 Task: Locate the nearest beachfront volleyball courts in San Diego.
Action: Mouse moved to (101, 68)
Screenshot: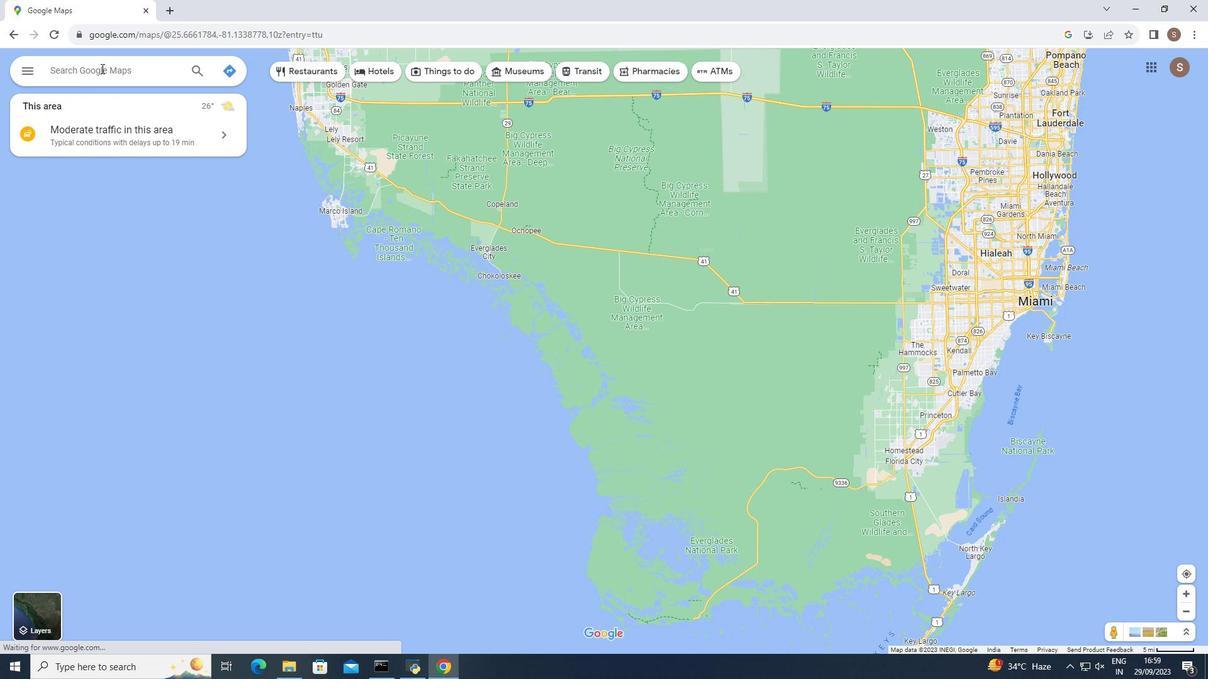 
Action: Mouse pressed left at (101, 68)
Screenshot: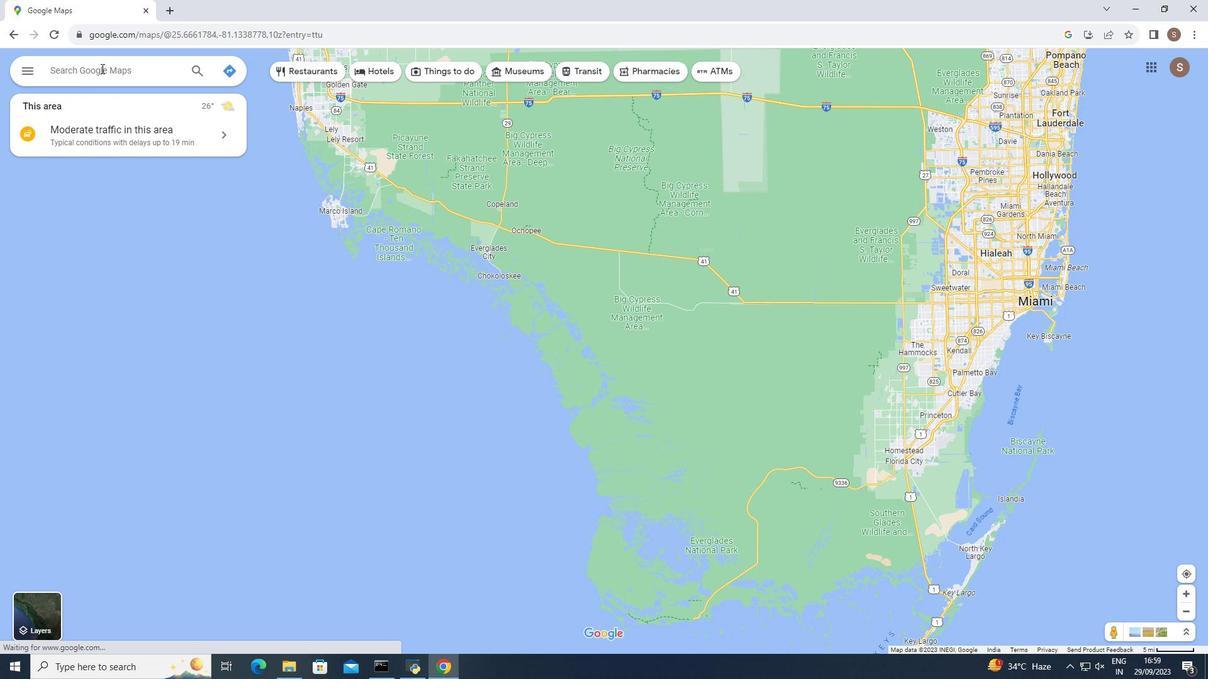 
Action: Mouse moved to (91, 76)
Screenshot: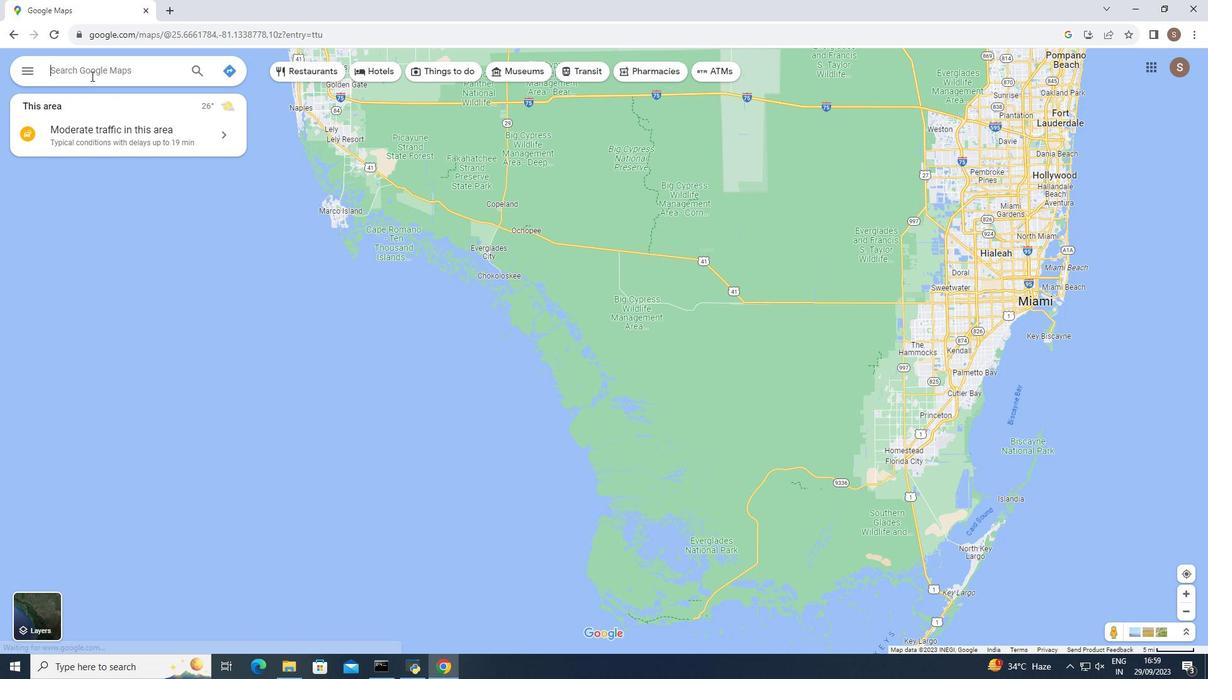 
Action: Key pressed san<Key.space>diego
Screenshot: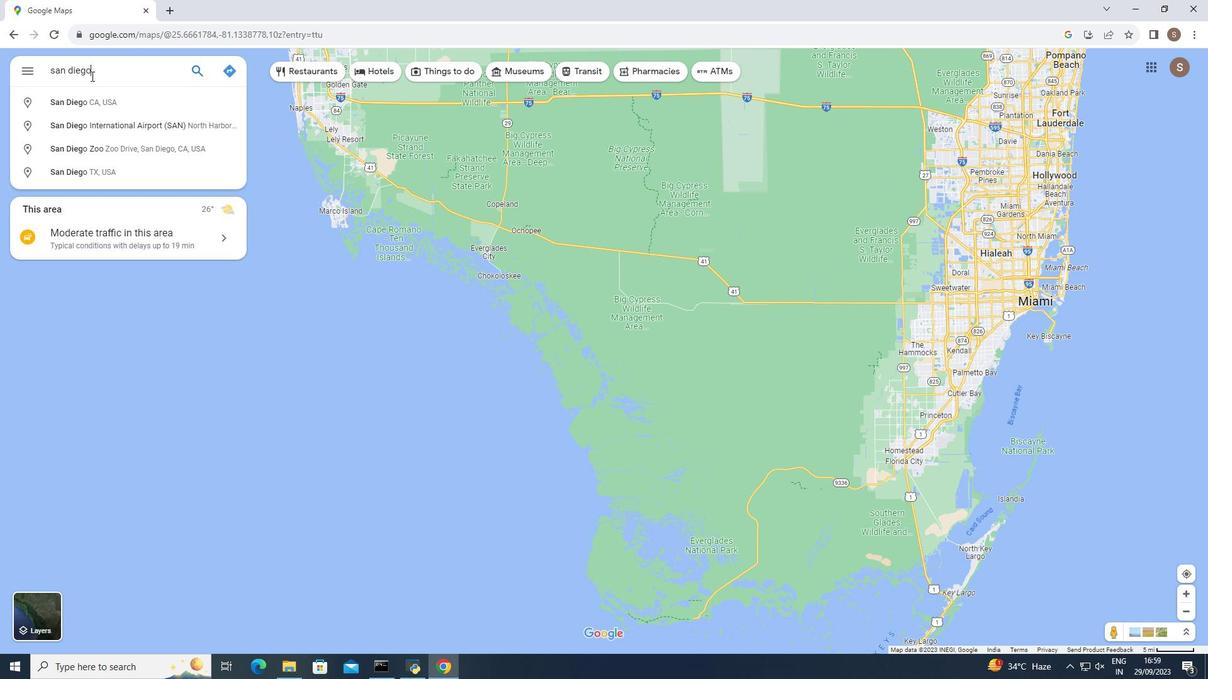 
Action: Mouse moved to (83, 103)
Screenshot: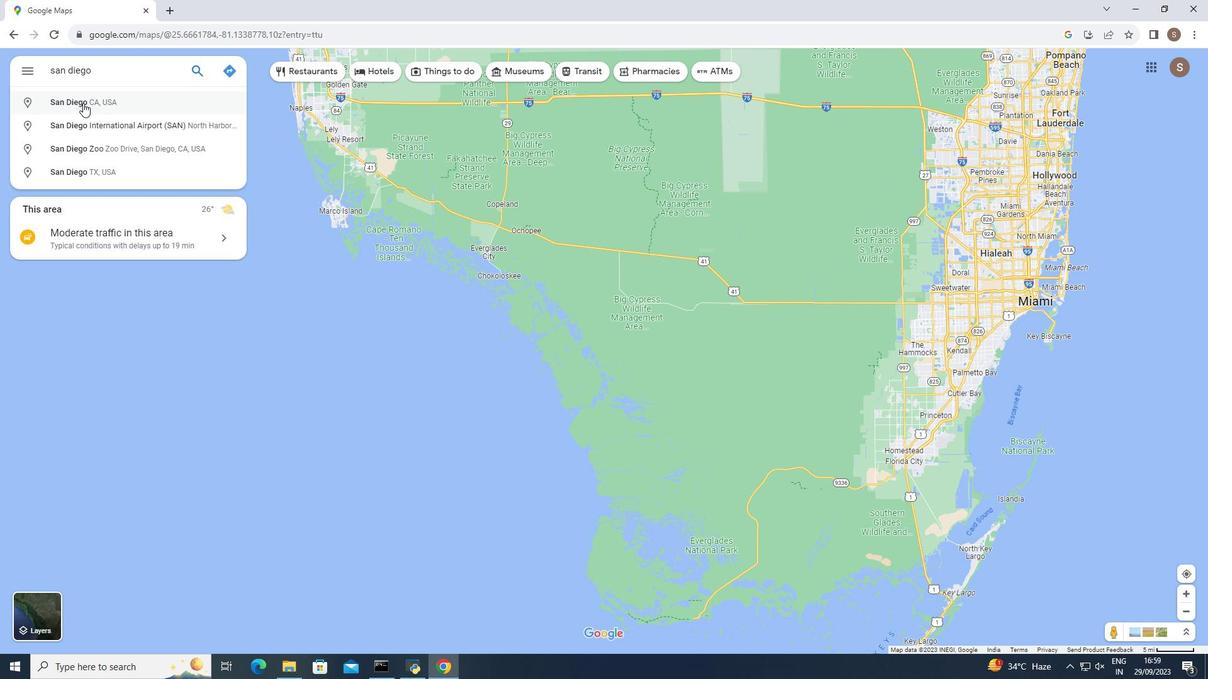 
Action: Mouse pressed left at (83, 103)
Screenshot: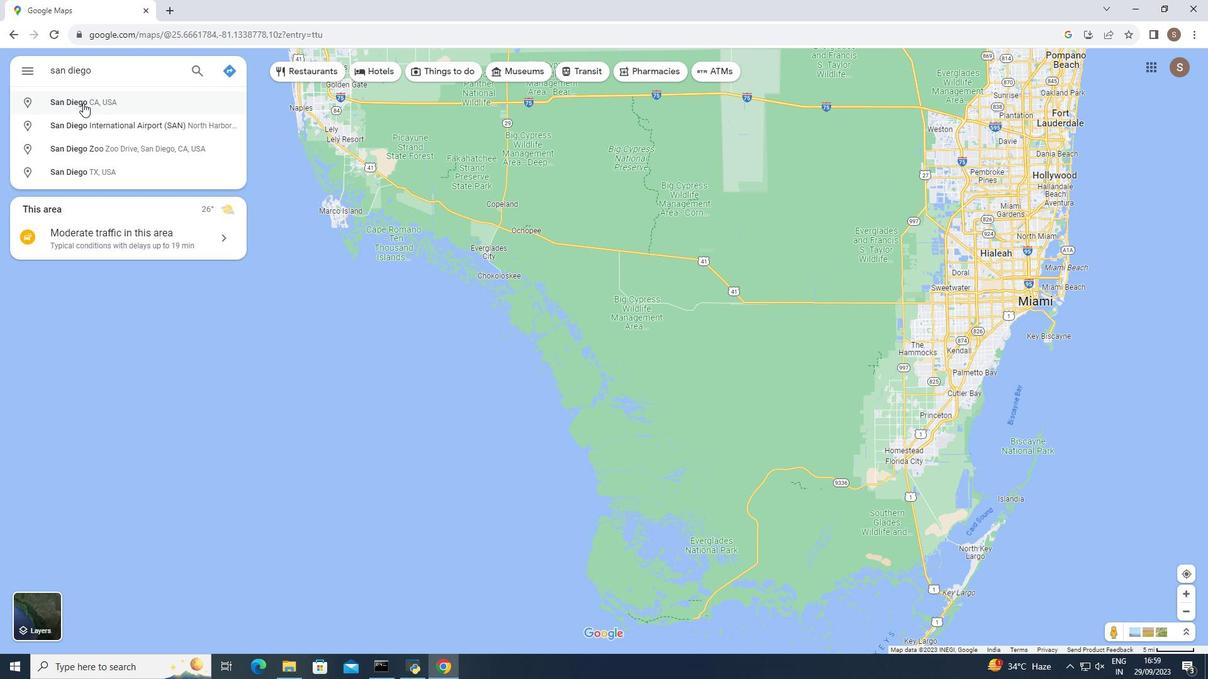 
Action: Mouse moved to (35, 287)
Screenshot: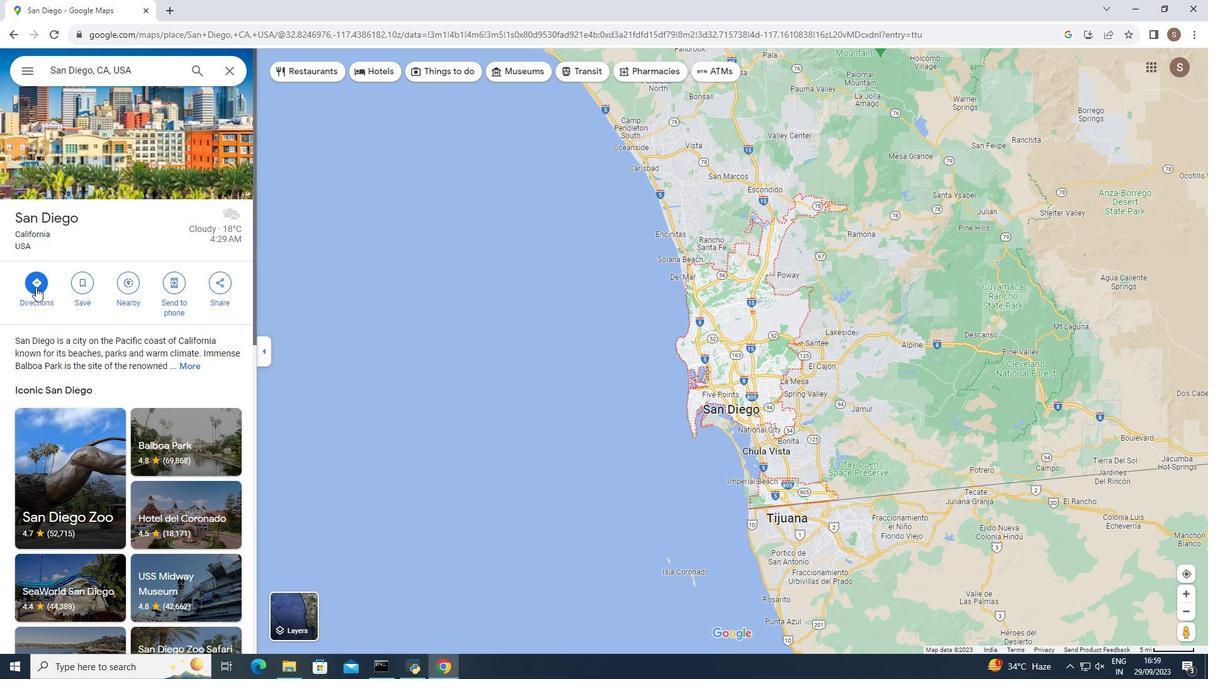 
Action: Mouse pressed left at (35, 287)
Screenshot: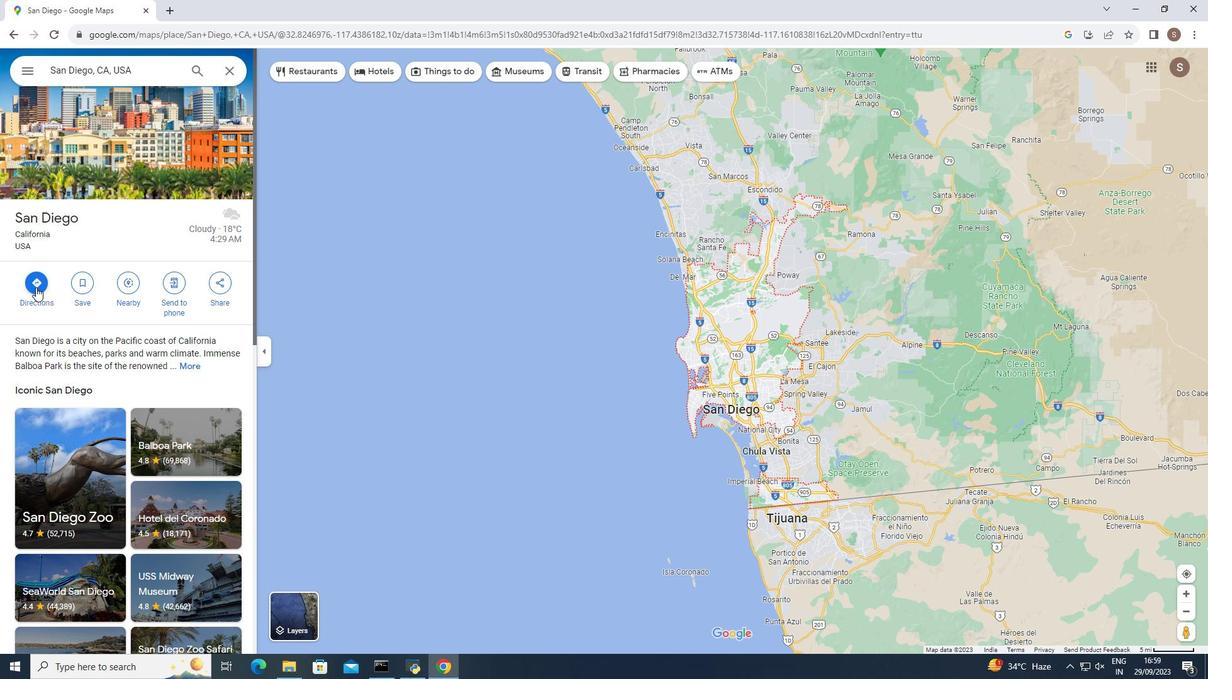 
Action: Mouse moved to (8, 34)
Screenshot: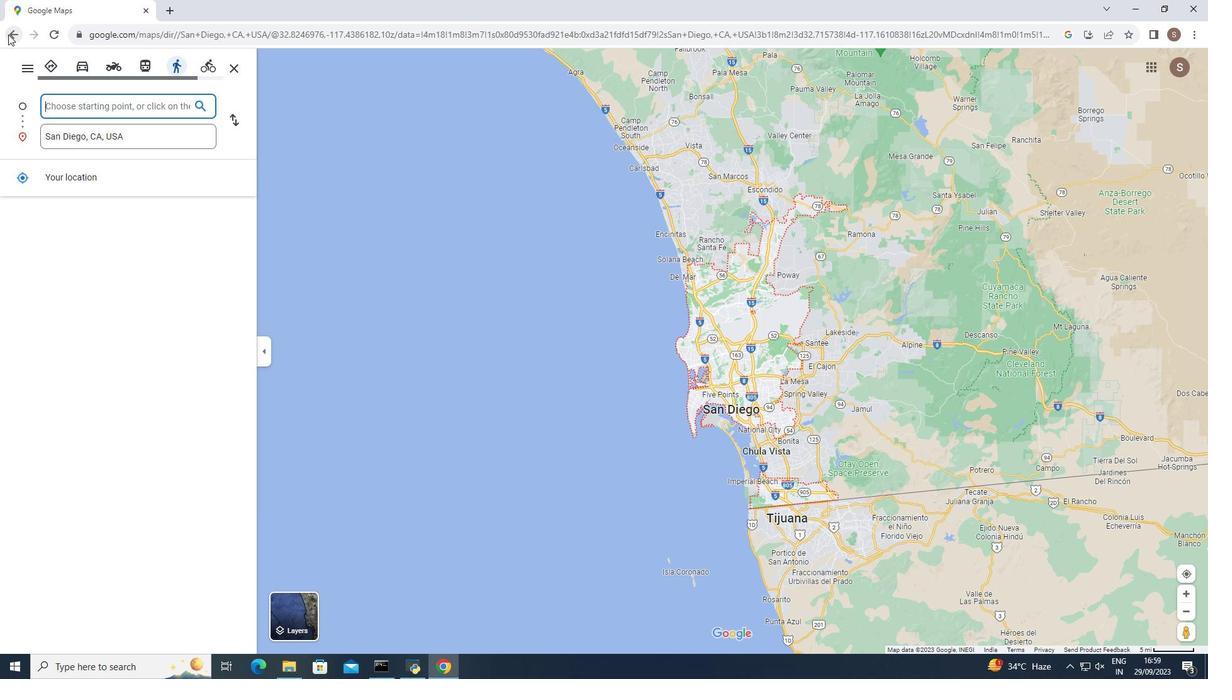 
Action: Mouse pressed left at (8, 34)
Screenshot: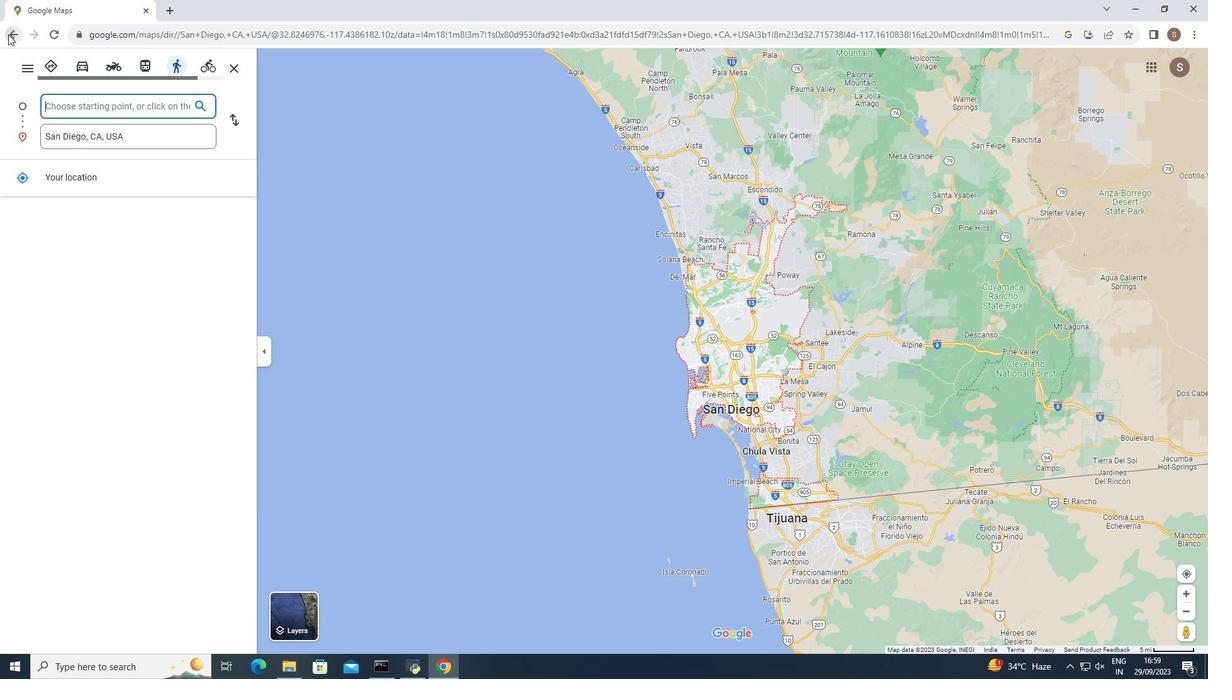 
Action: Mouse moved to (87, 282)
Screenshot: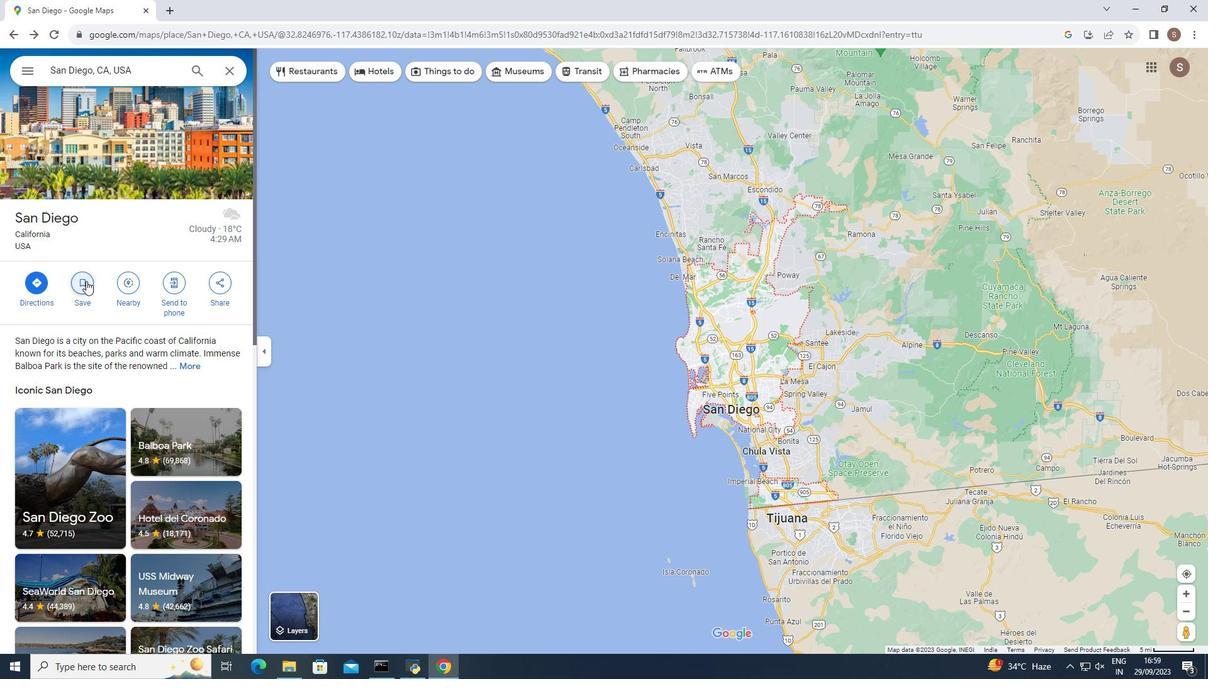 
Action: Mouse pressed left at (87, 282)
Screenshot: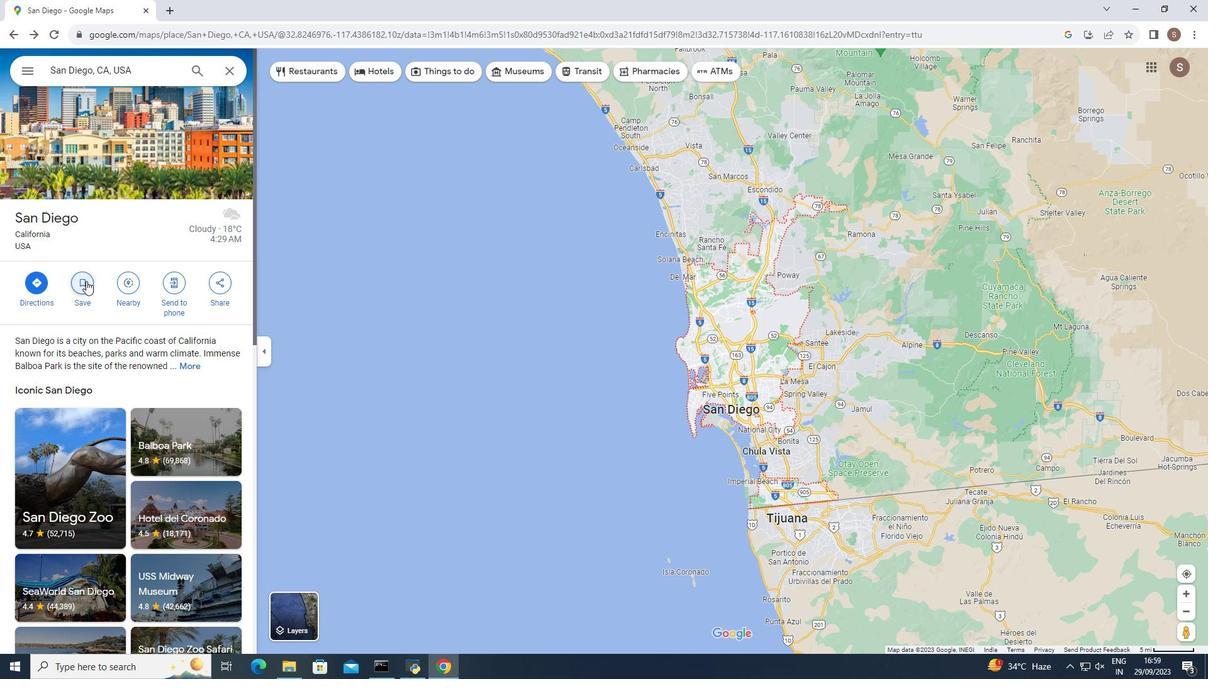 
Action: Mouse moved to (128, 238)
Screenshot: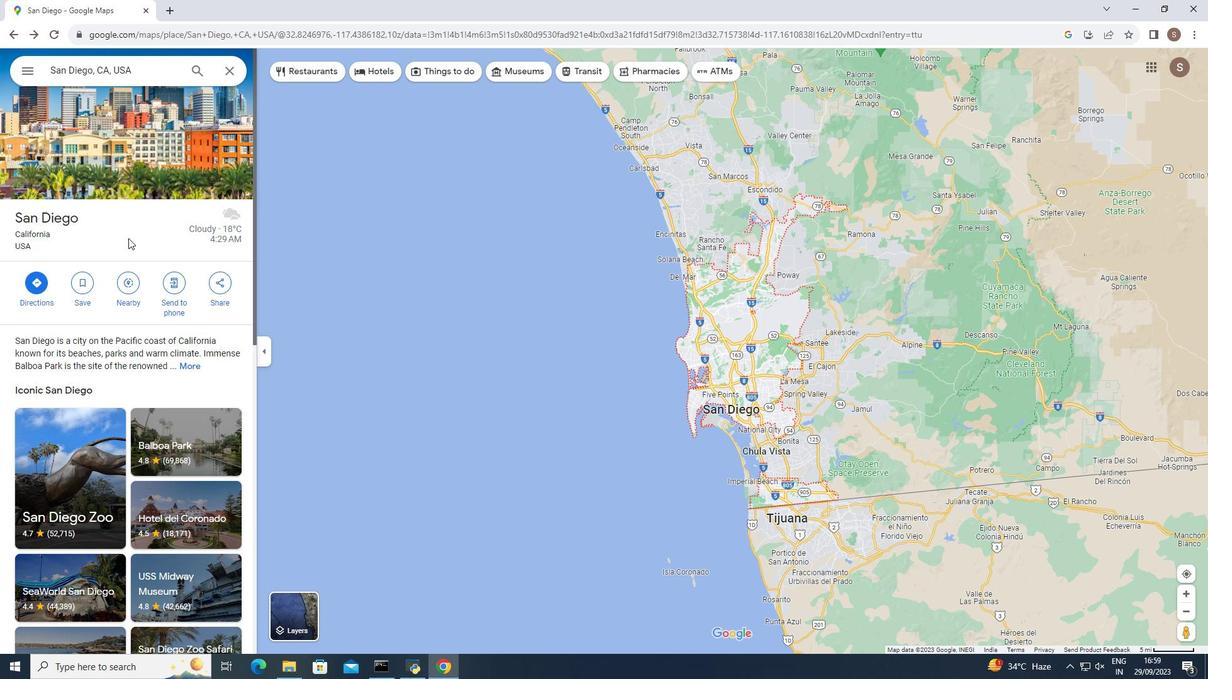 
Action: Mouse pressed left at (128, 238)
Screenshot: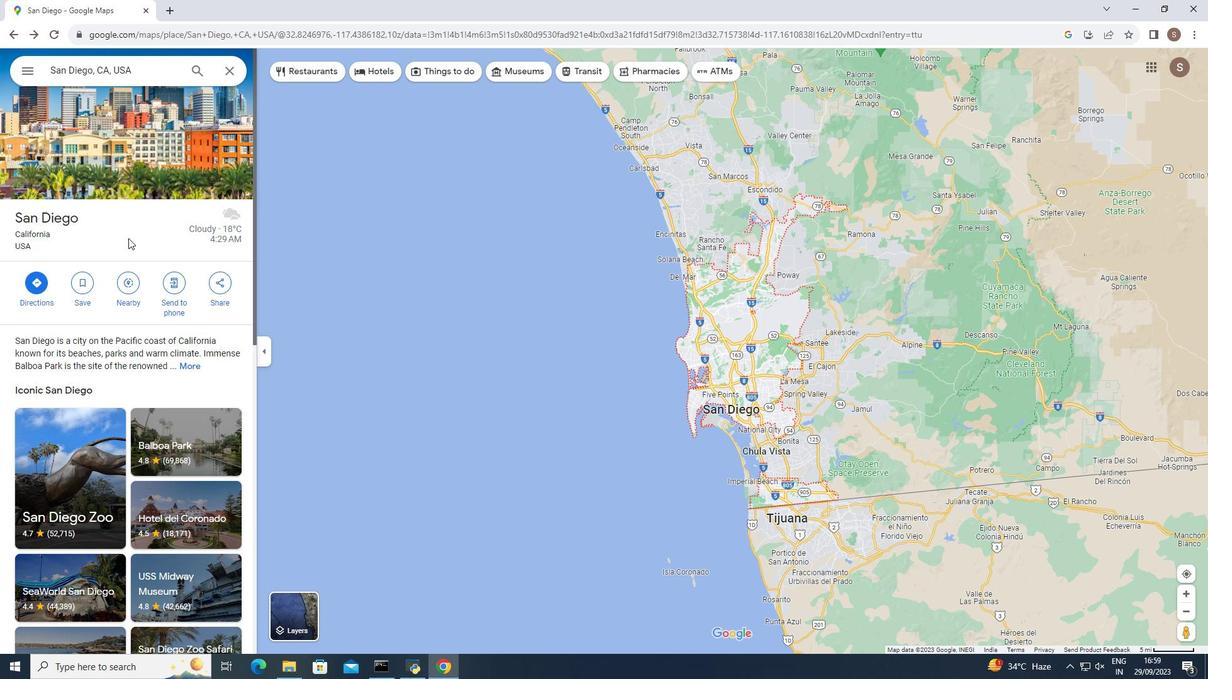 
Action: Mouse moved to (125, 280)
Screenshot: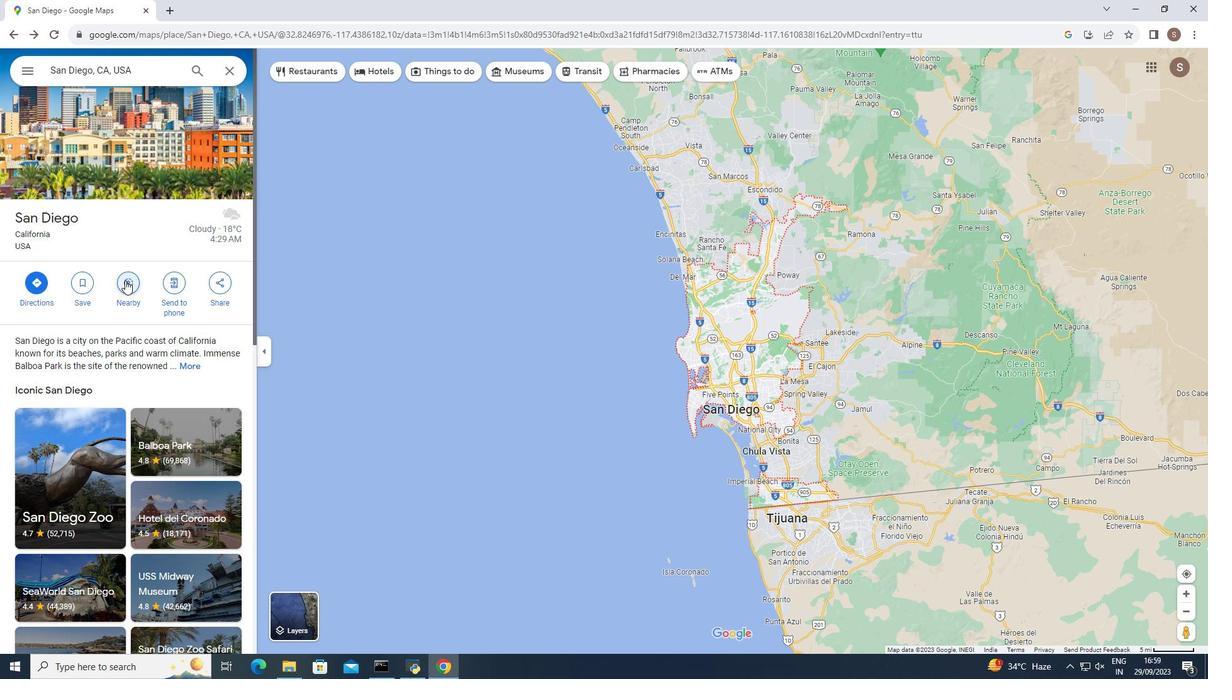 
Action: Mouse pressed left at (125, 280)
Screenshot: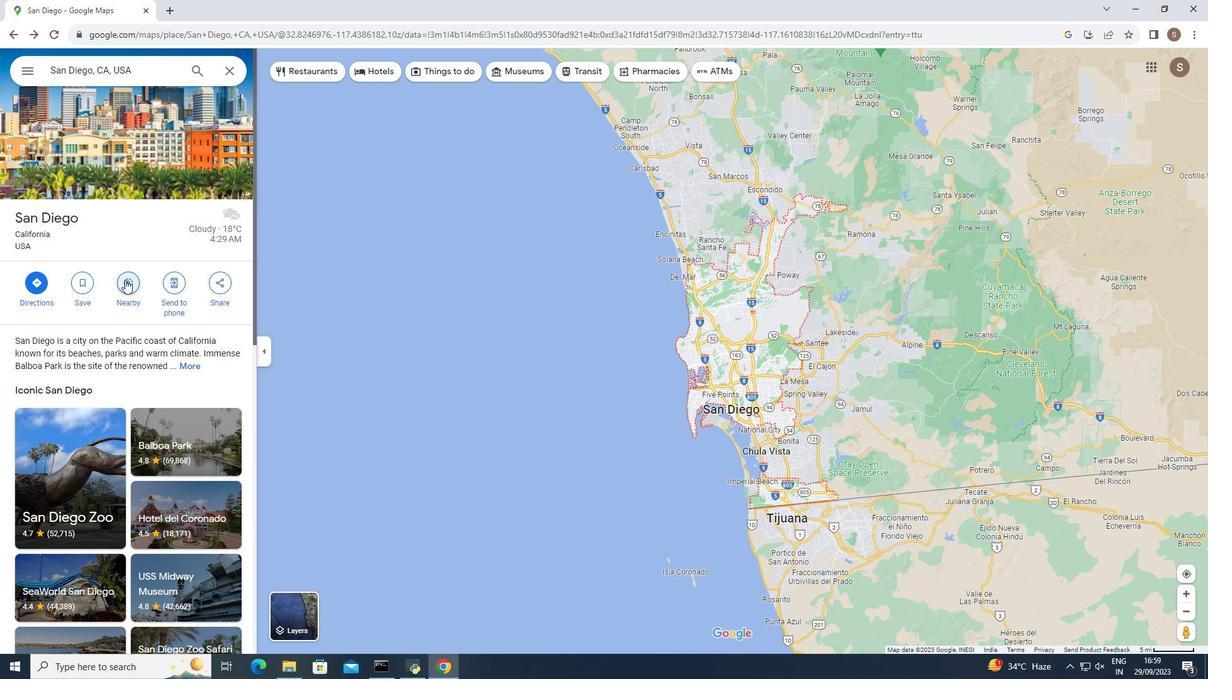 
Action: Mouse moved to (80, 71)
Screenshot: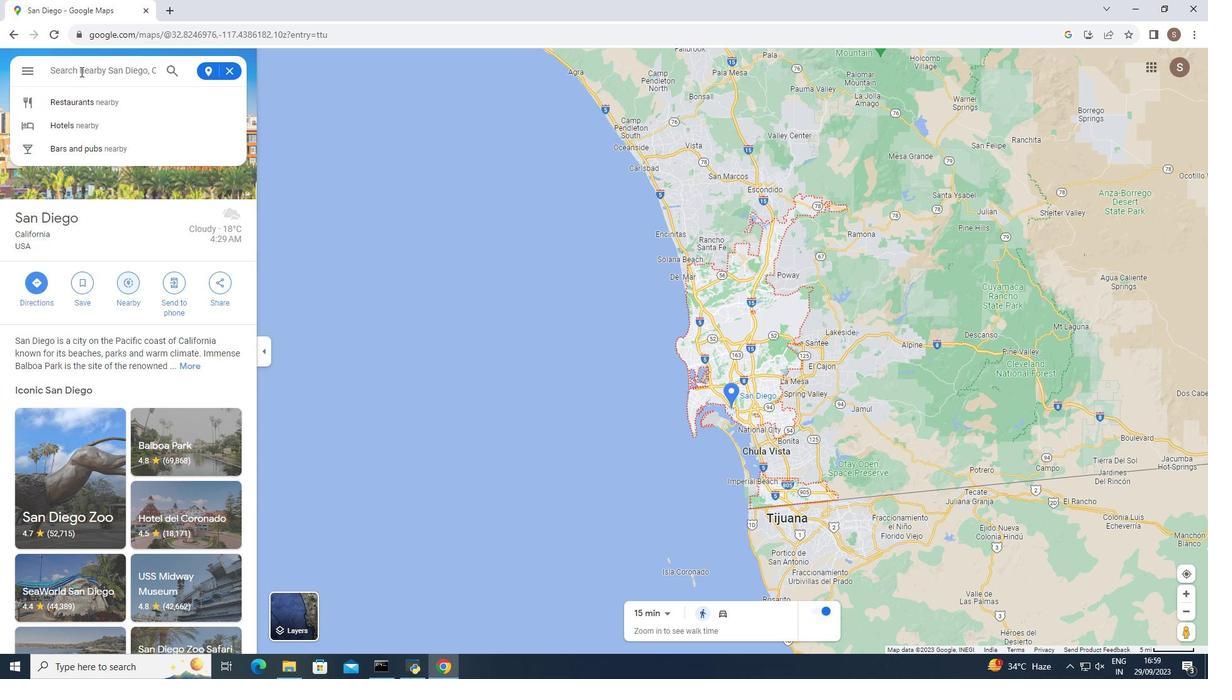 
Action: Mouse pressed left at (80, 71)
Screenshot: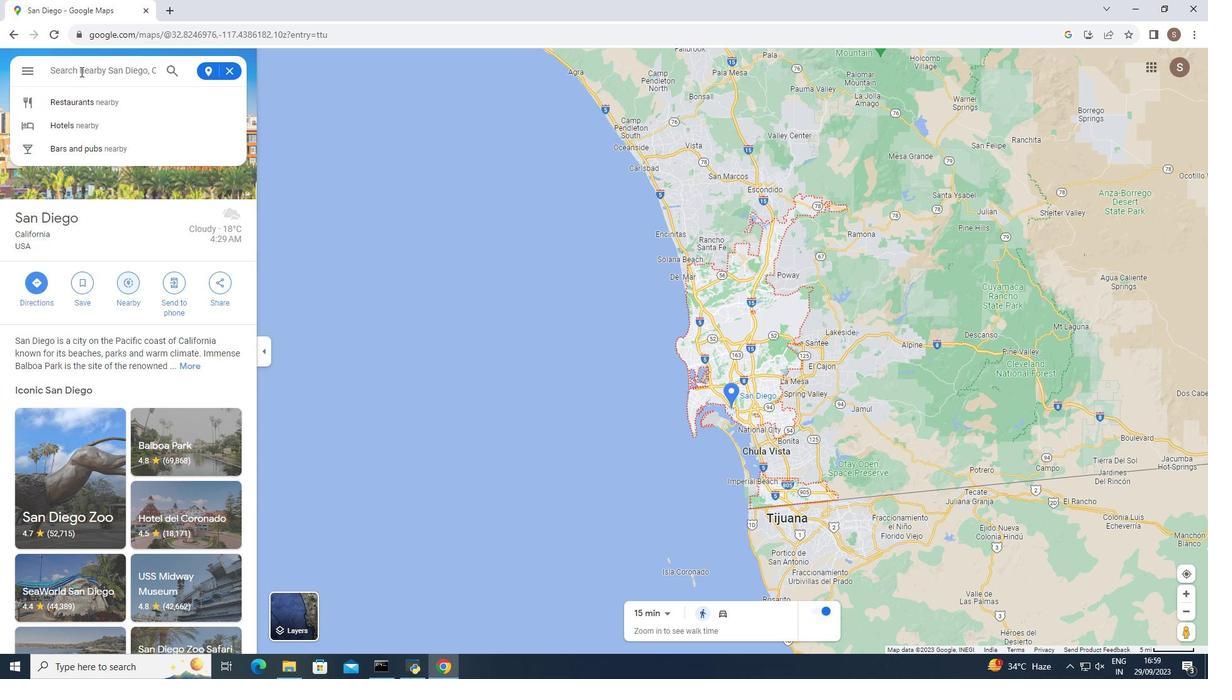 
Action: Mouse moved to (79, 72)
Screenshot: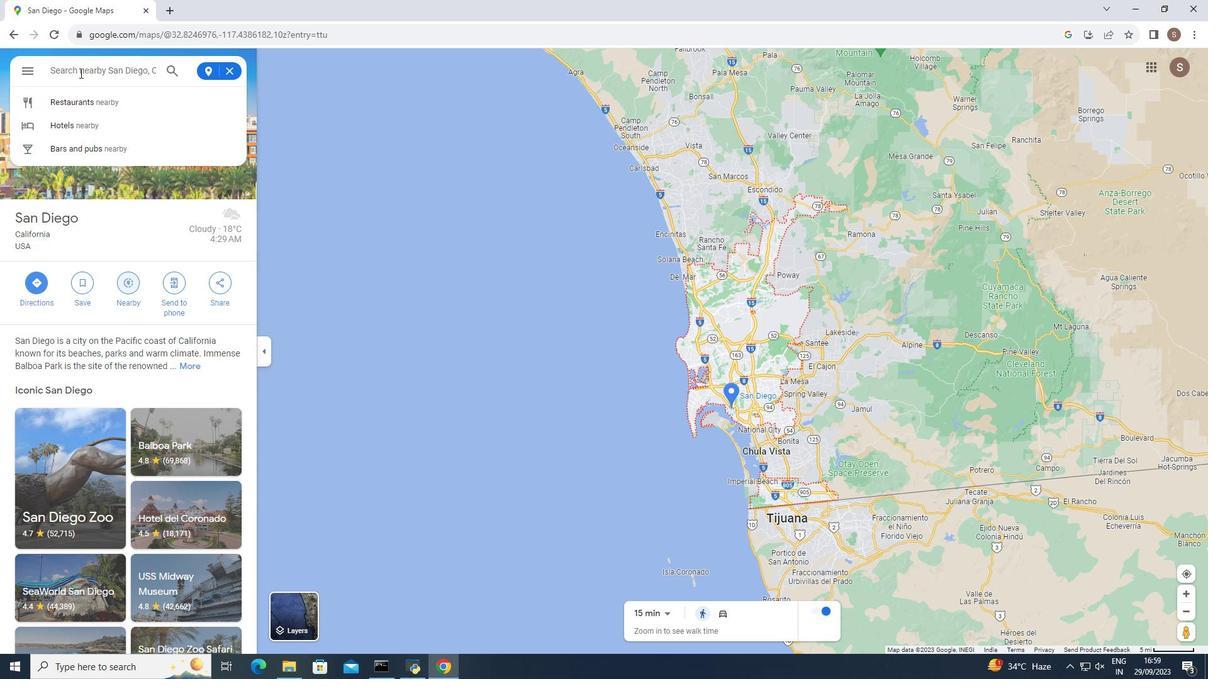 
Action: Key pressed beachfri<Key.backspace>ont<Key.space>volleyball<Key.space>court
Screenshot: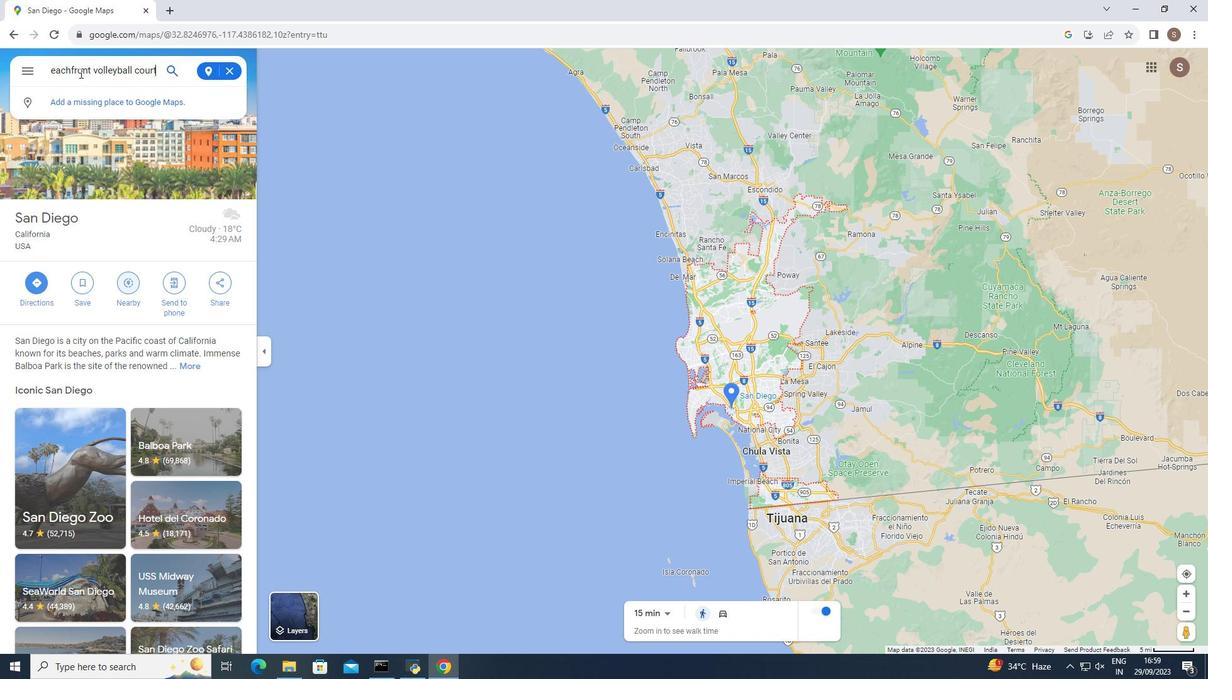 
Action: Mouse moved to (75, 75)
Screenshot: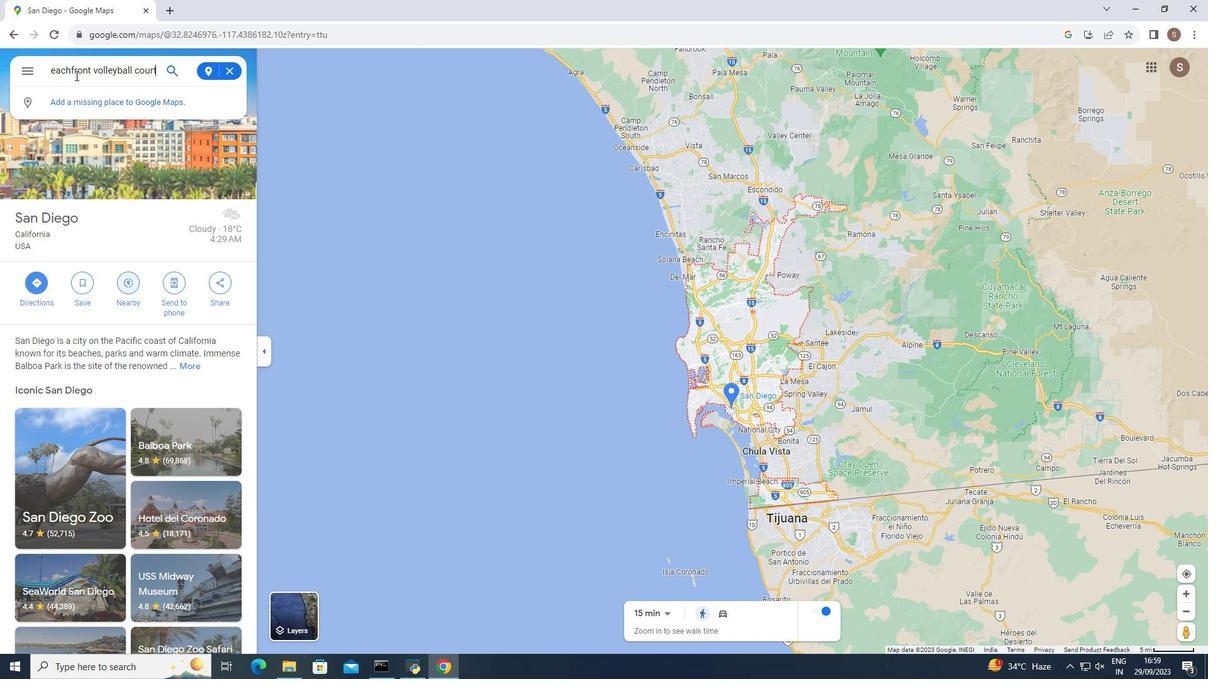 
Action: Key pressed s
Screenshot: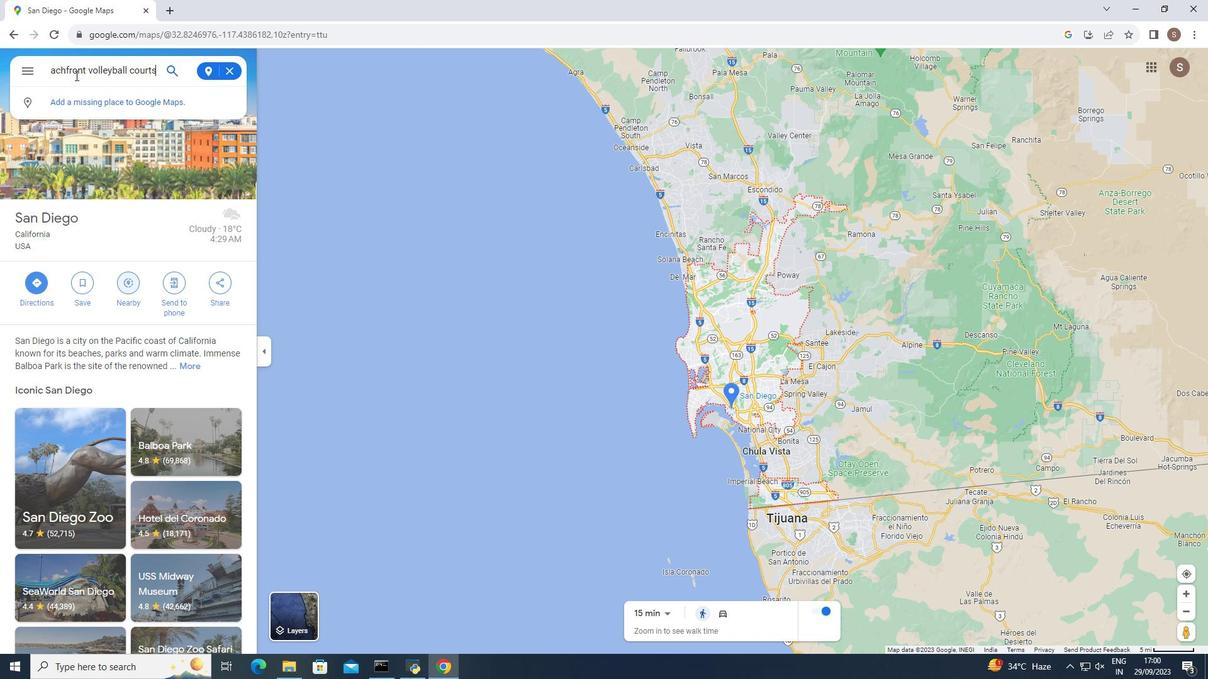 
Action: Mouse moved to (167, 66)
Screenshot: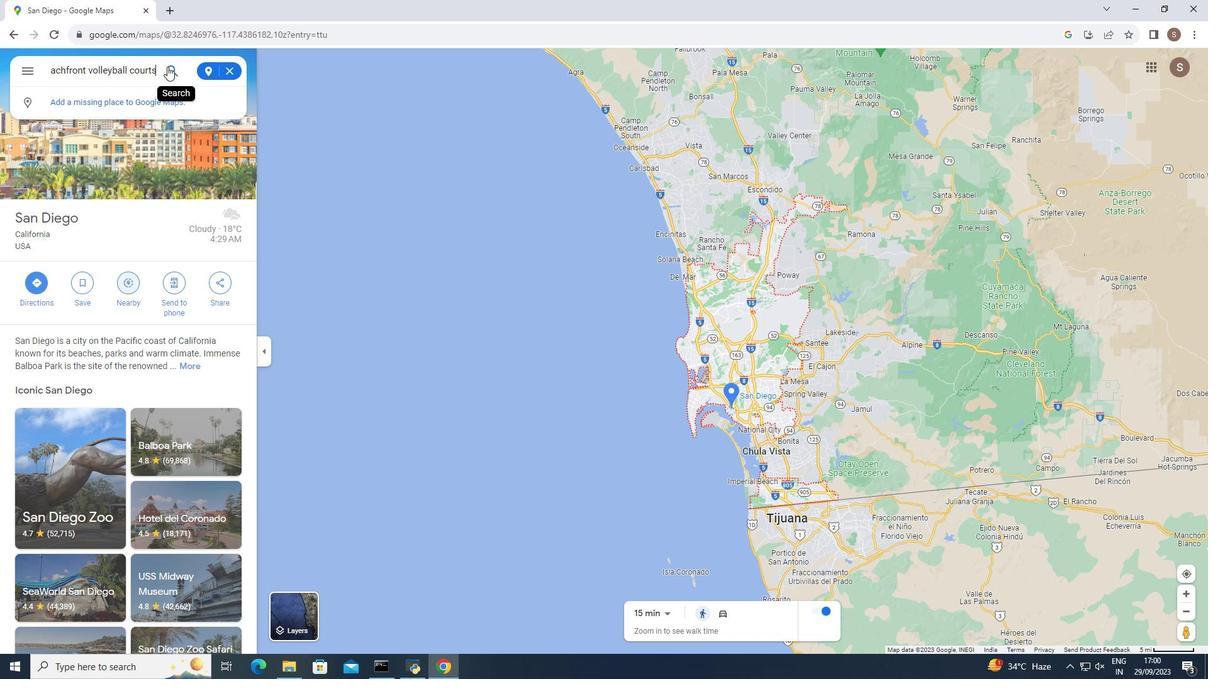 
Action: Mouse pressed left at (167, 66)
Screenshot: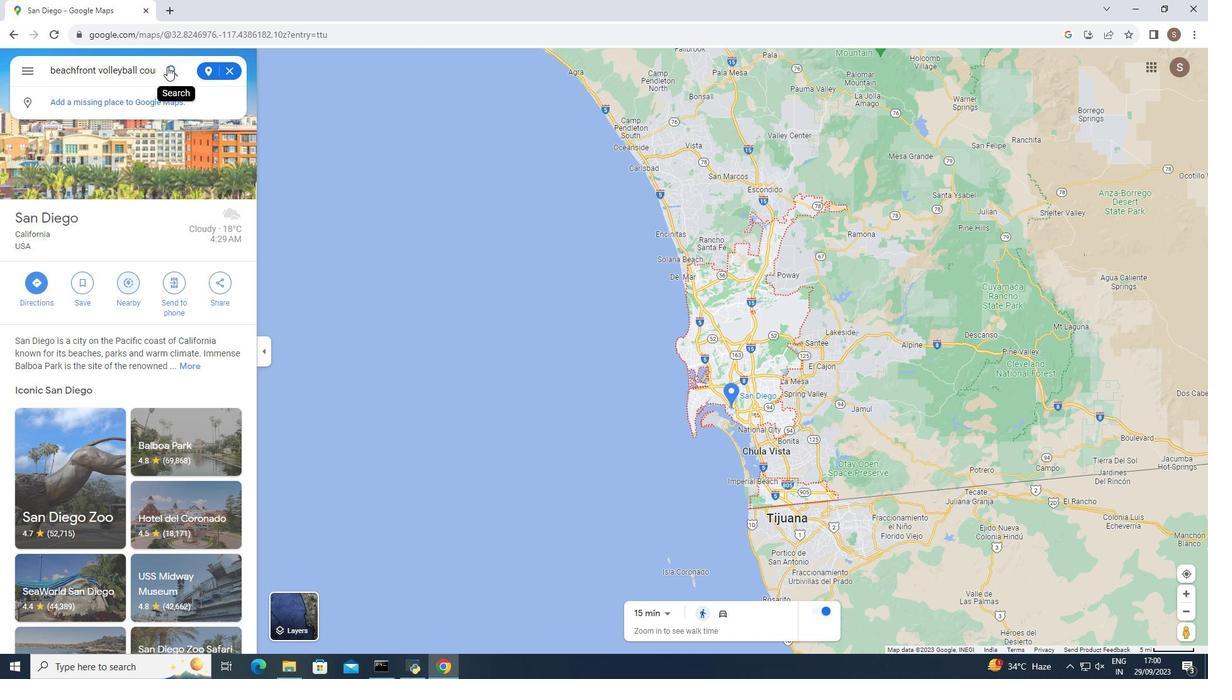 
Action: Mouse moved to (71, 111)
Screenshot: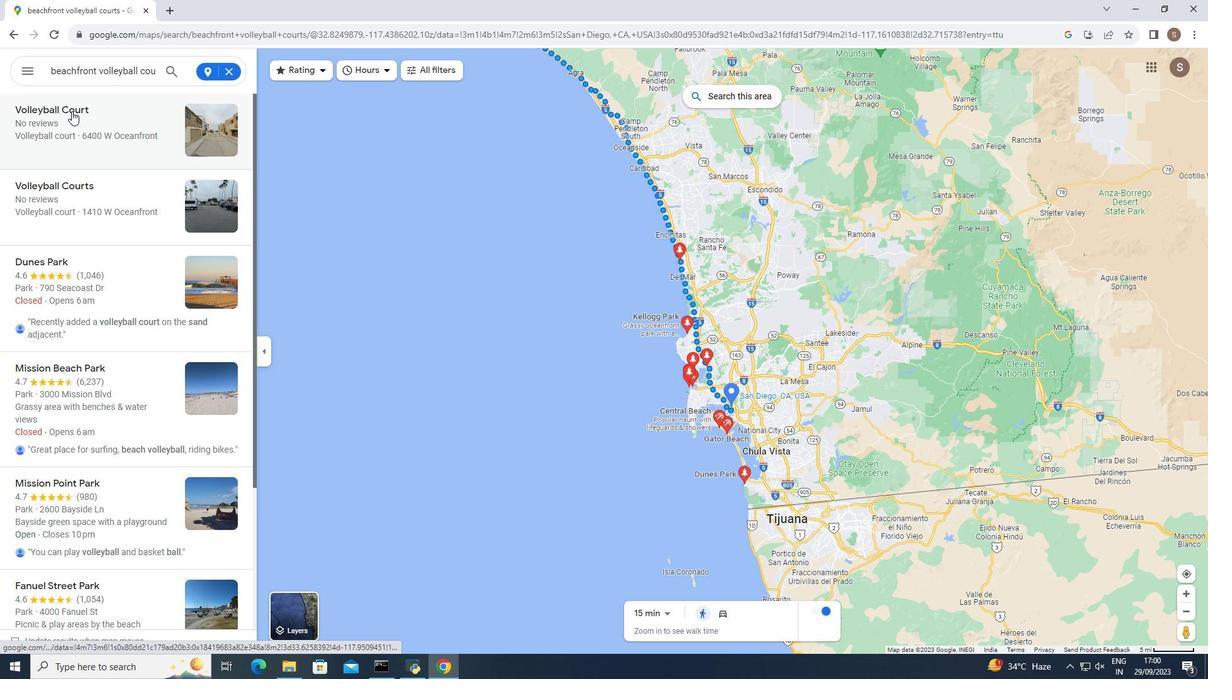 
Action: Mouse pressed left at (71, 111)
Screenshot: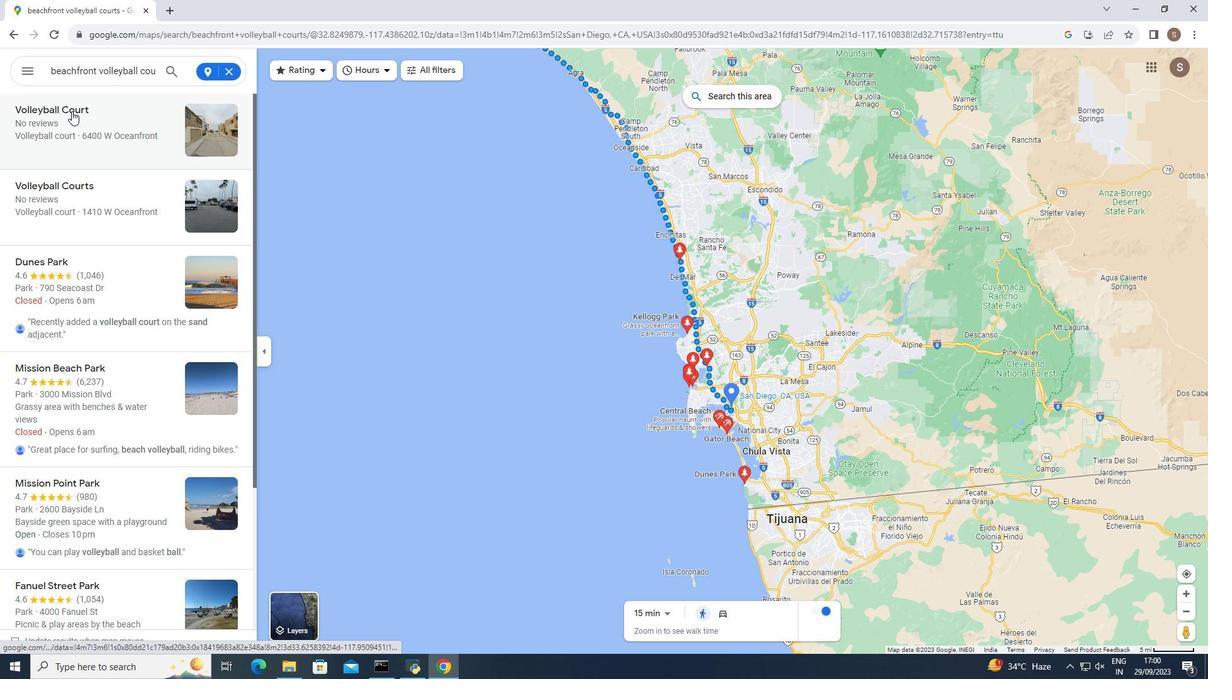 
Action: Mouse moved to (336, 329)
Screenshot: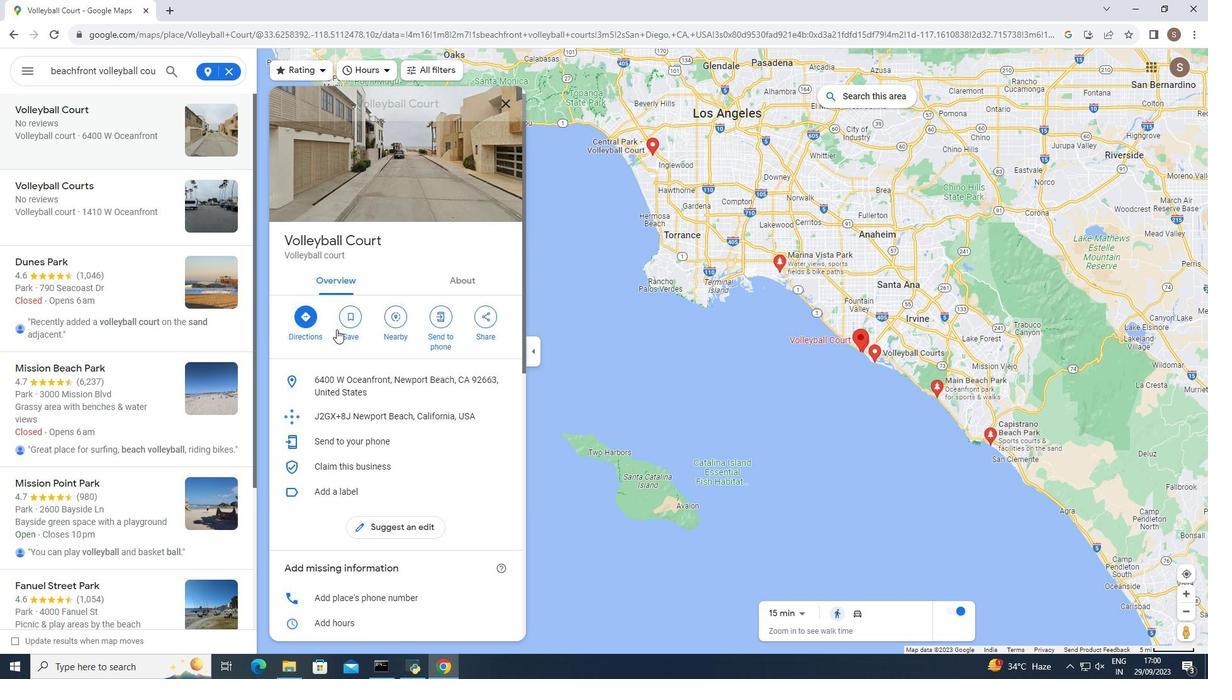 
Action: Mouse scrolled (336, 329) with delta (0, 0)
Screenshot: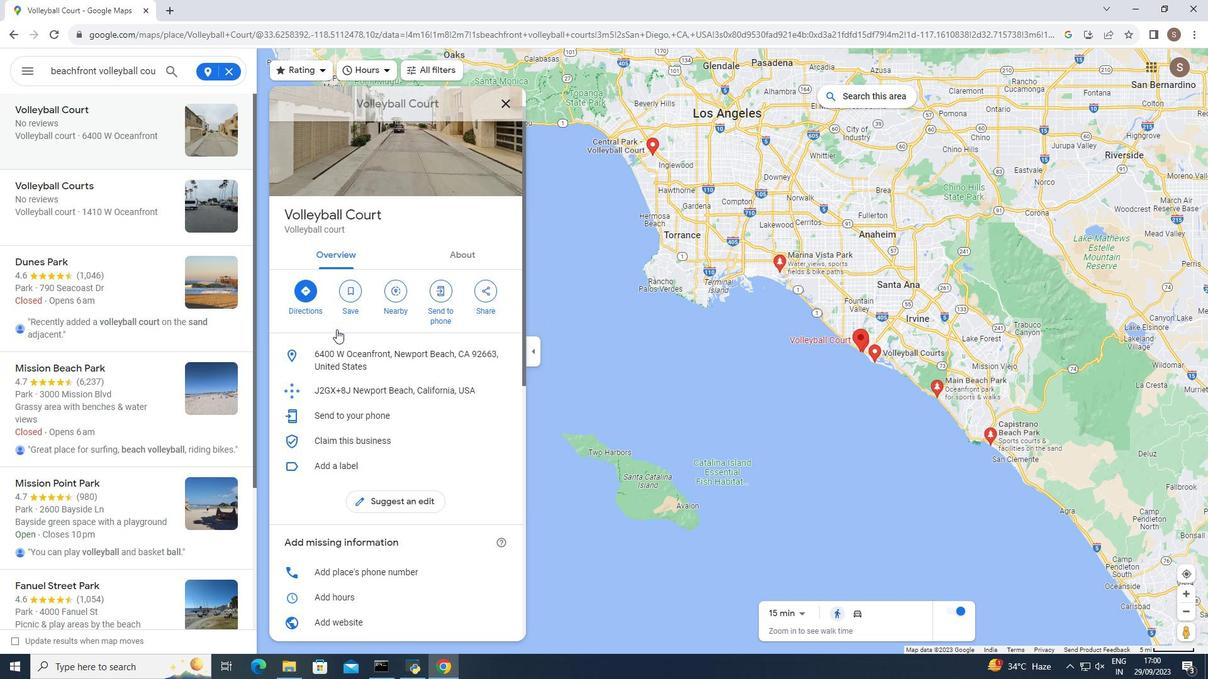 
Action: Mouse scrolled (336, 329) with delta (0, 0)
Screenshot: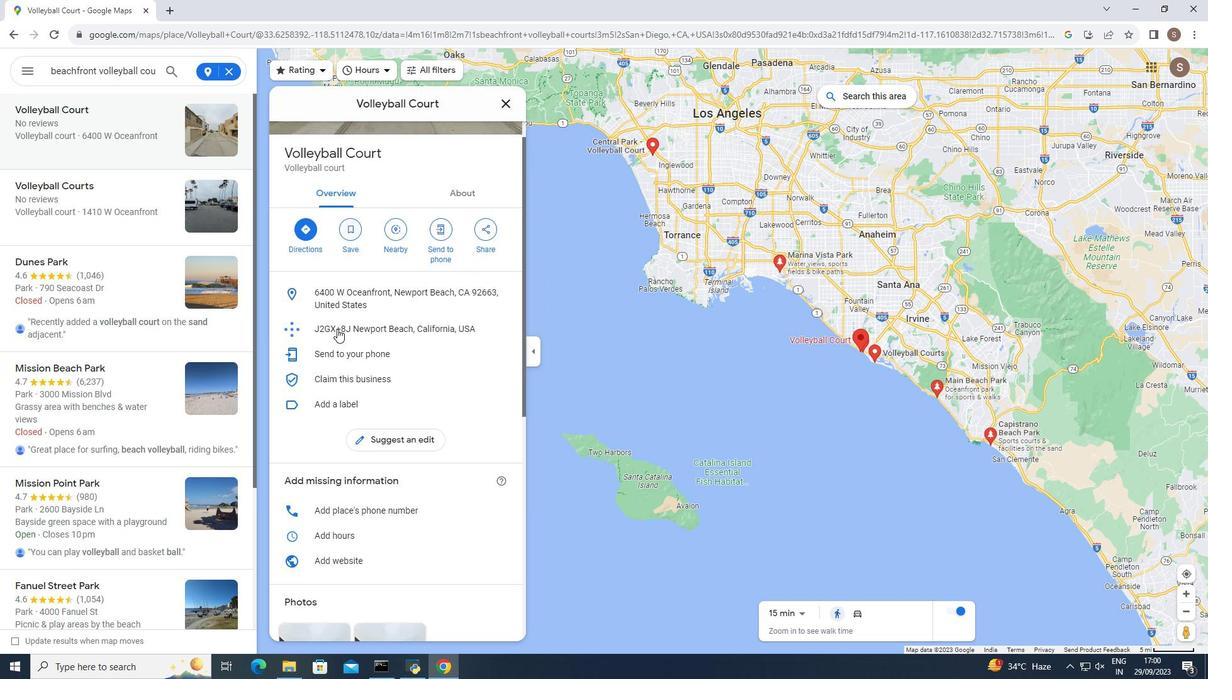 
Action: Mouse moved to (442, 300)
Screenshot: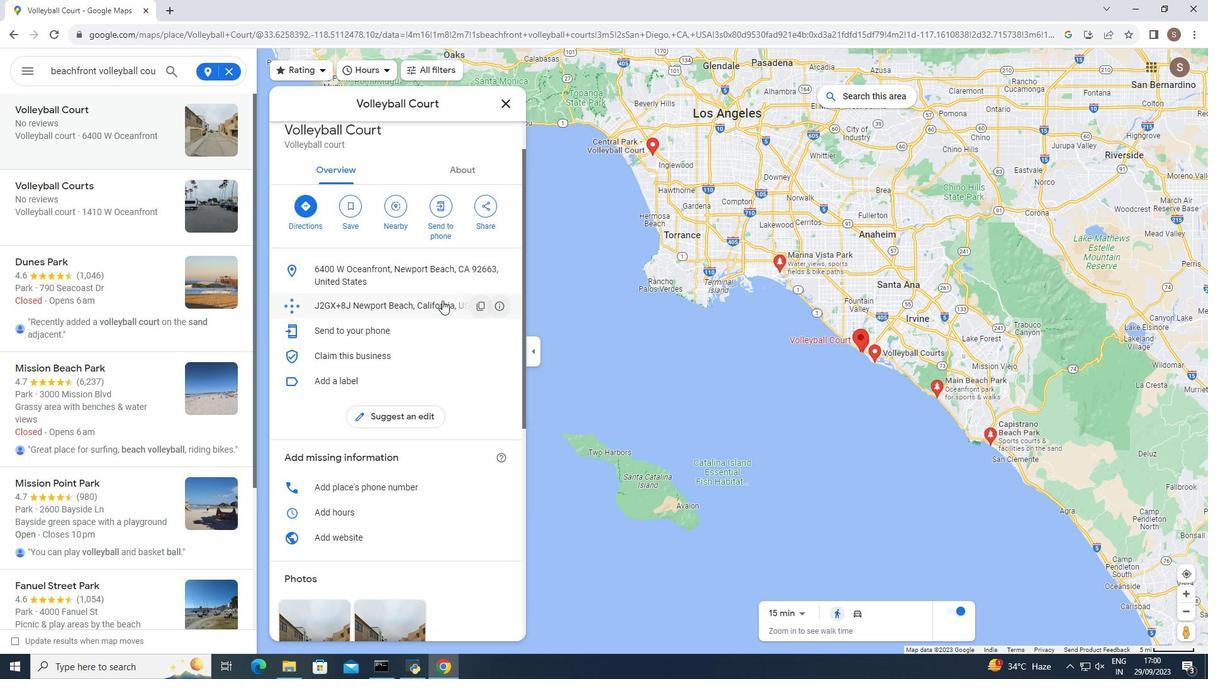 
Action: Mouse scrolled (442, 300) with delta (0, 0)
Screenshot: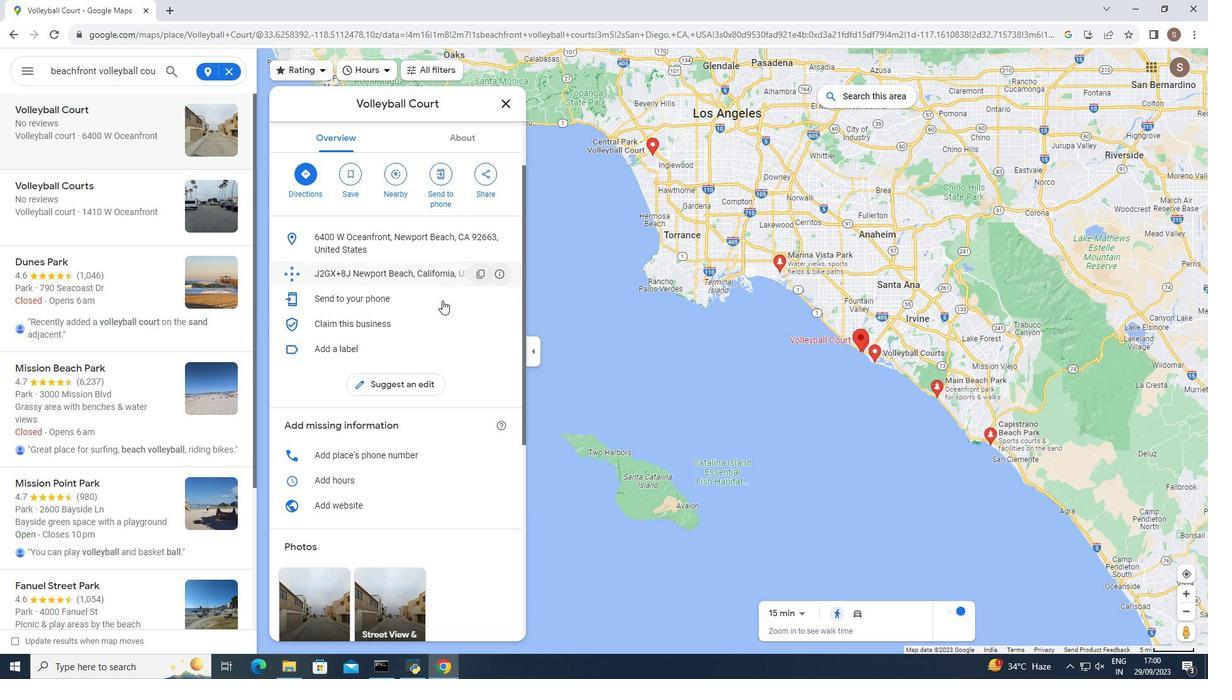 
Action: Mouse scrolled (442, 300) with delta (0, 0)
Screenshot: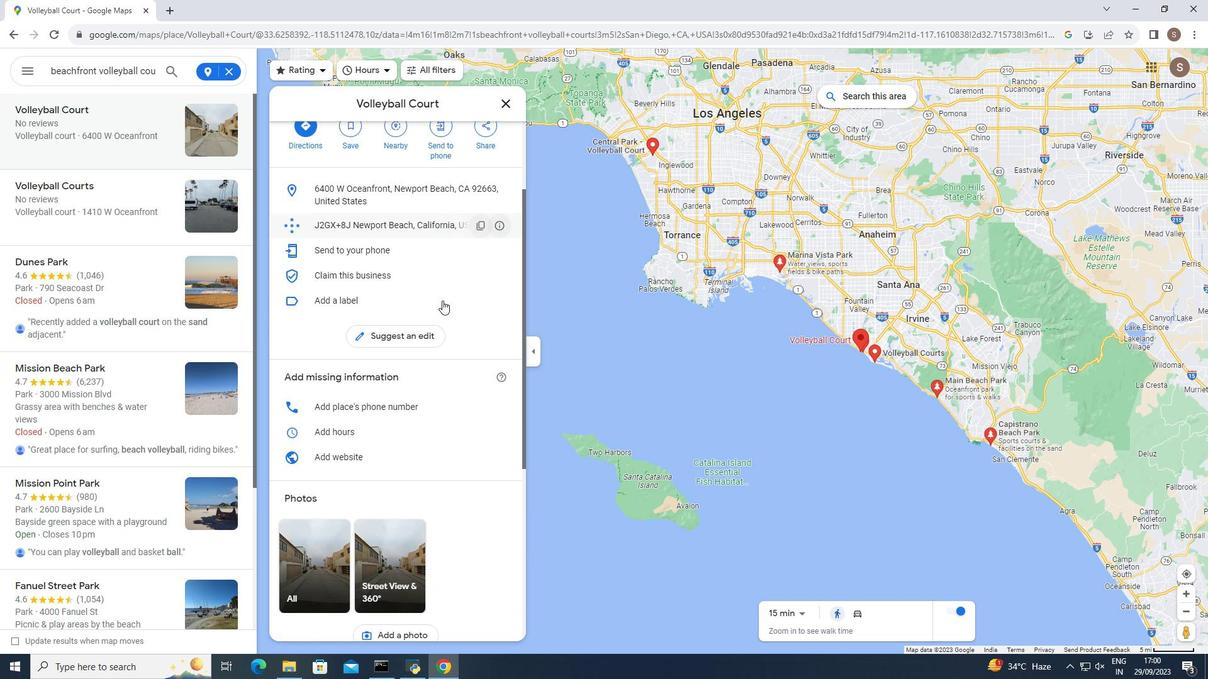 
Action: Mouse moved to (439, 295)
Screenshot: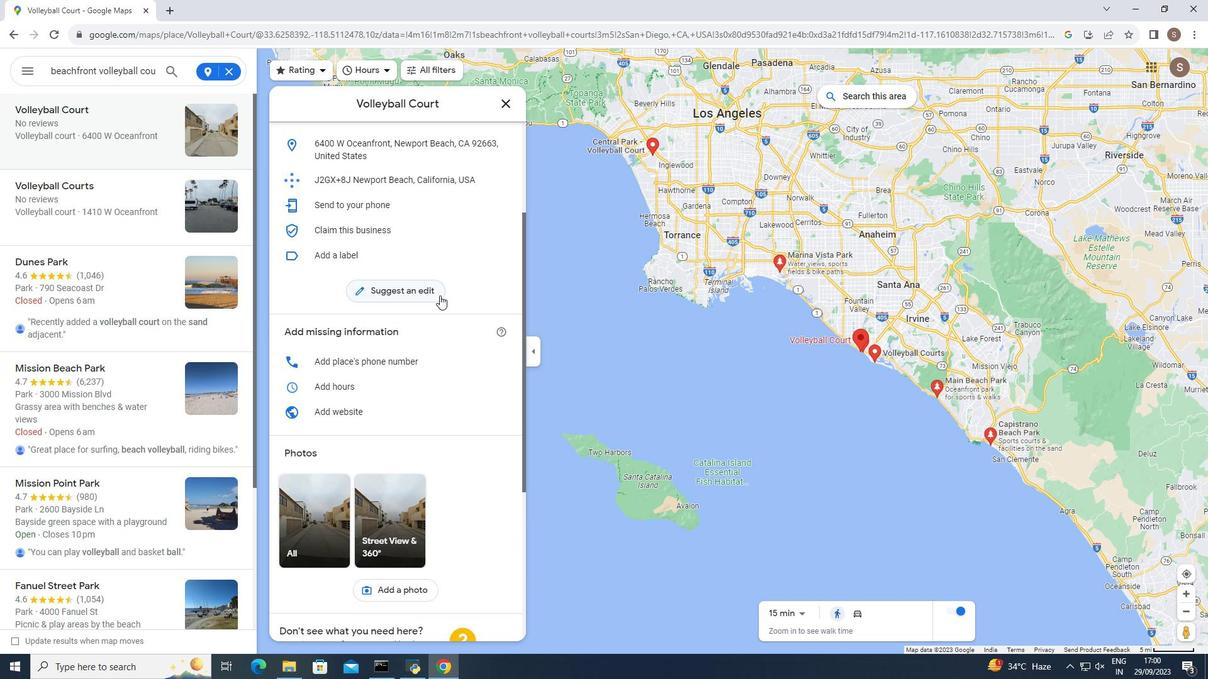 
Action: Mouse scrolled (439, 295) with delta (0, 0)
Screenshot: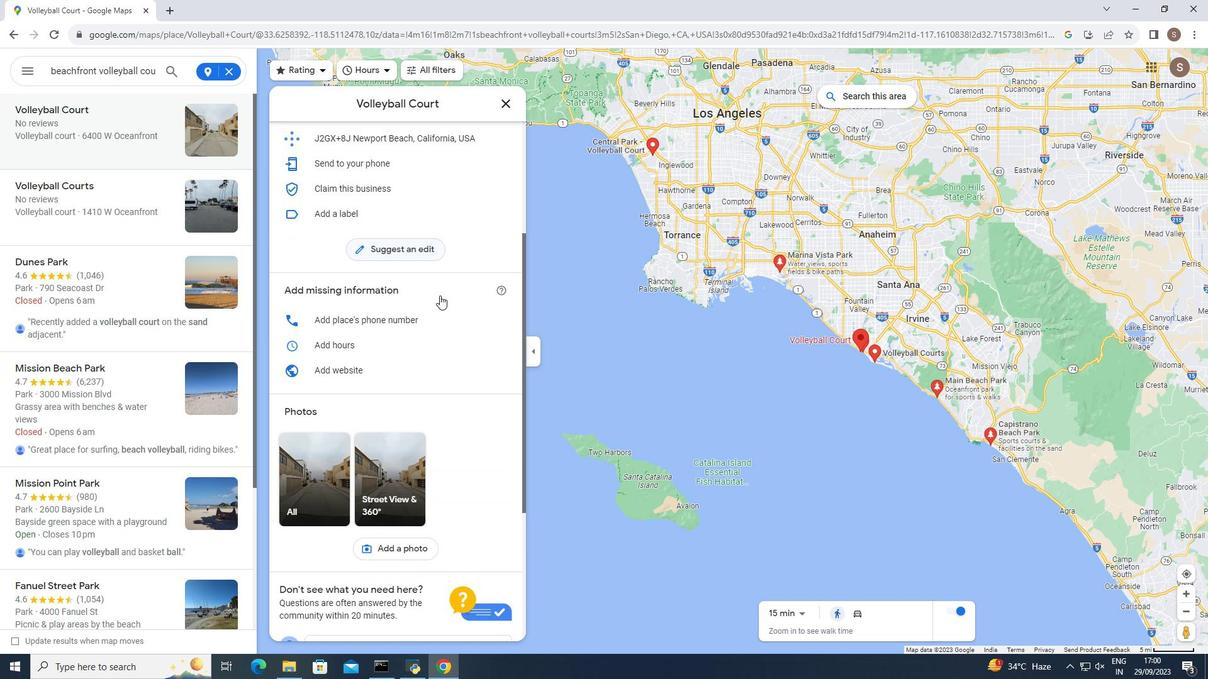 
Action: Mouse scrolled (439, 295) with delta (0, 0)
Screenshot: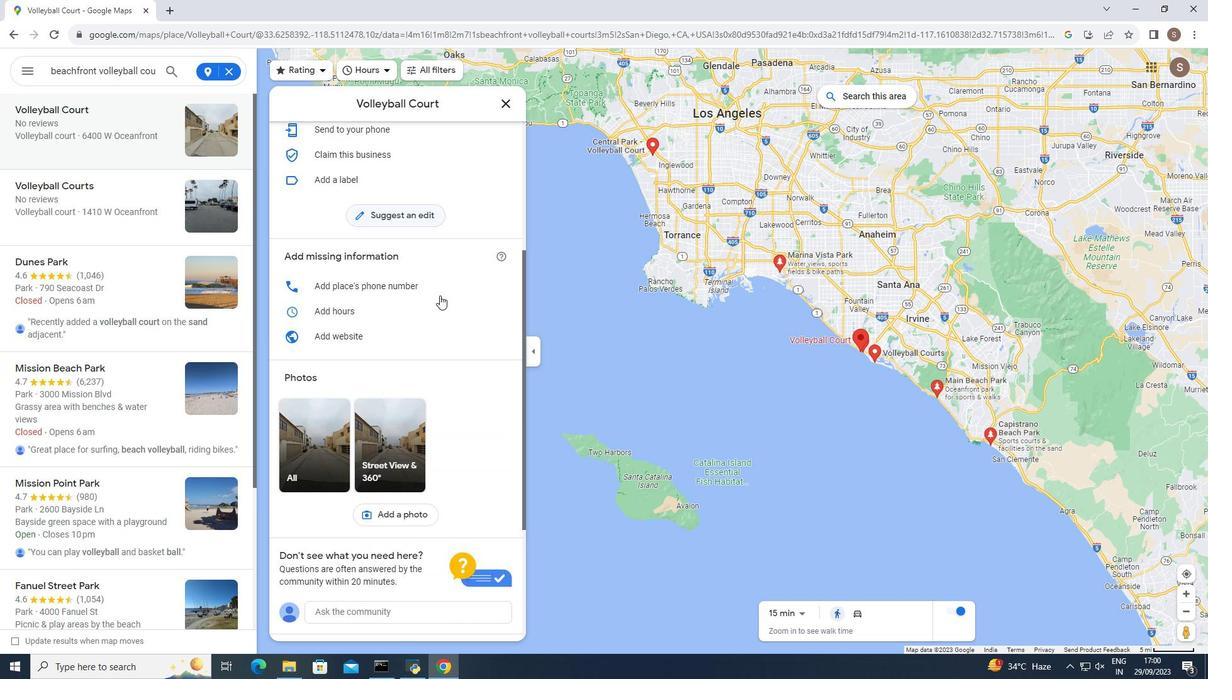 
Action: Mouse moved to (441, 294)
Screenshot: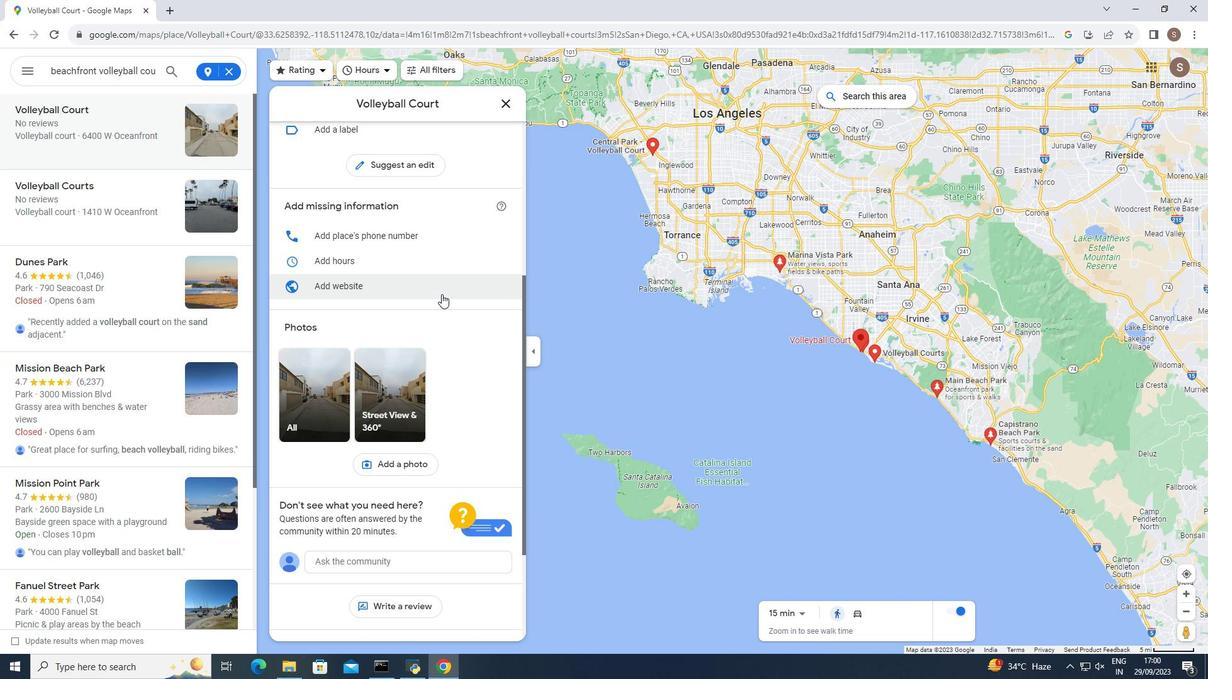 
Action: Mouse scrolled (441, 293) with delta (0, 0)
Screenshot: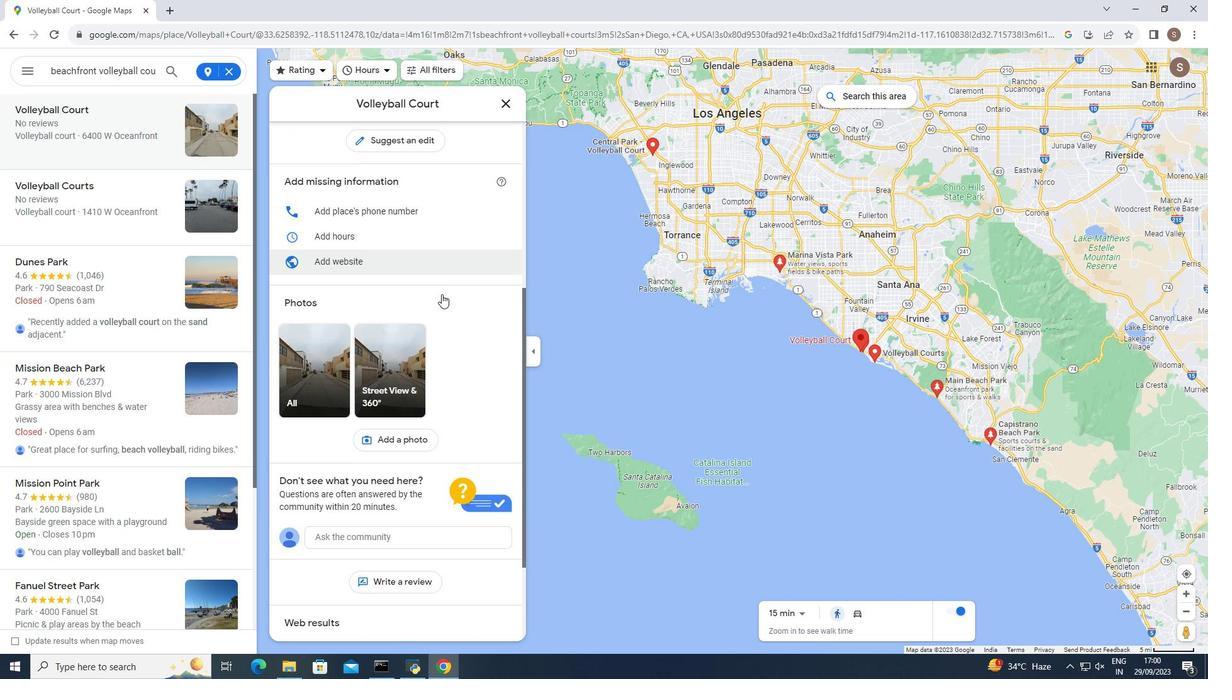
Action: Mouse scrolled (441, 293) with delta (0, 0)
Screenshot: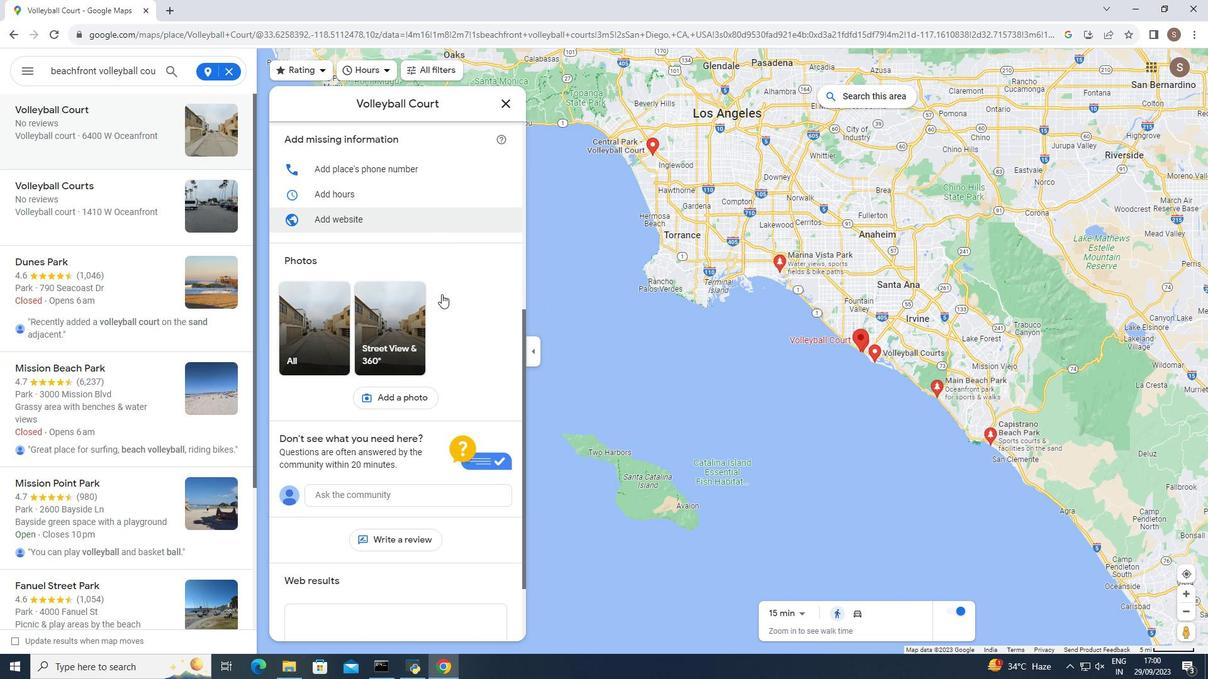 
Action: Mouse moved to (441, 293)
Screenshot: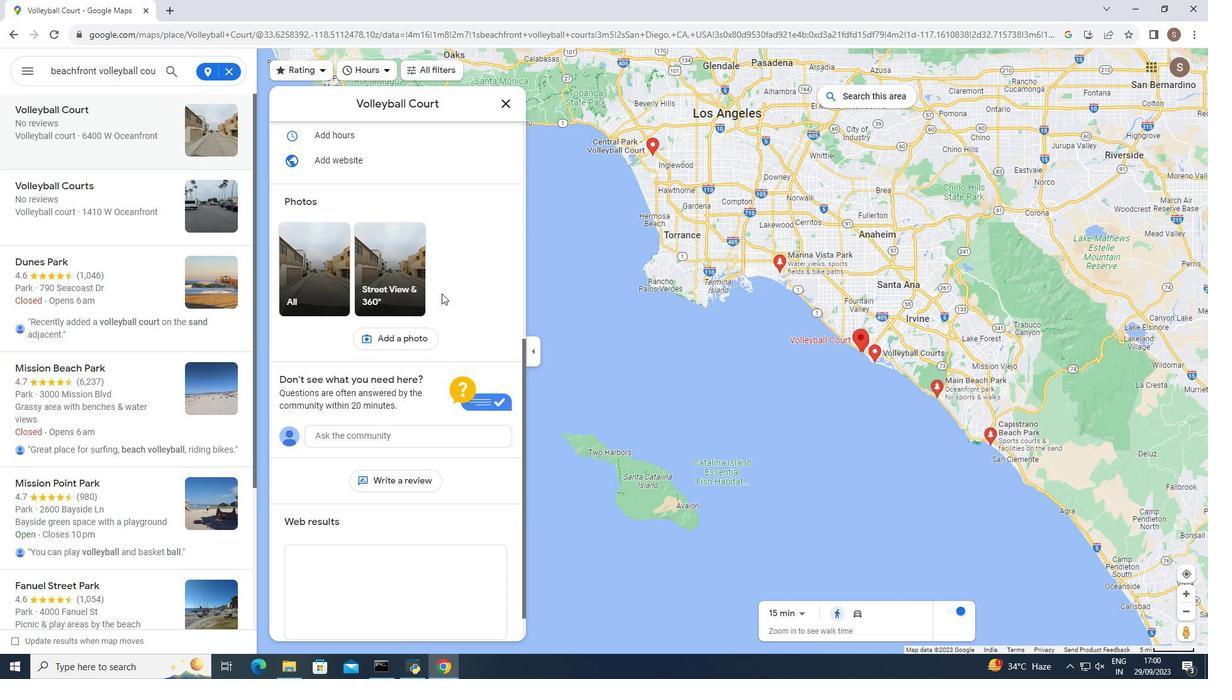 
Action: Mouse scrolled (441, 293) with delta (0, 0)
Screenshot: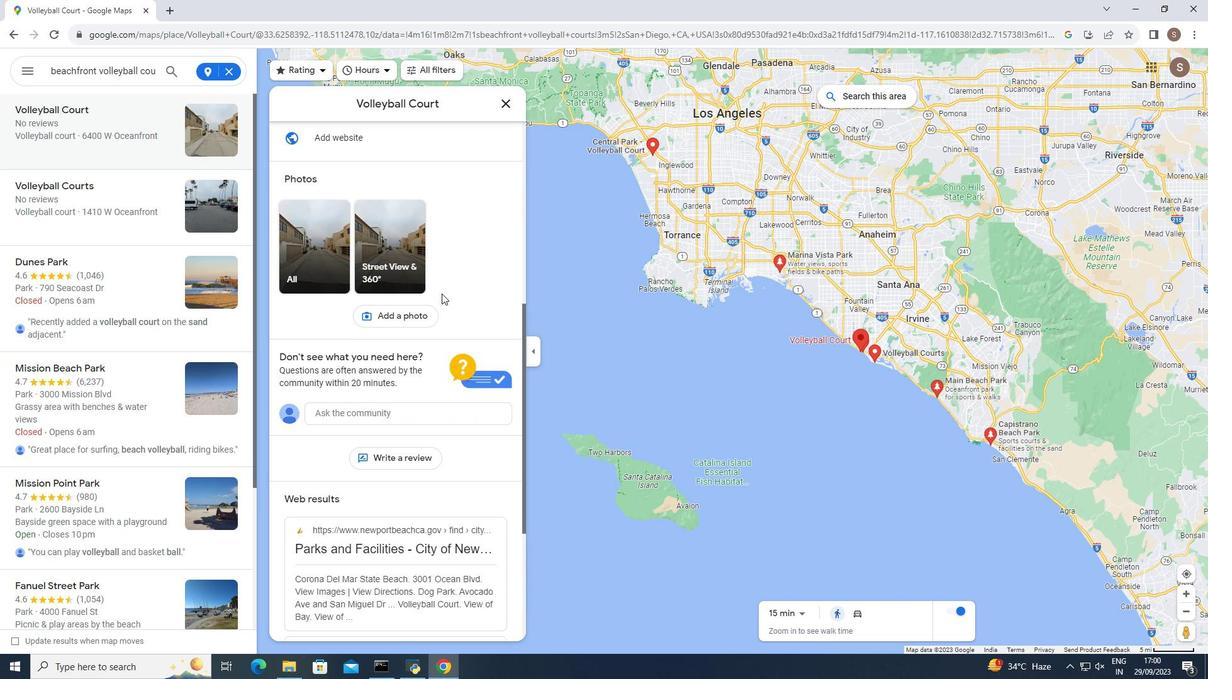 
Action: Mouse moved to (441, 293)
Screenshot: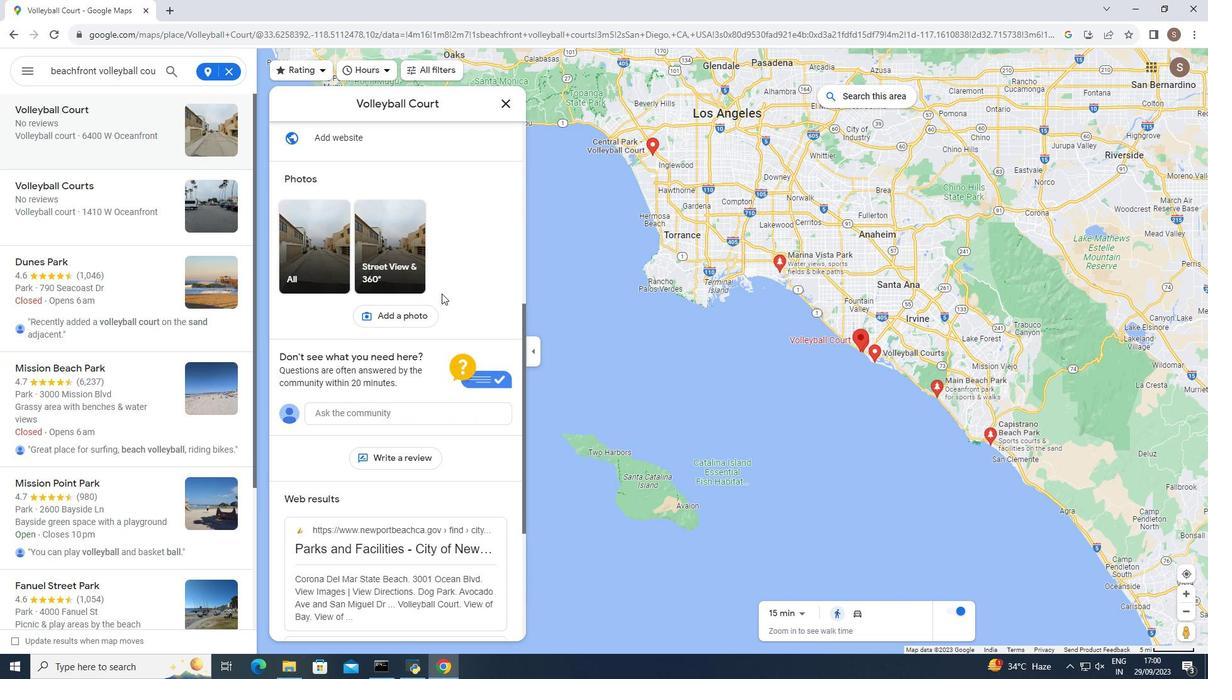 
Action: Mouse scrolled (441, 293) with delta (0, 0)
Screenshot: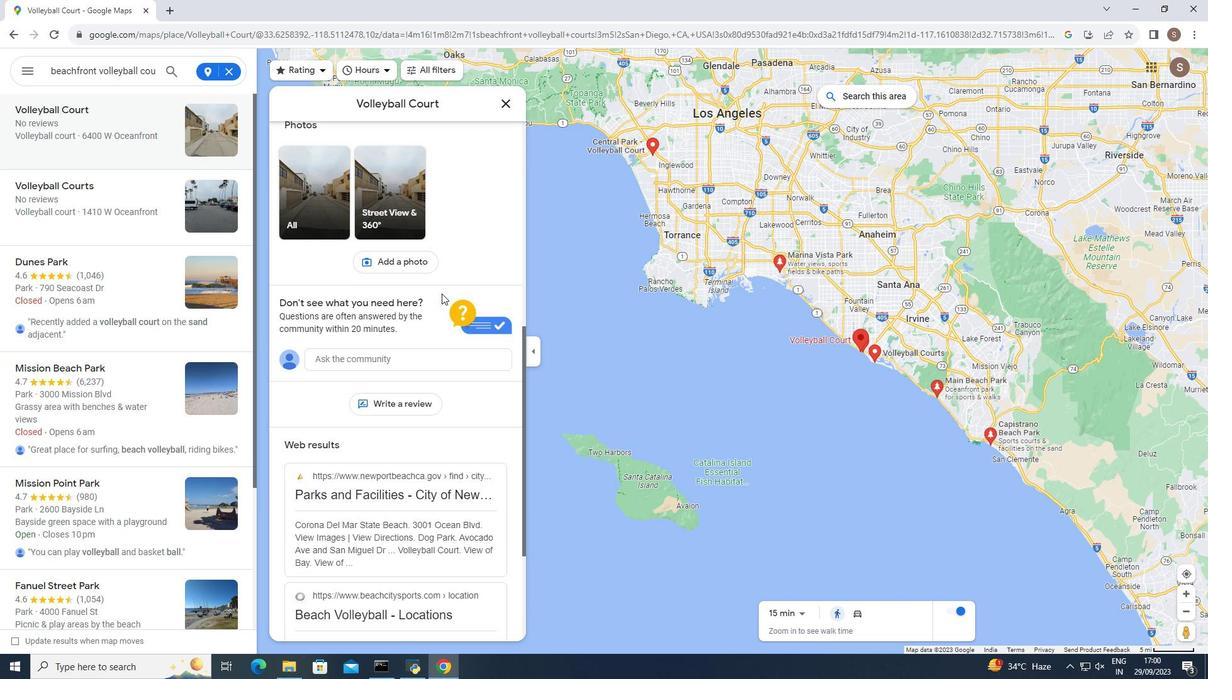 
Action: Mouse scrolled (441, 293) with delta (0, 0)
Screenshot: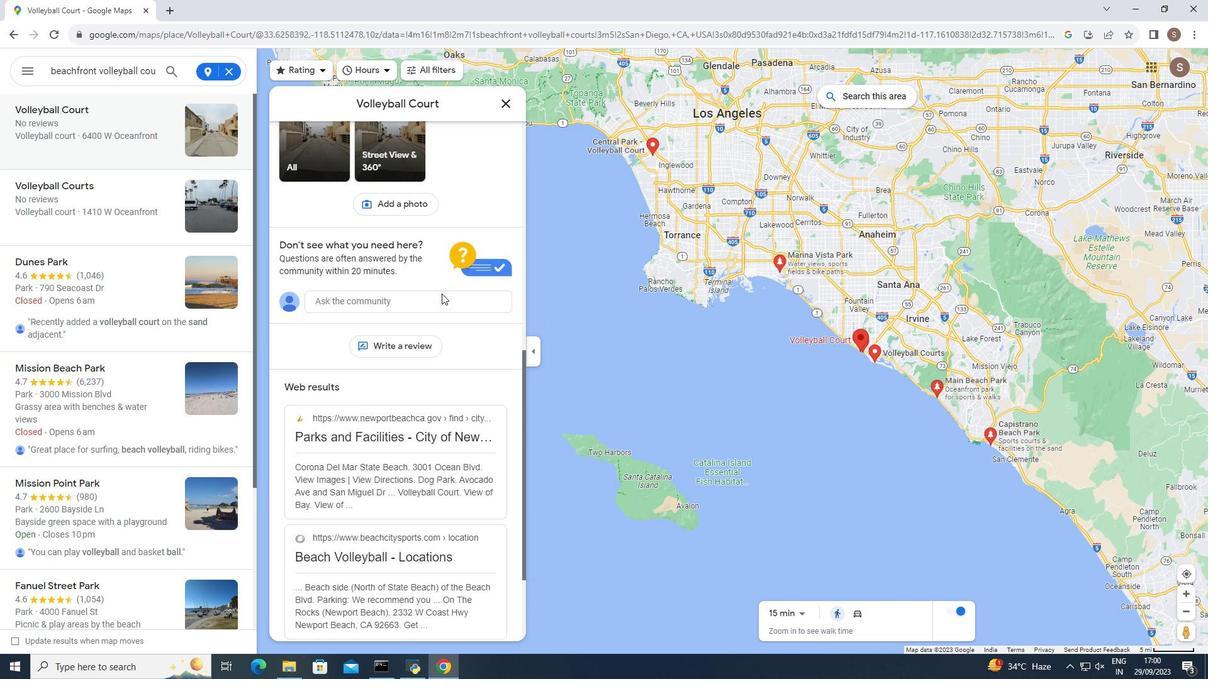
Action: Mouse scrolled (441, 293) with delta (0, 0)
Screenshot: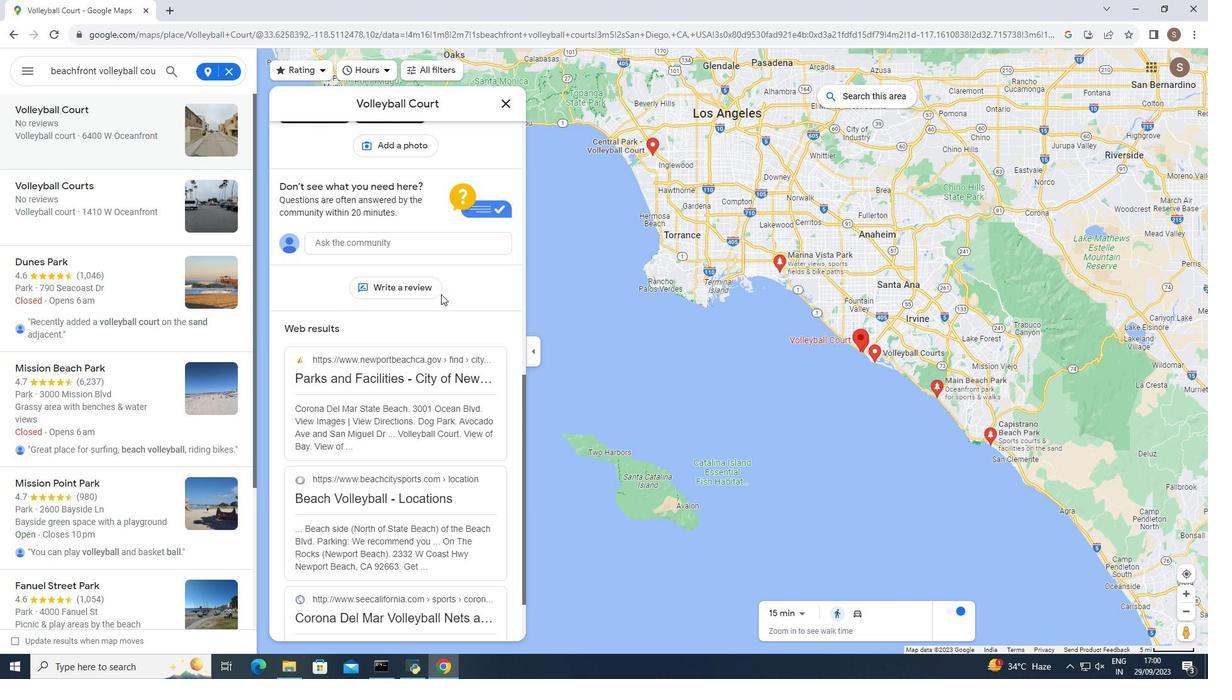 
Action: Mouse moved to (441, 294)
Screenshot: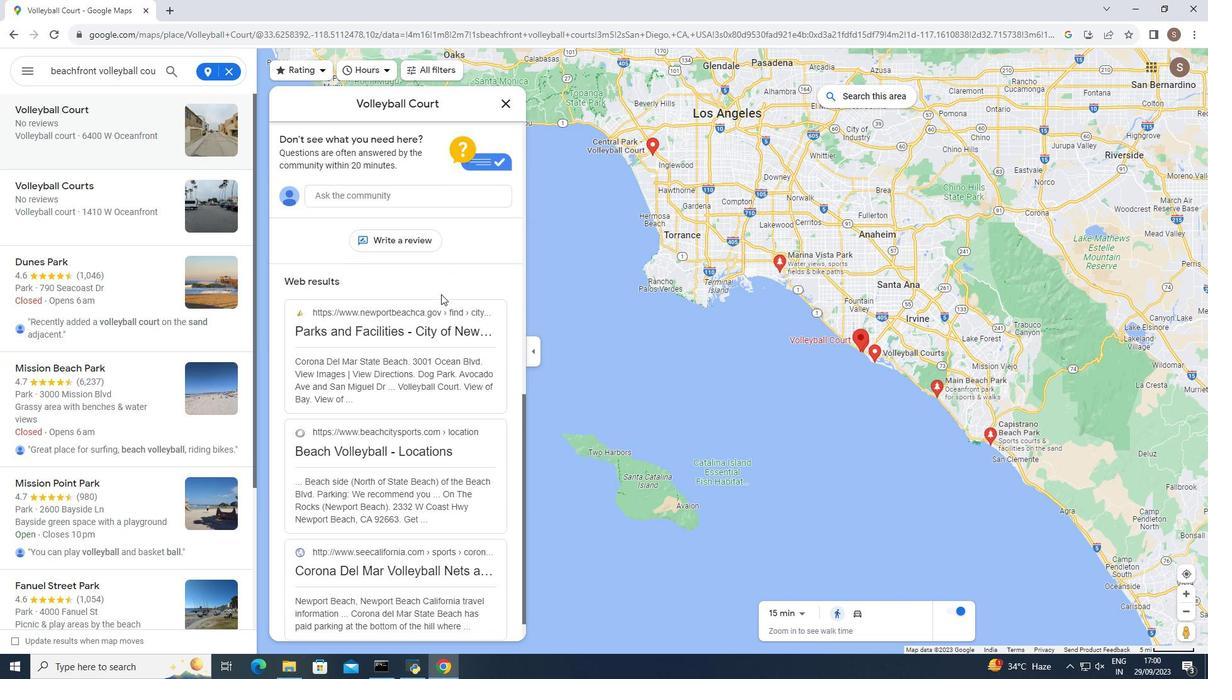 
Action: Mouse scrolled (441, 293) with delta (0, 0)
Screenshot: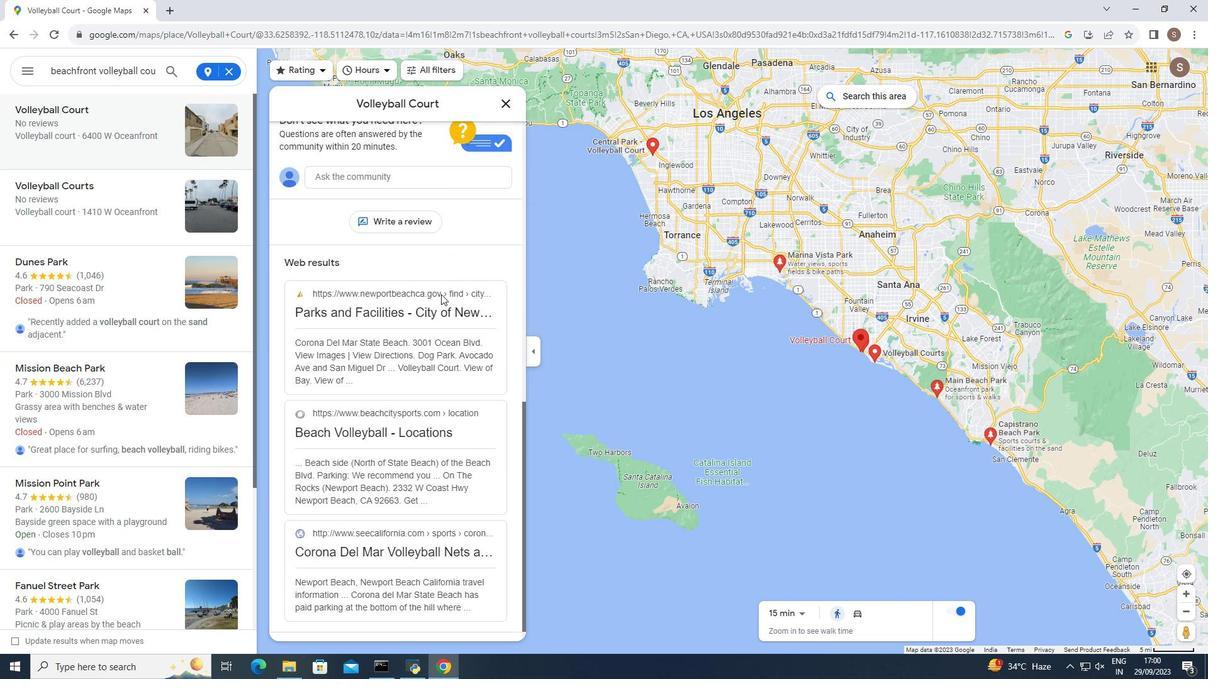 
Action: Mouse moved to (441, 294)
Screenshot: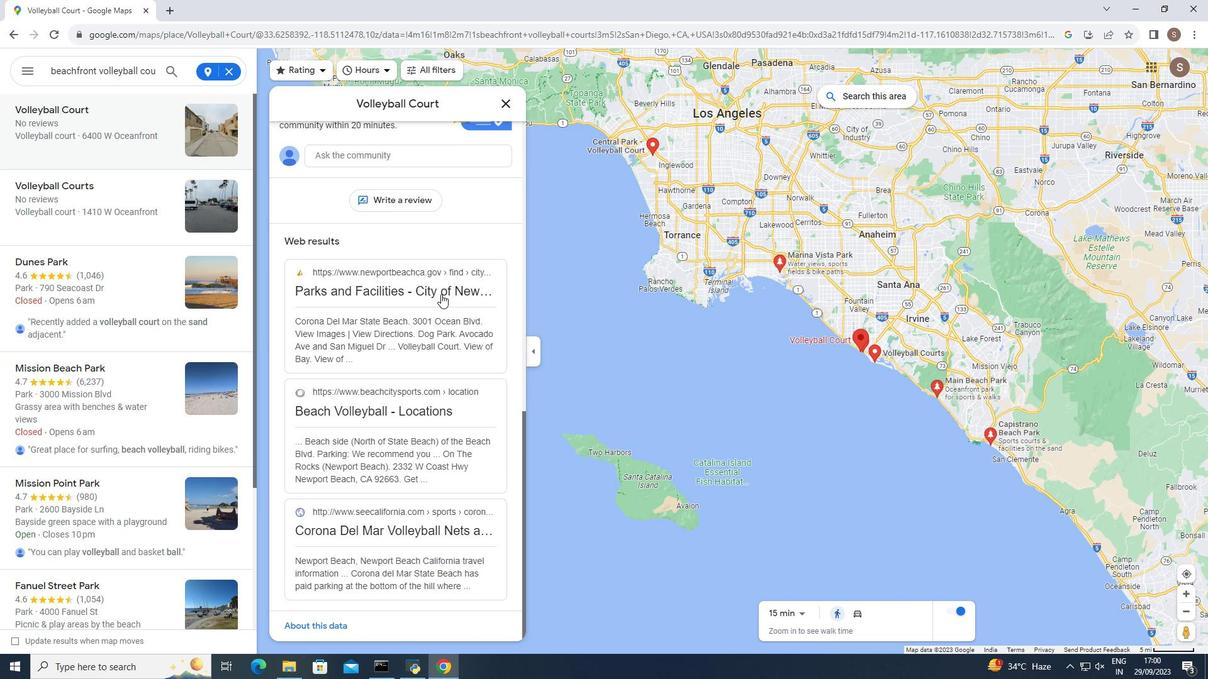 
Action: Mouse scrolled (441, 293) with delta (0, 0)
Screenshot: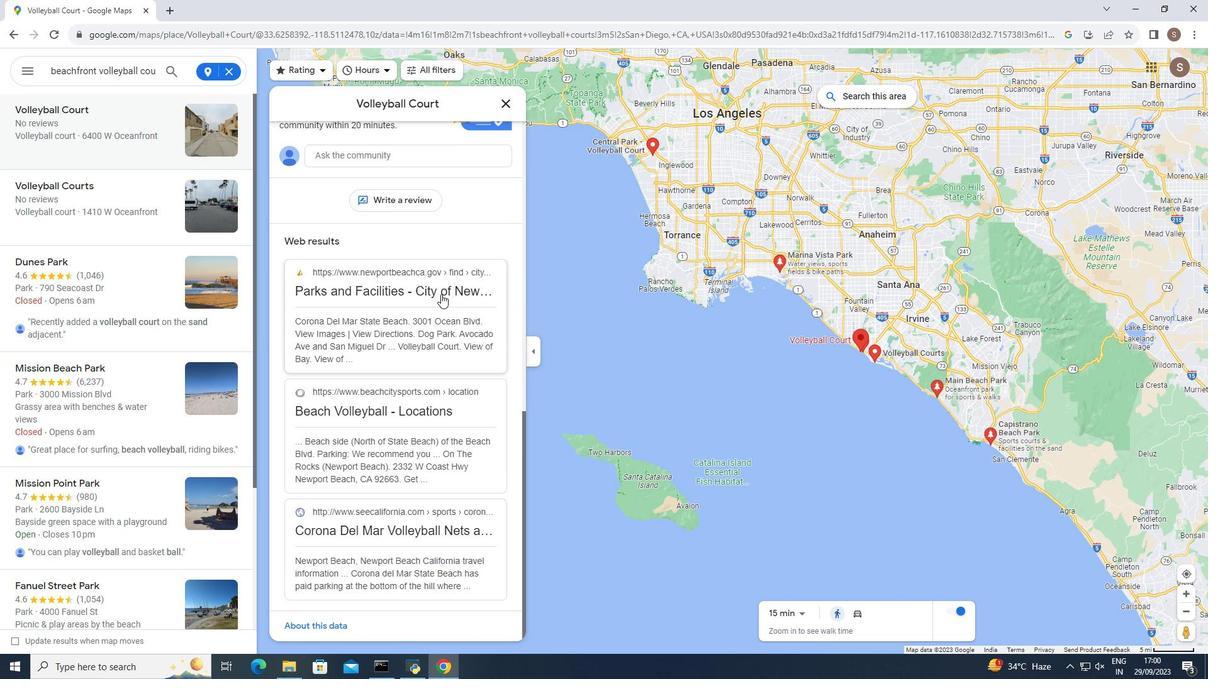 
Action: Mouse scrolled (441, 293) with delta (0, 0)
Screenshot: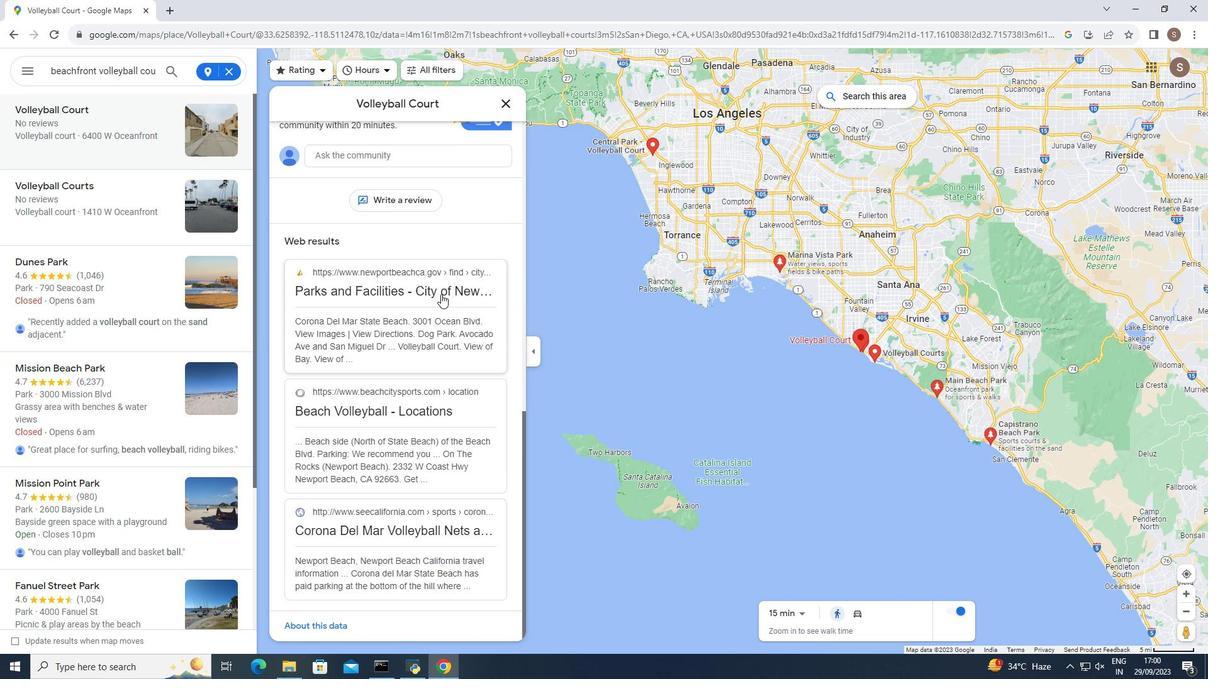 
Action: Mouse moved to (444, 290)
Screenshot: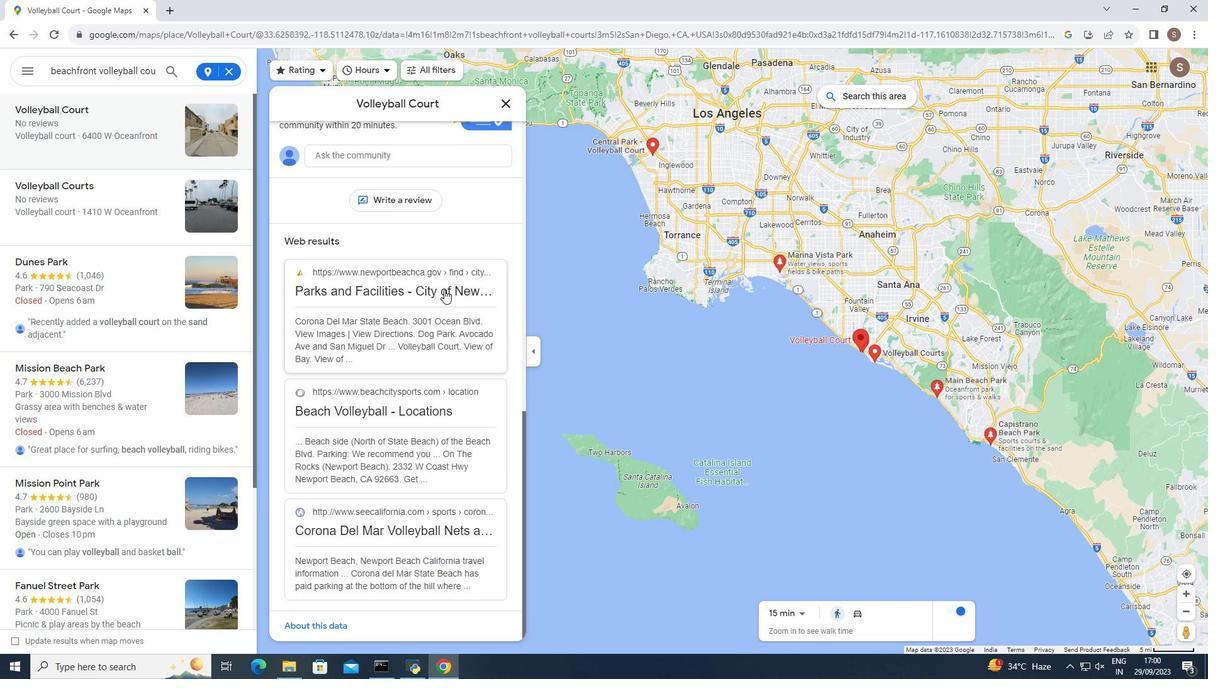 
Action: Mouse scrolled (444, 289) with delta (0, 0)
Screenshot: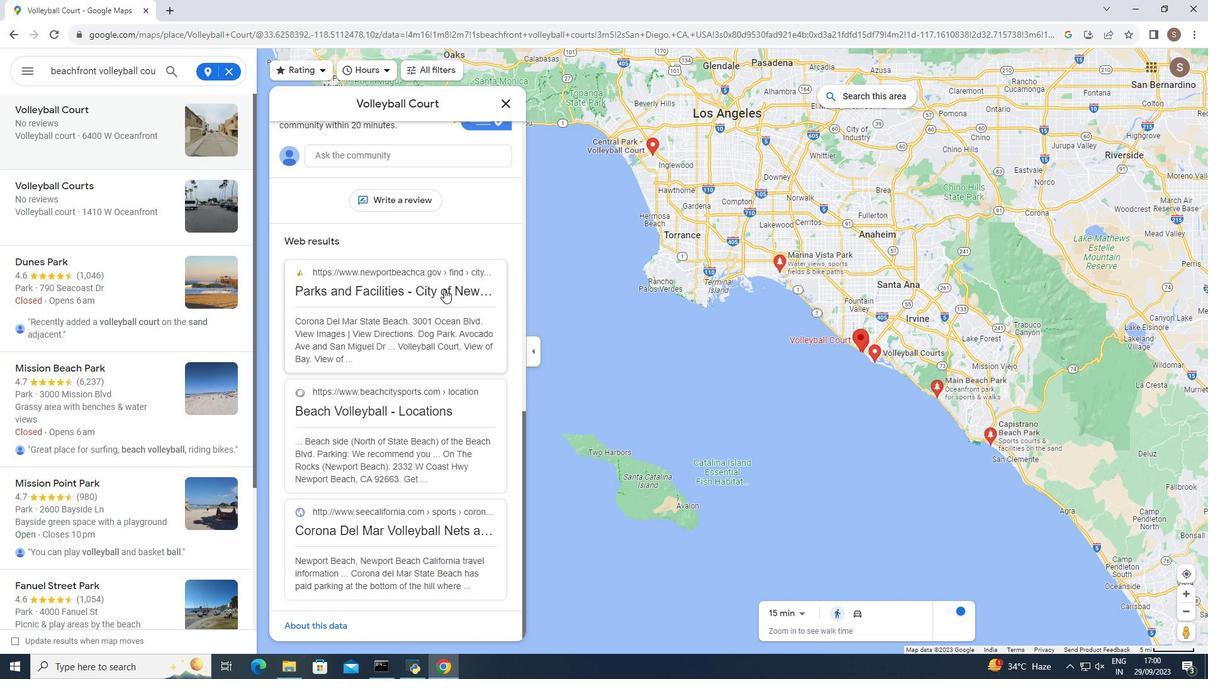 
Action: Mouse moved to (438, 286)
Screenshot: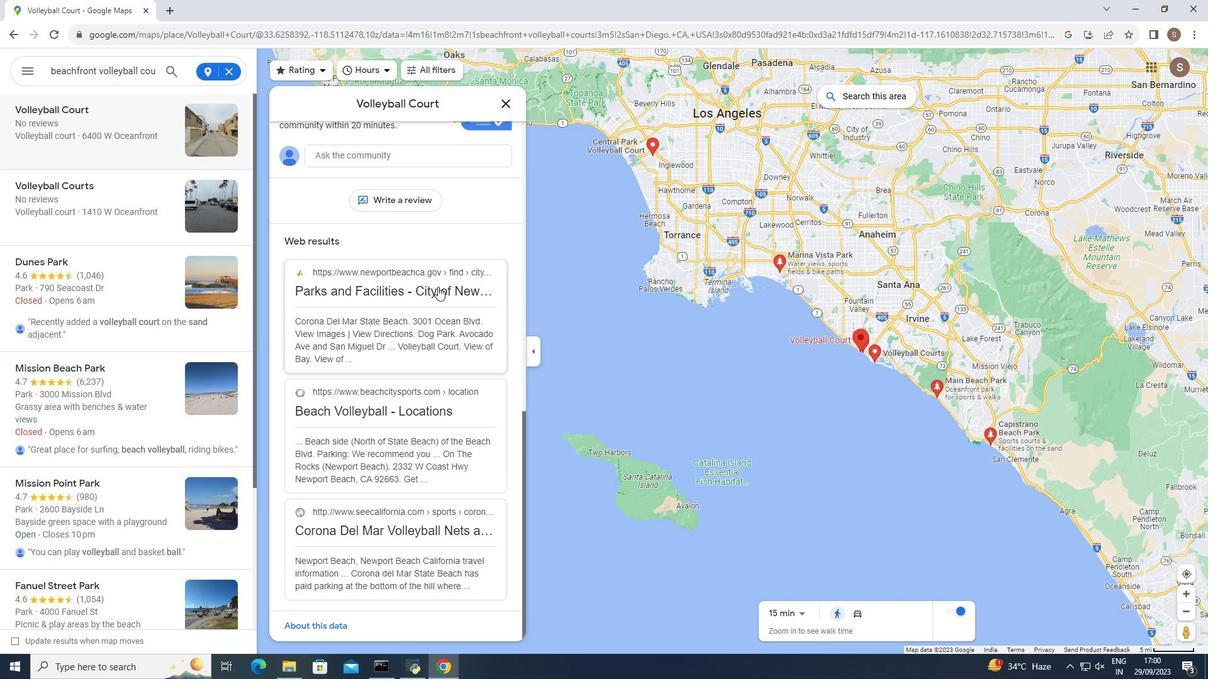 
Action: Mouse scrolled (438, 286) with delta (0, 0)
Screenshot: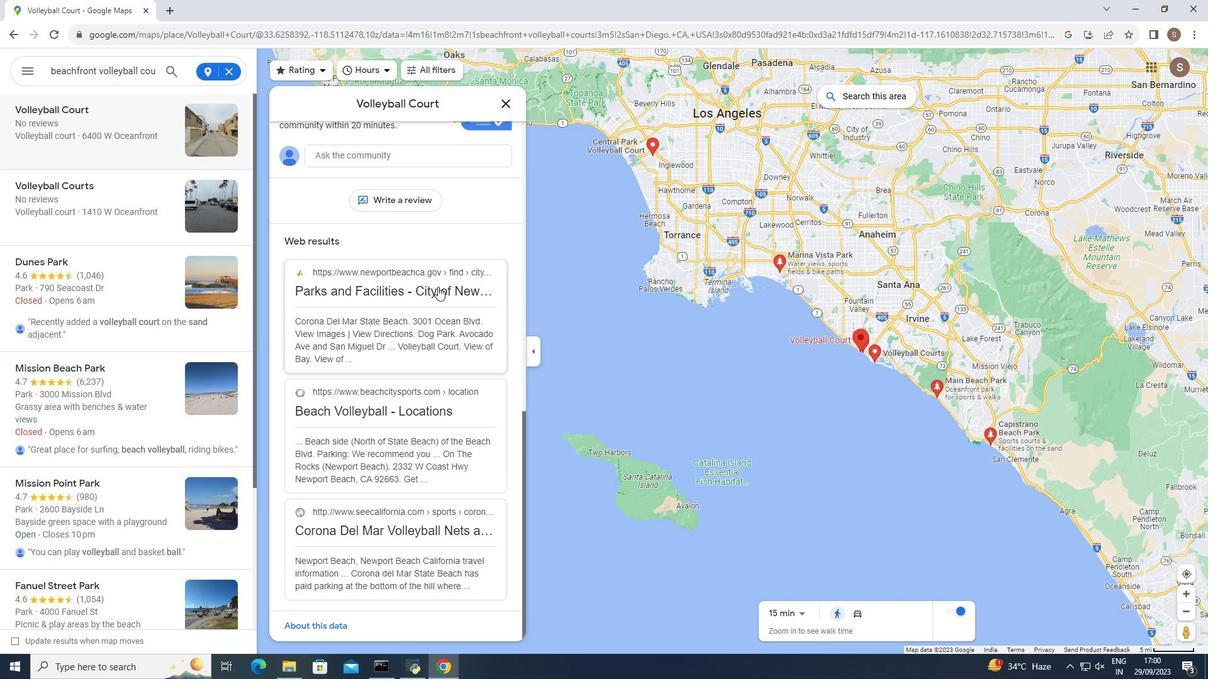 
Action: Mouse moved to (437, 286)
Screenshot: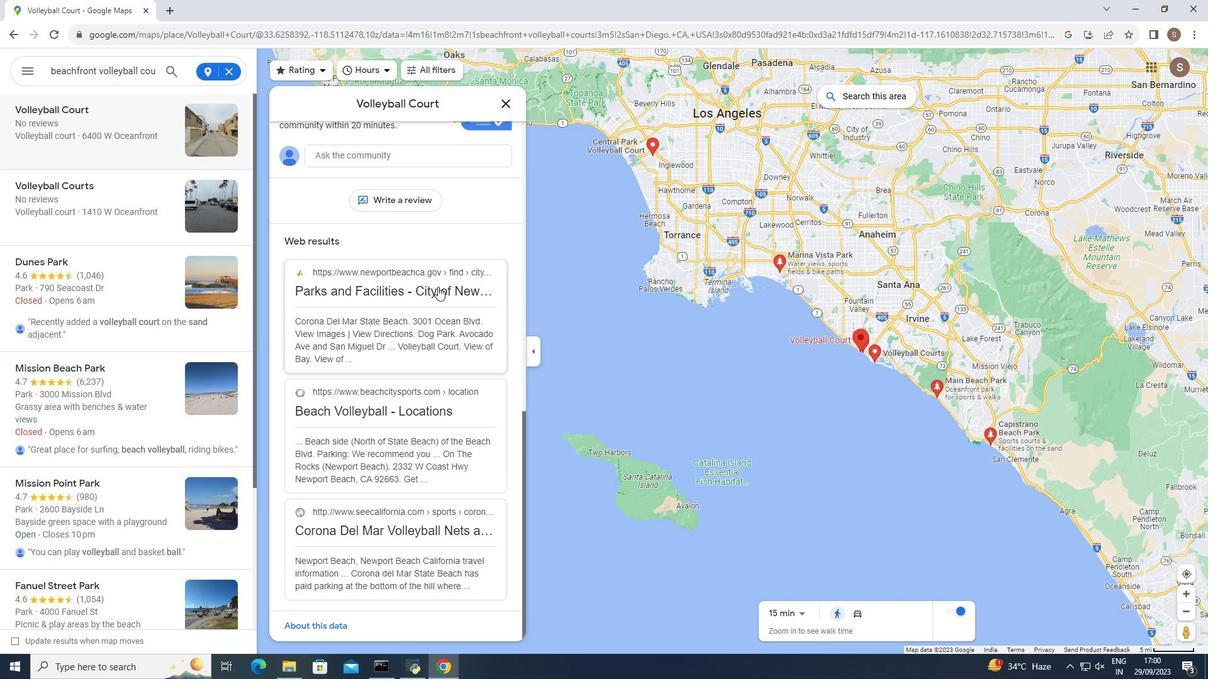 
Action: Mouse scrolled (437, 286) with delta (0, 0)
Screenshot: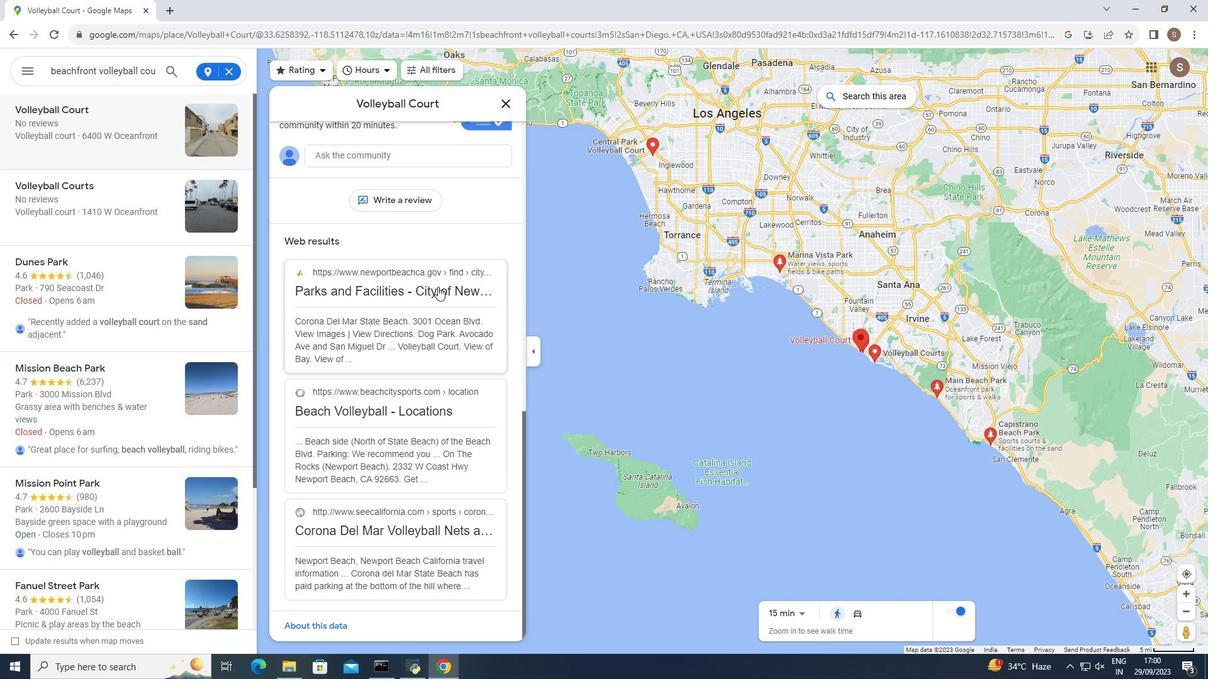 
Action: Mouse scrolled (437, 286) with delta (0, 0)
Screenshot: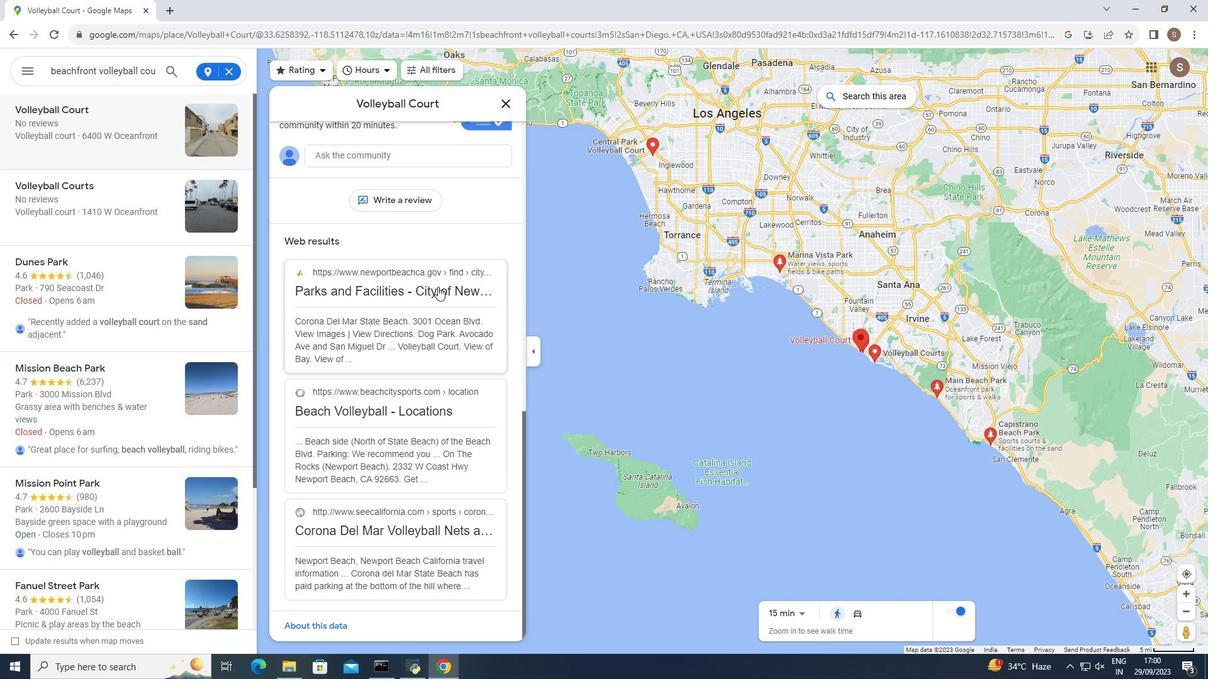 
Action: Mouse moved to (495, 101)
Screenshot: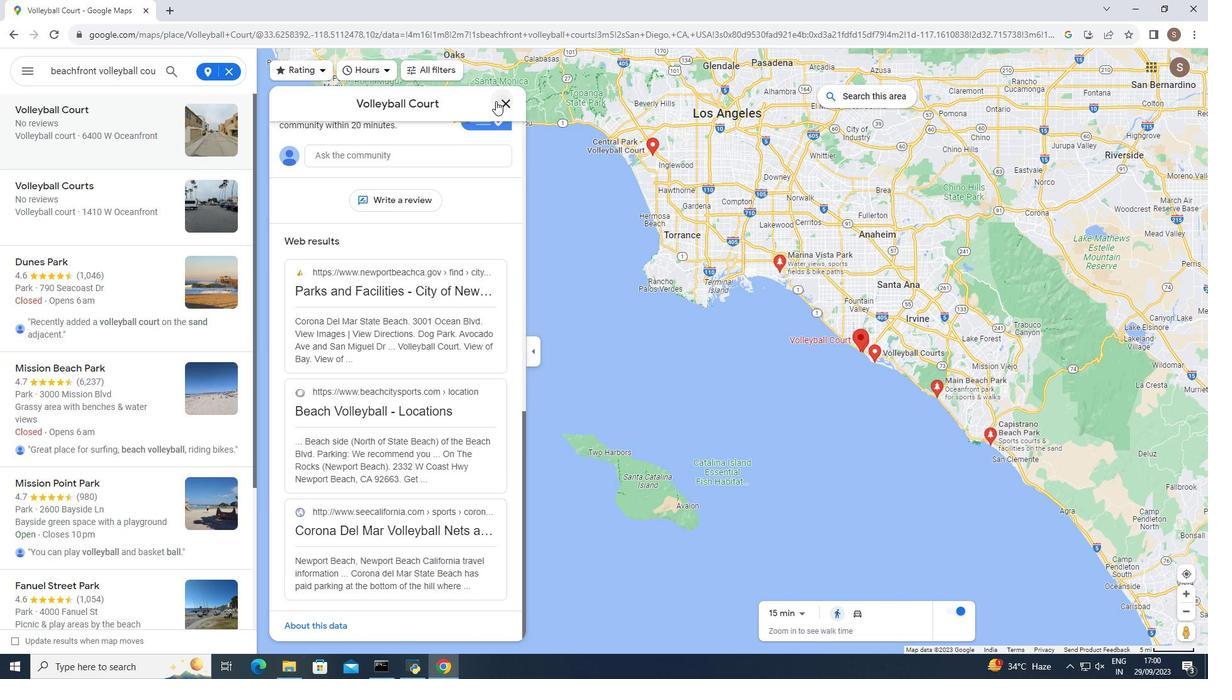
Action: Mouse pressed left at (495, 101)
Screenshot: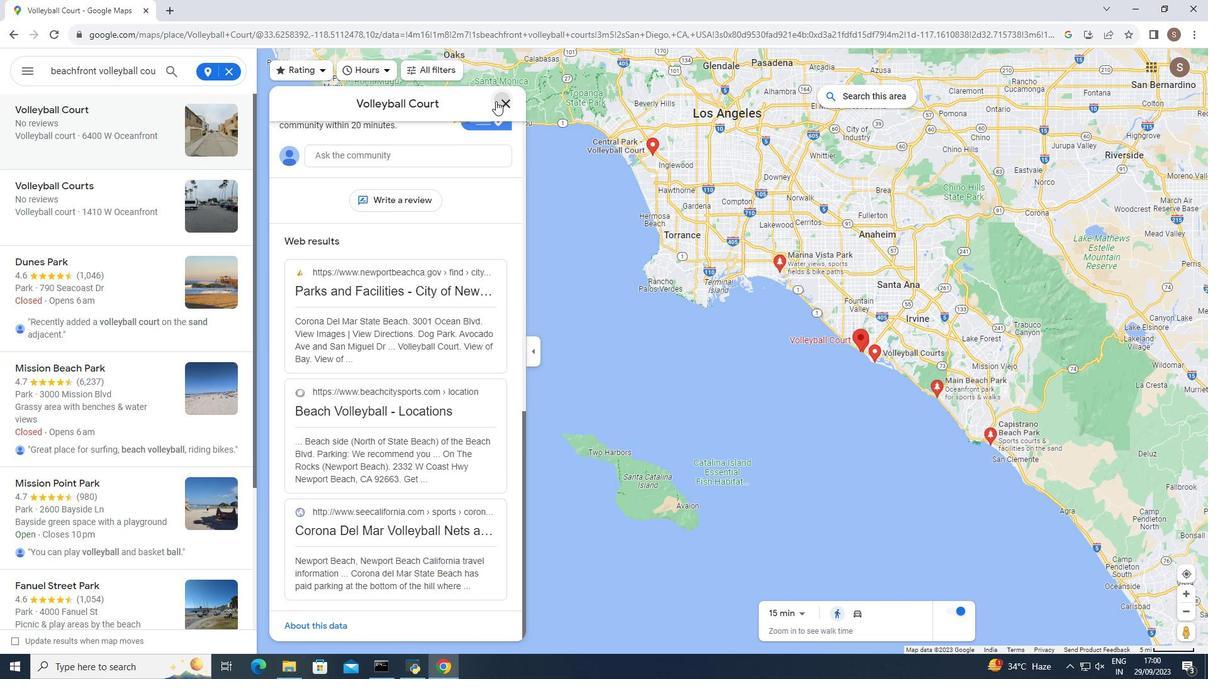 
Action: Mouse moved to (64, 177)
Screenshot: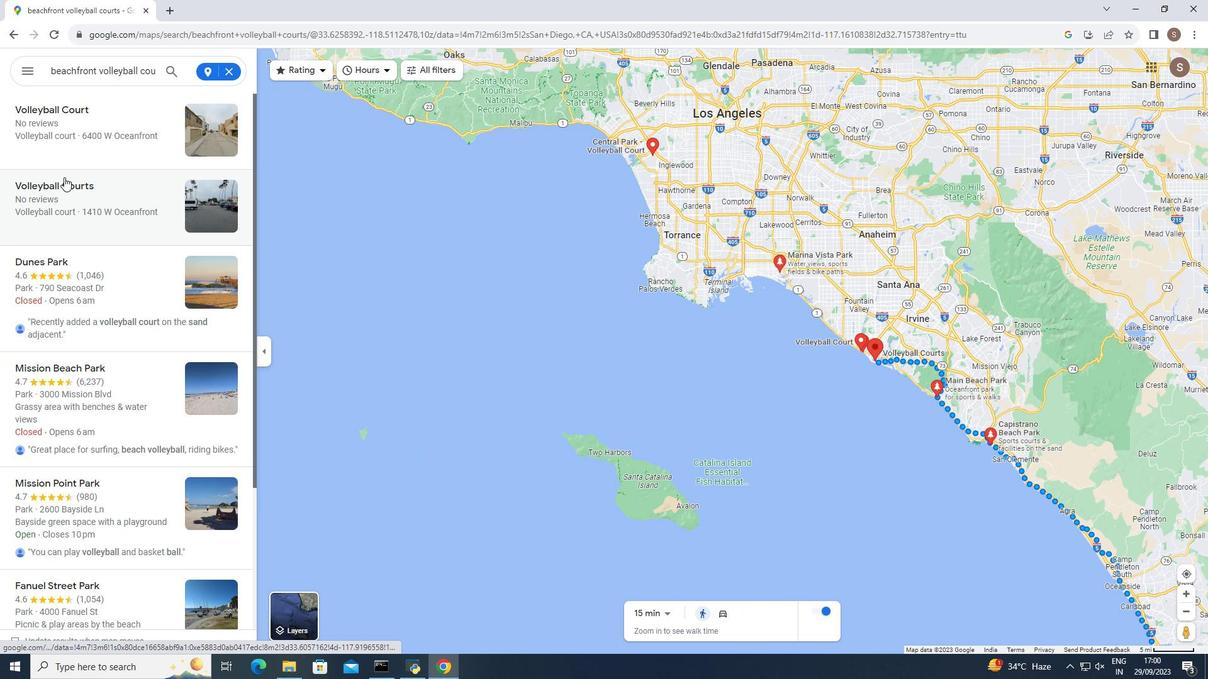 
Action: Mouse pressed left at (64, 177)
Screenshot: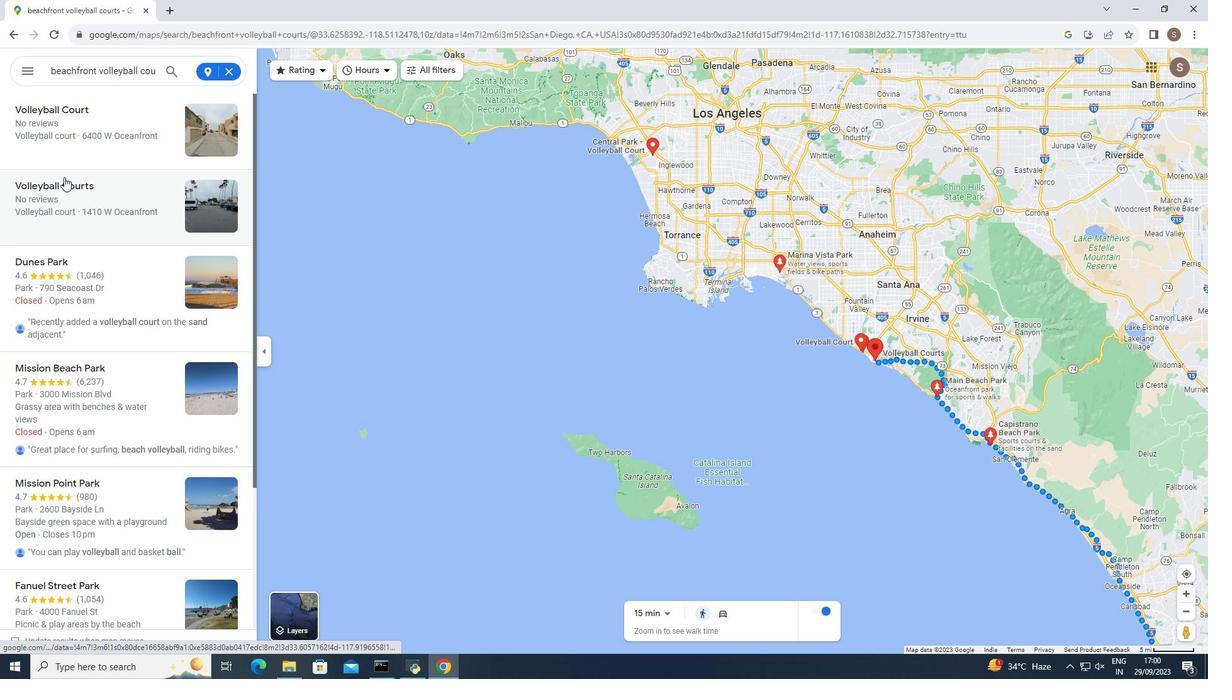 
Action: Mouse moved to (380, 378)
Screenshot: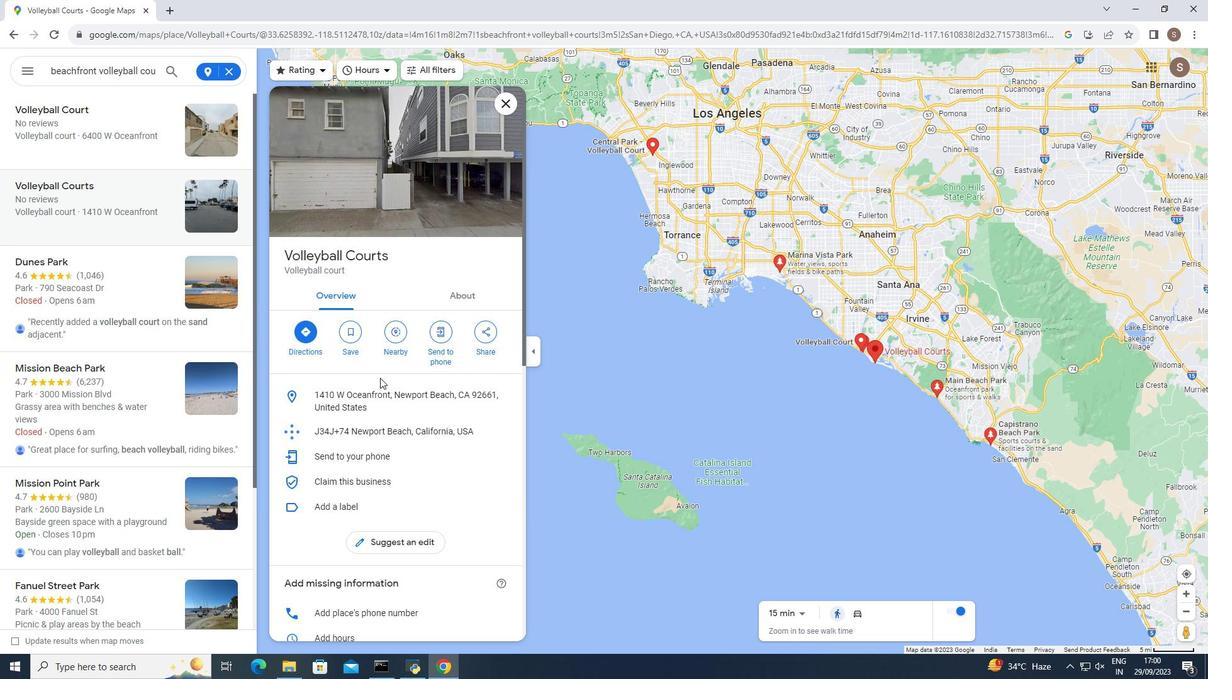 
Action: Mouse scrolled (380, 377) with delta (0, 0)
Screenshot: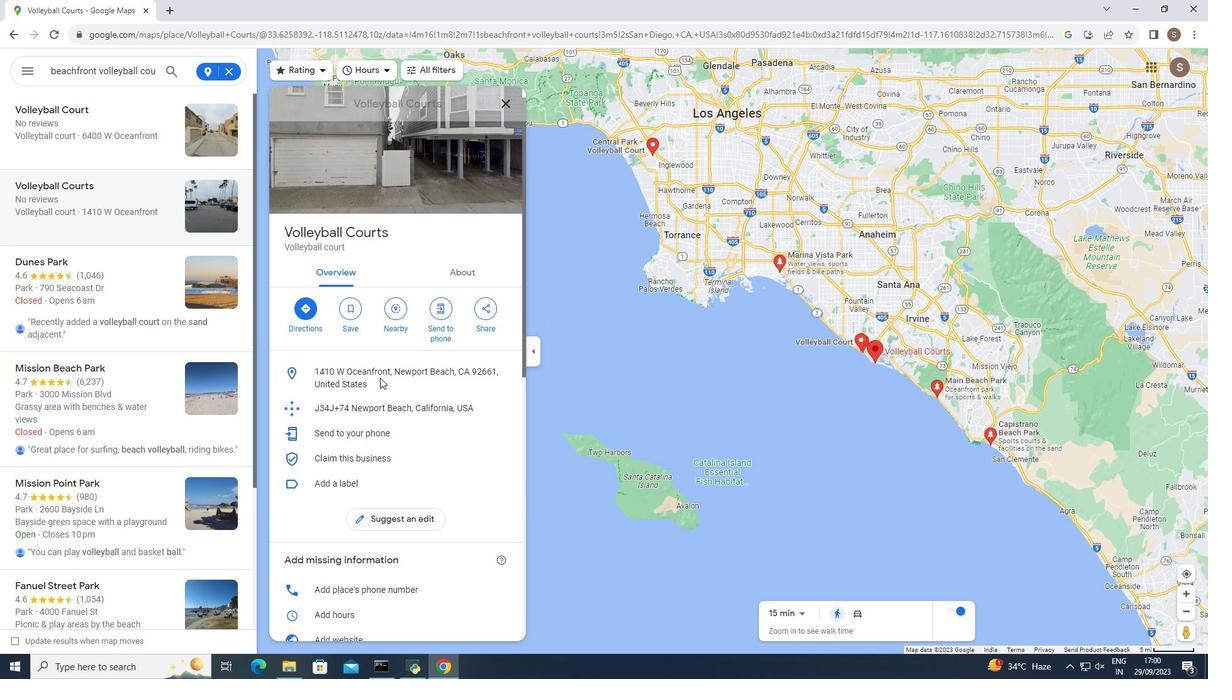 
Action: Mouse moved to (397, 361)
Screenshot: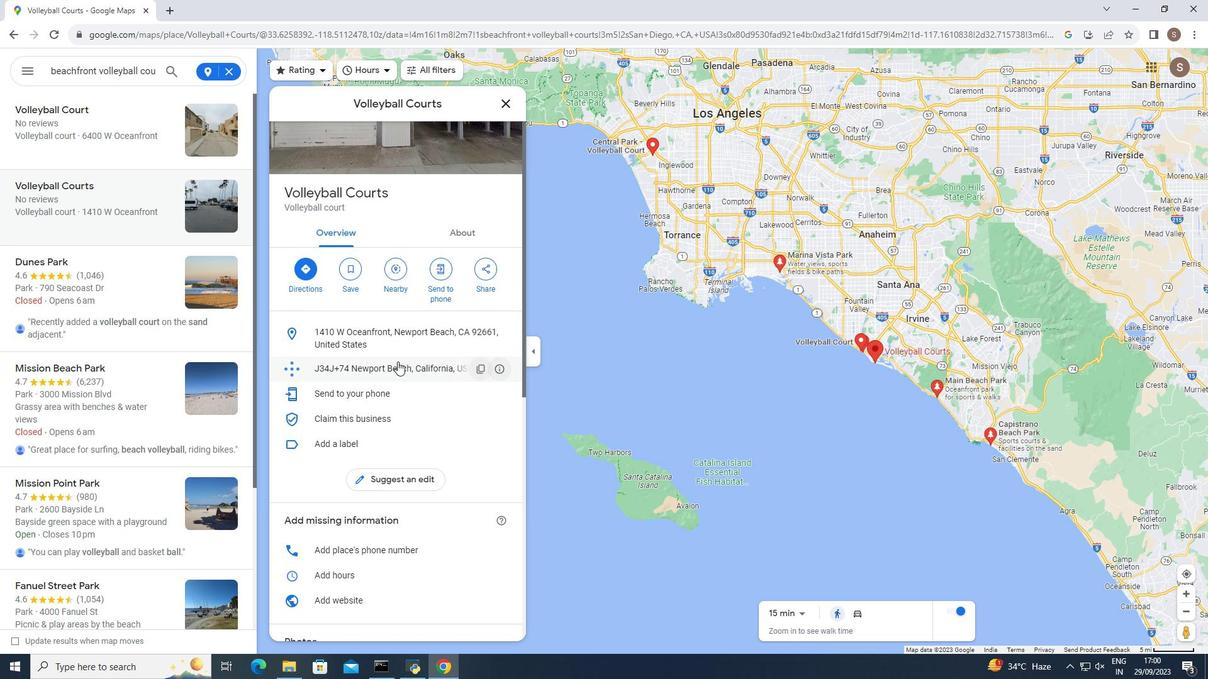 
Action: Mouse scrolled (397, 361) with delta (0, 0)
Screenshot: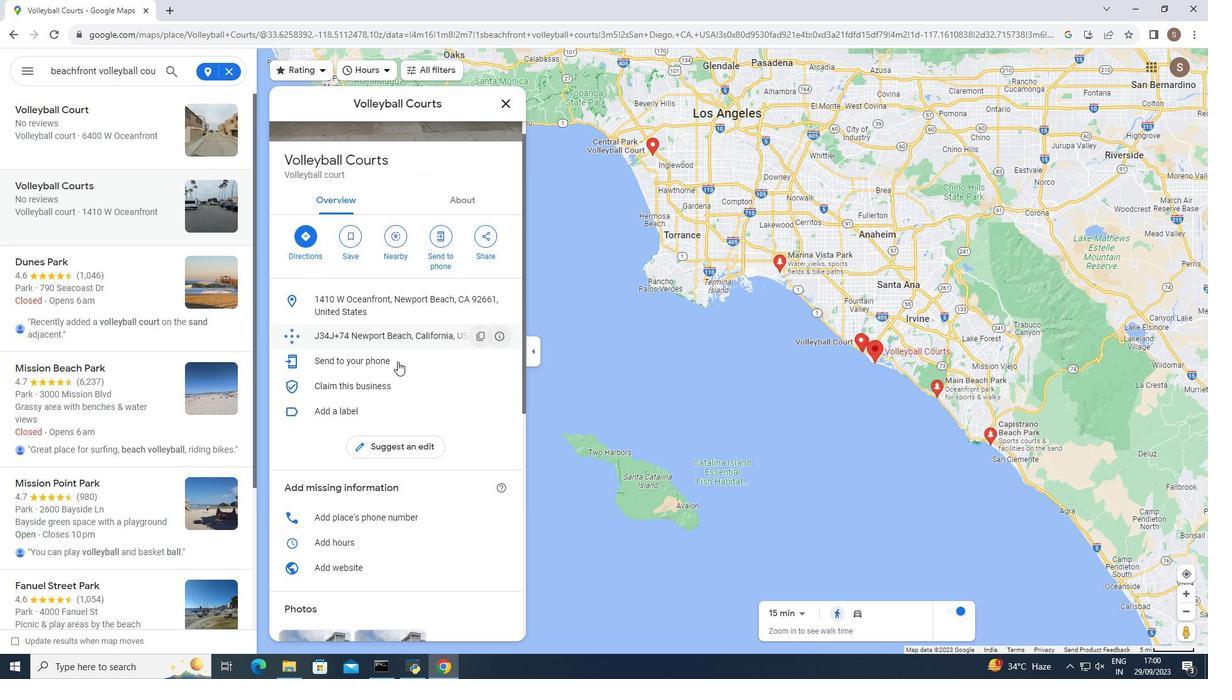 
Action: Mouse scrolled (397, 361) with delta (0, 0)
Screenshot: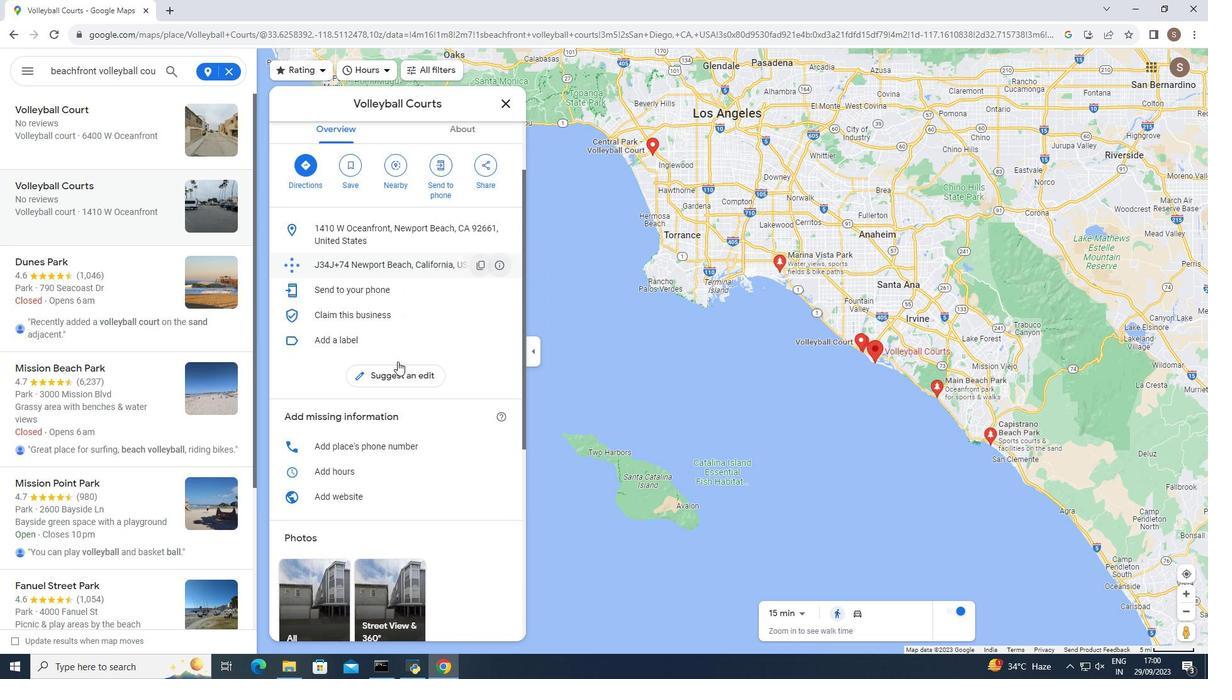
Action: Mouse scrolled (397, 361) with delta (0, 0)
Screenshot: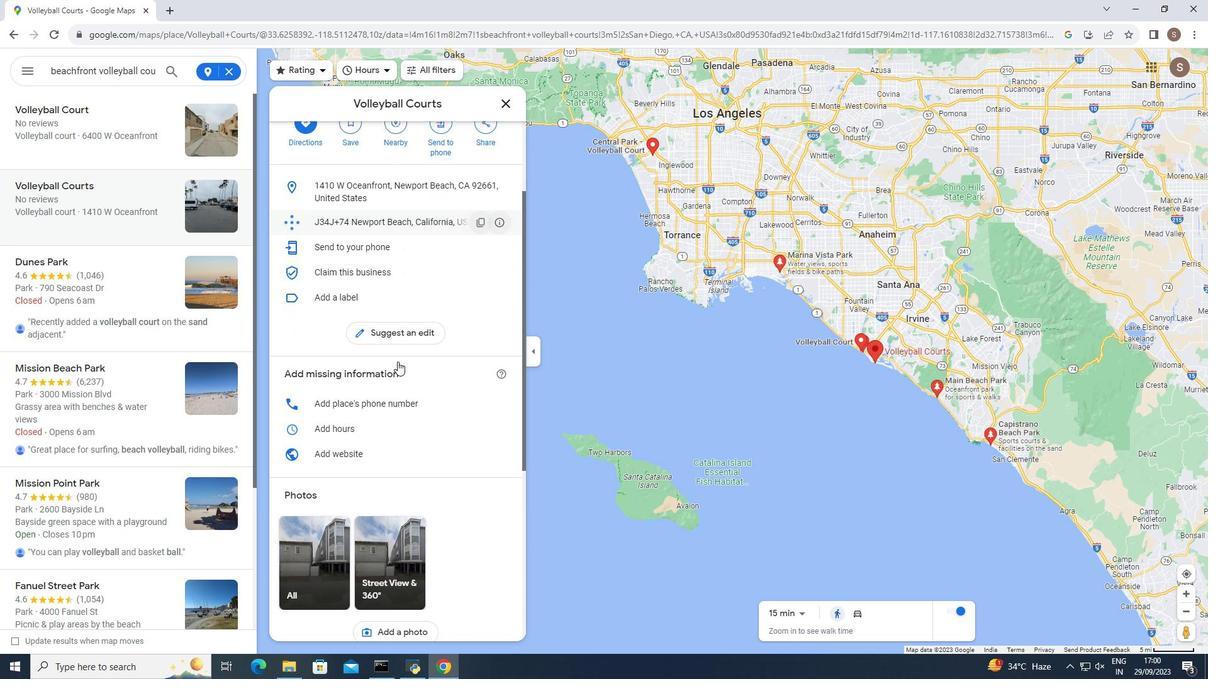 
Action: Mouse scrolled (397, 361) with delta (0, 0)
Screenshot: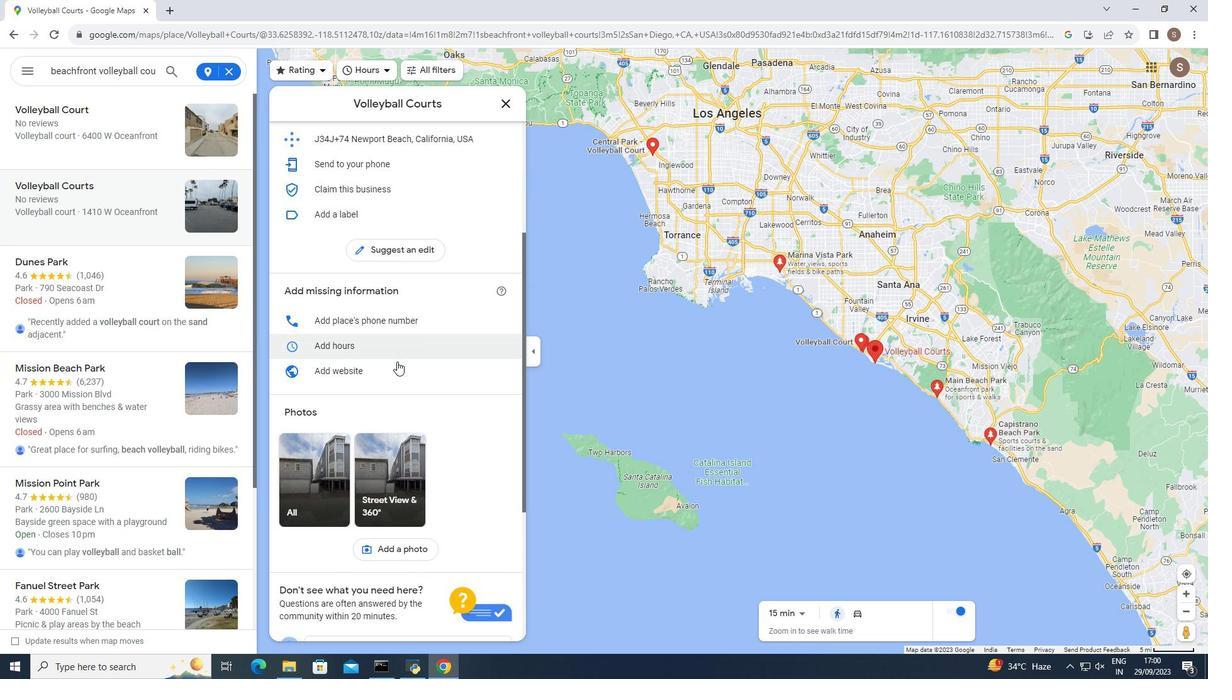 
Action: Mouse moved to (397, 361)
Screenshot: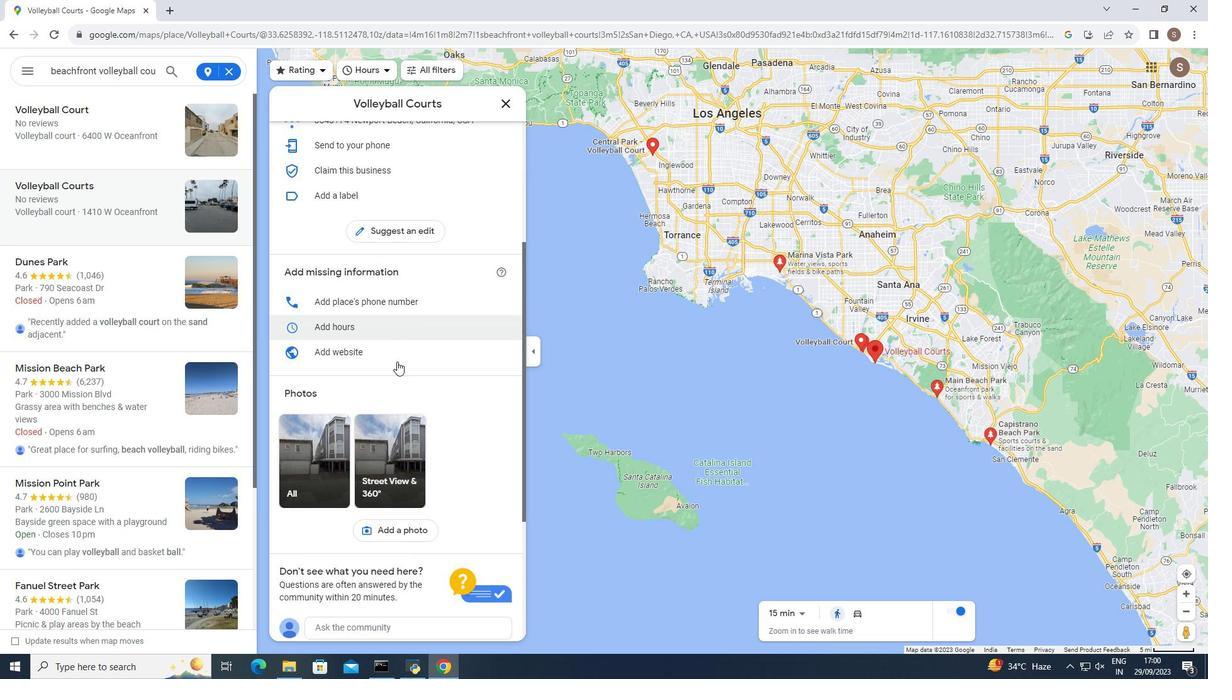 
Action: Mouse scrolled (397, 361) with delta (0, 0)
Screenshot: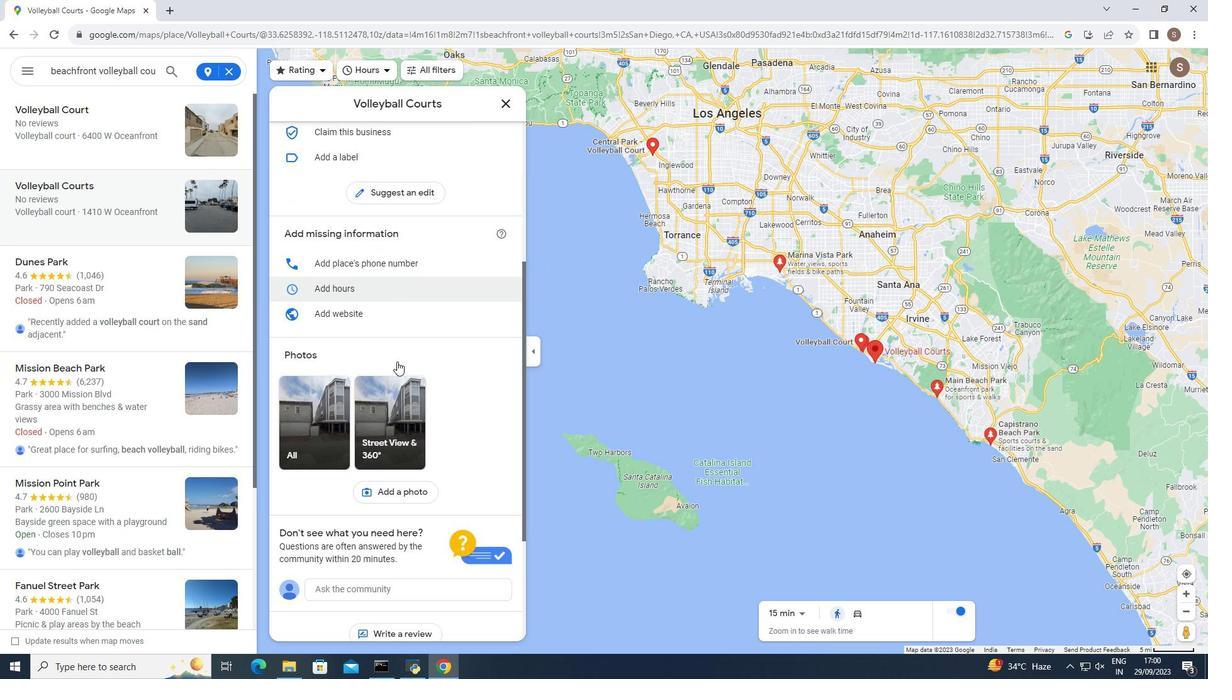 
Action: Mouse moved to (395, 358)
Screenshot: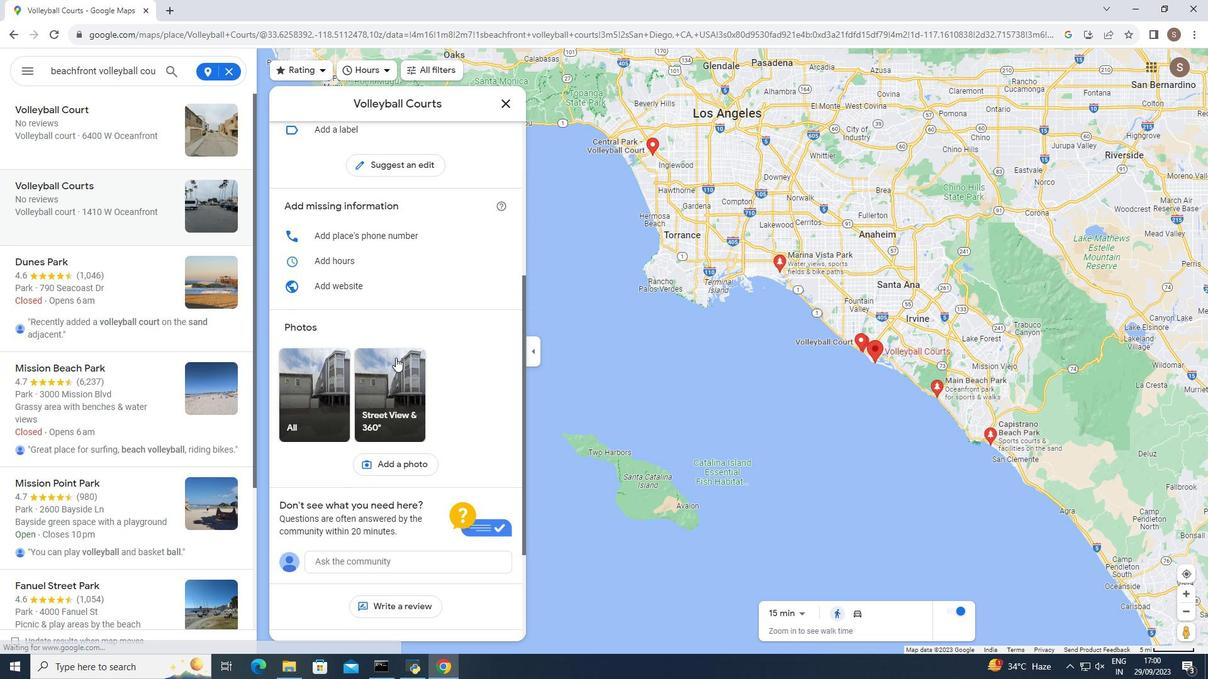 
Action: Mouse scrolled (395, 357) with delta (0, 0)
Screenshot: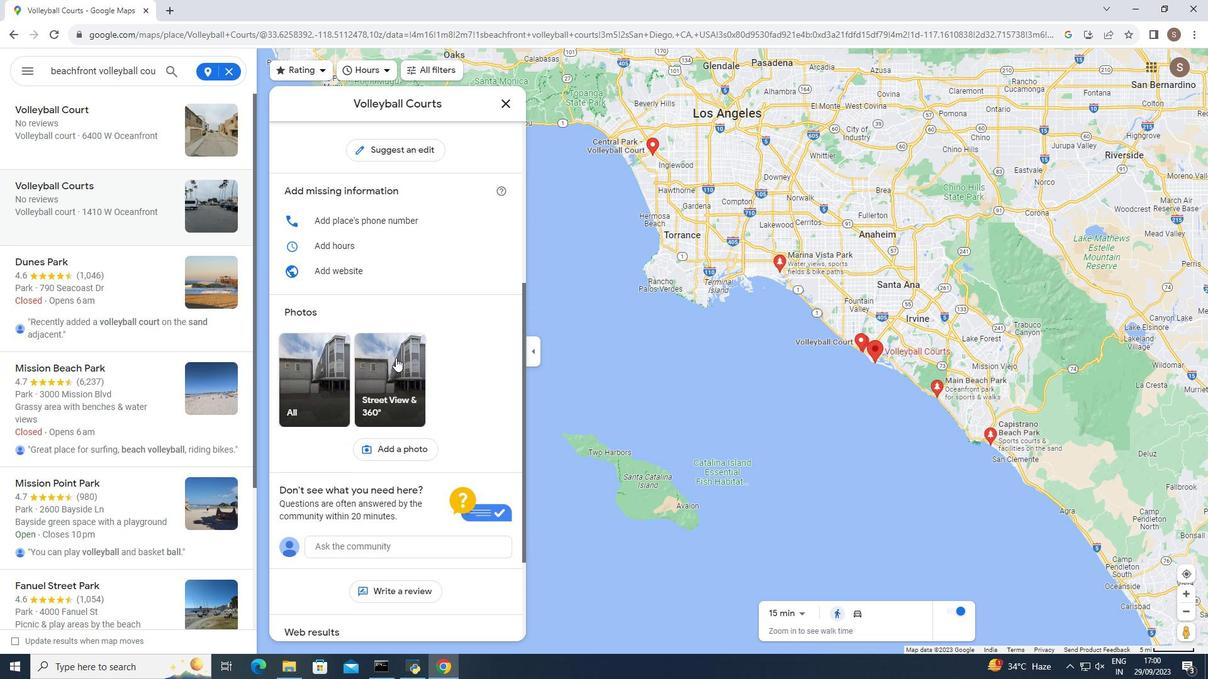 
Action: Mouse scrolled (395, 357) with delta (0, 0)
Screenshot: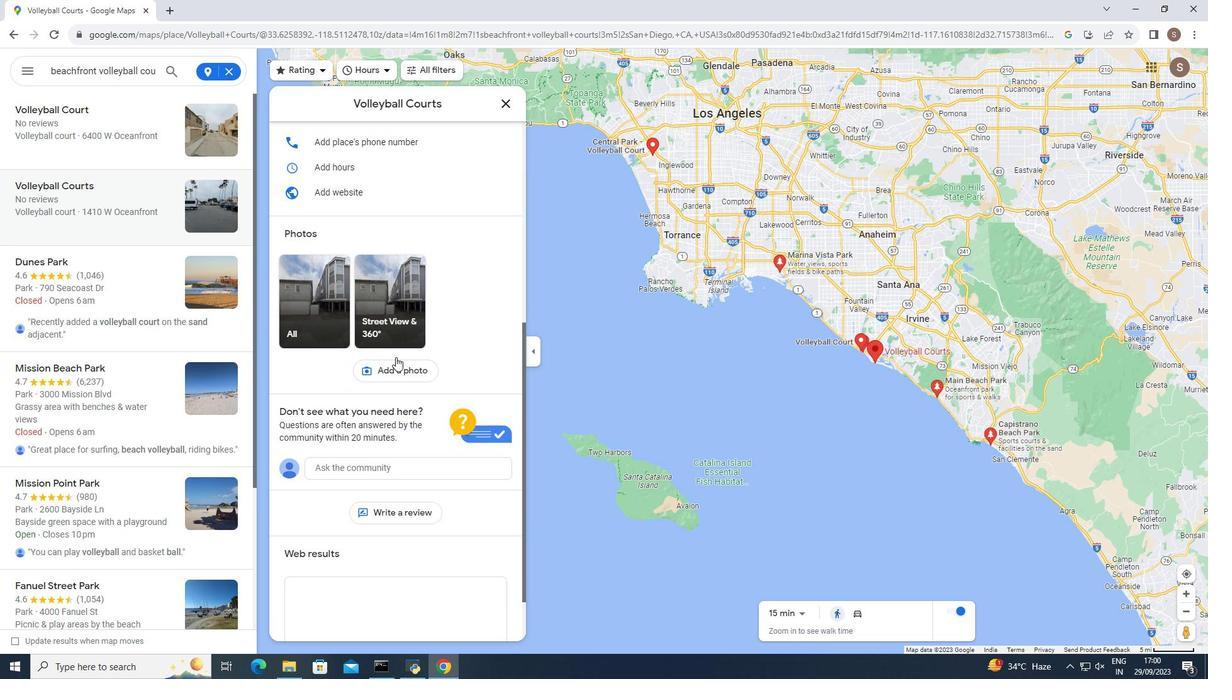 
Action: Mouse moved to (395, 356)
Screenshot: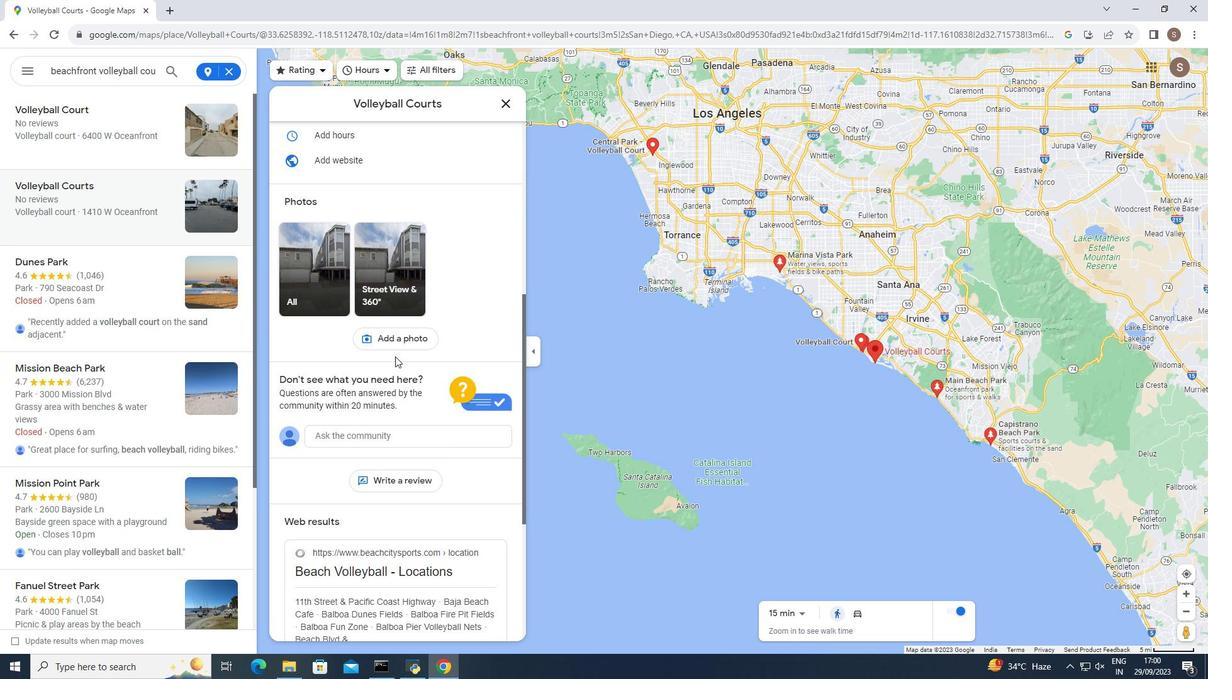 
Action: Mouse scrolled (395, 356) with delta (0, 0)
Screenshot: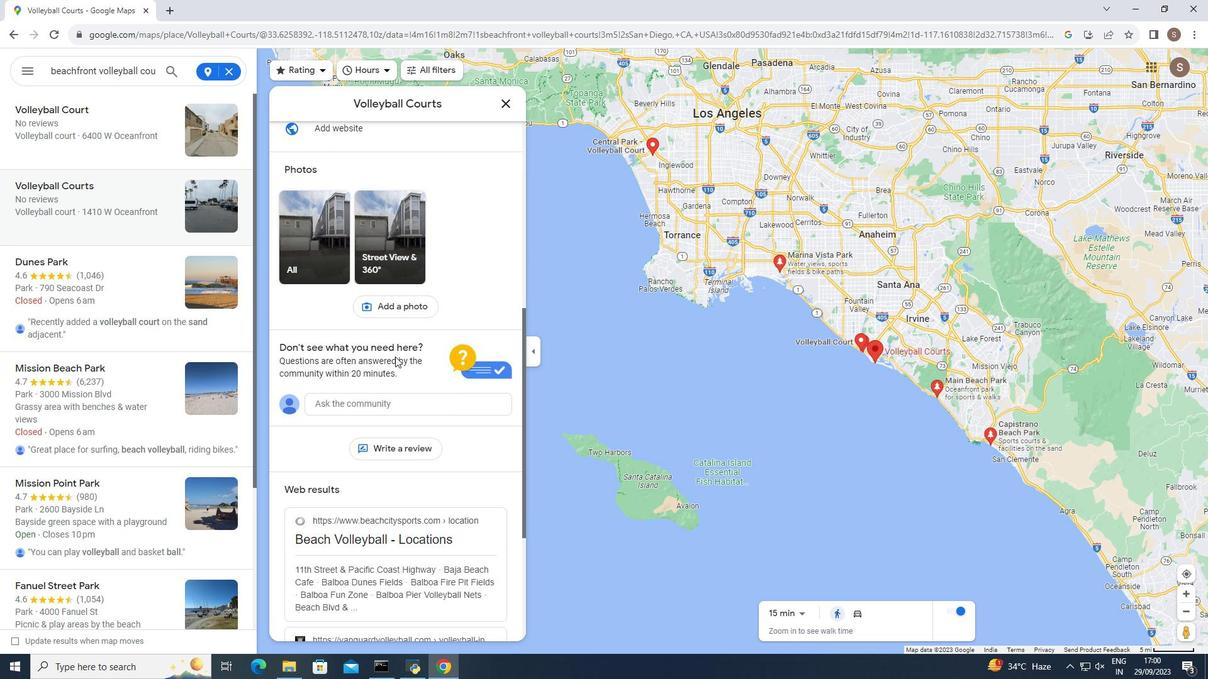 
Action: Mouse scrolled (395, 356) with delta (0, 0)
Screenshot: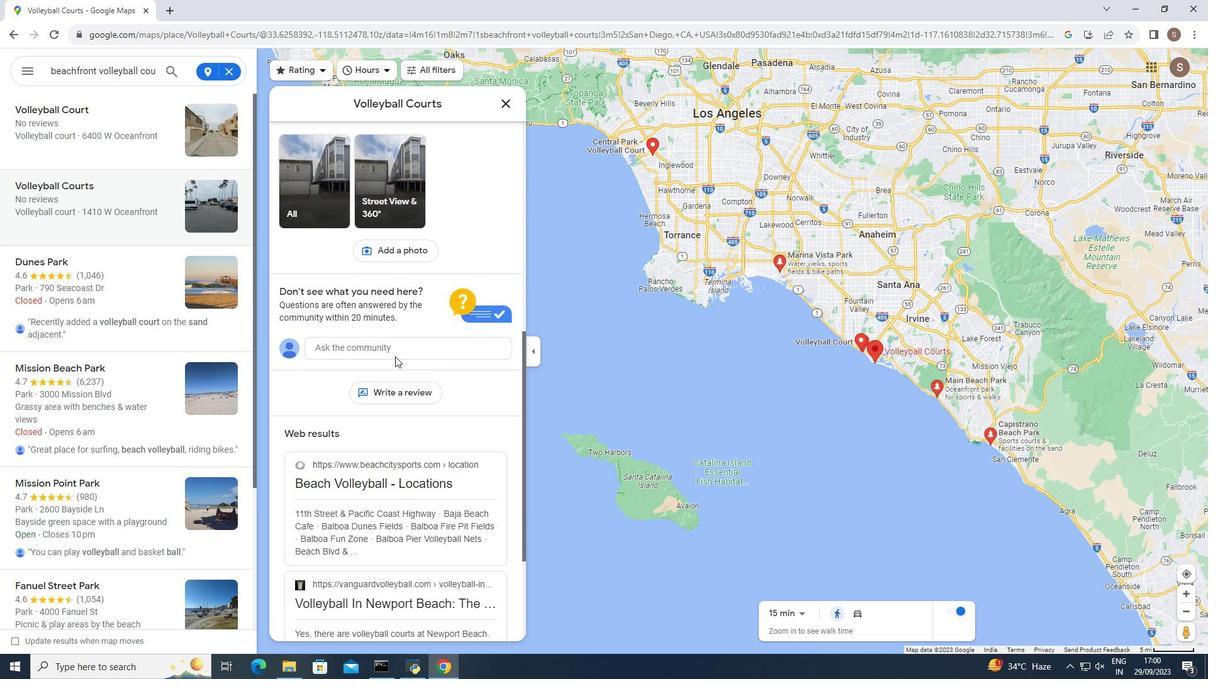 
Action: Mouse moved to (393, 356)
Screenshot: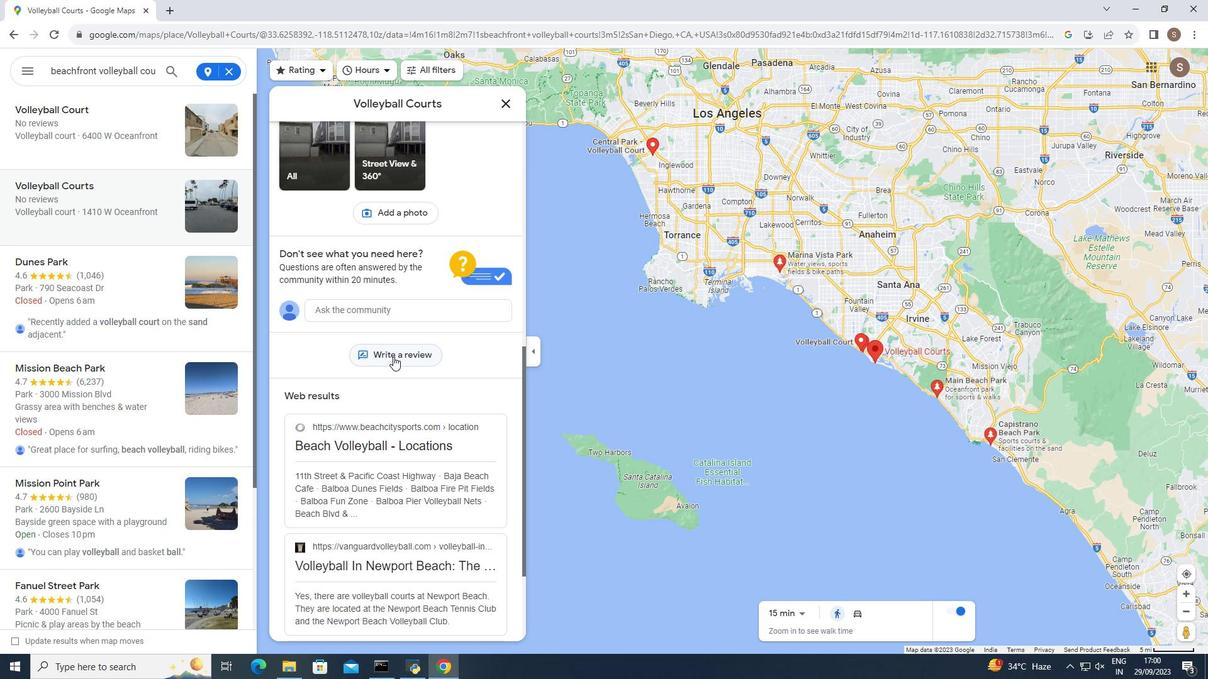 
Action: Mouse scrolled (393, 356) with delta (0, 0)
Screenshot: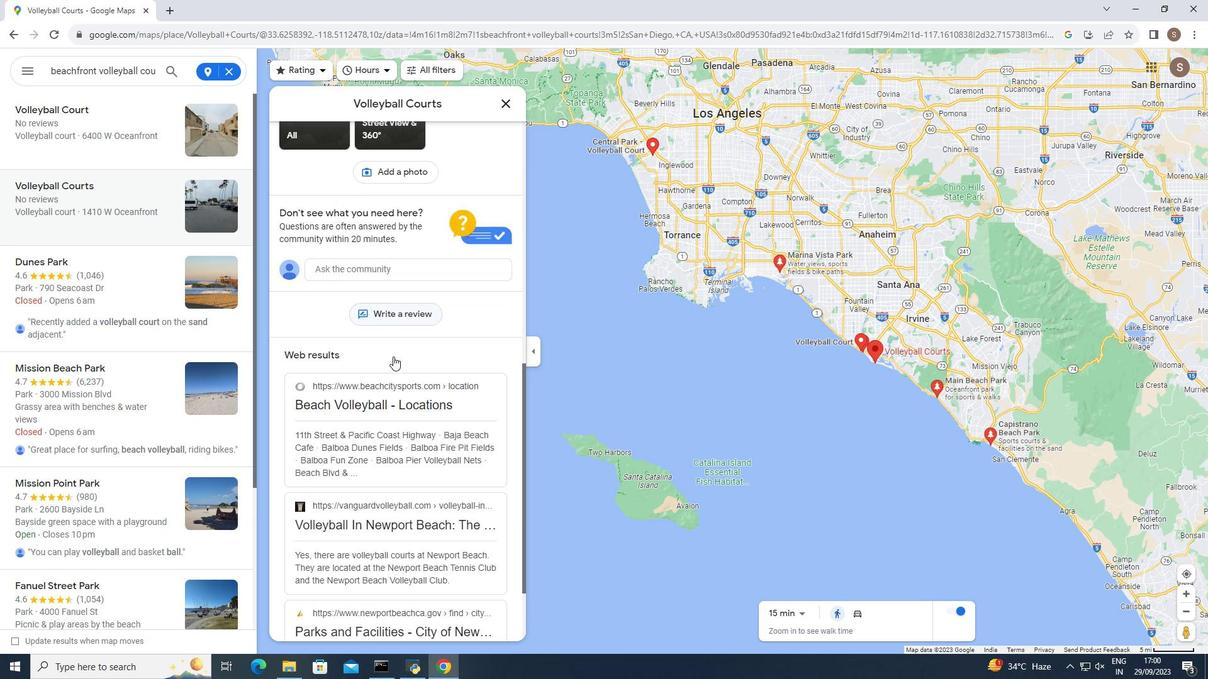 
Action: Mouse scrolled (393, 356) with delta (0, 0)
Screenshot: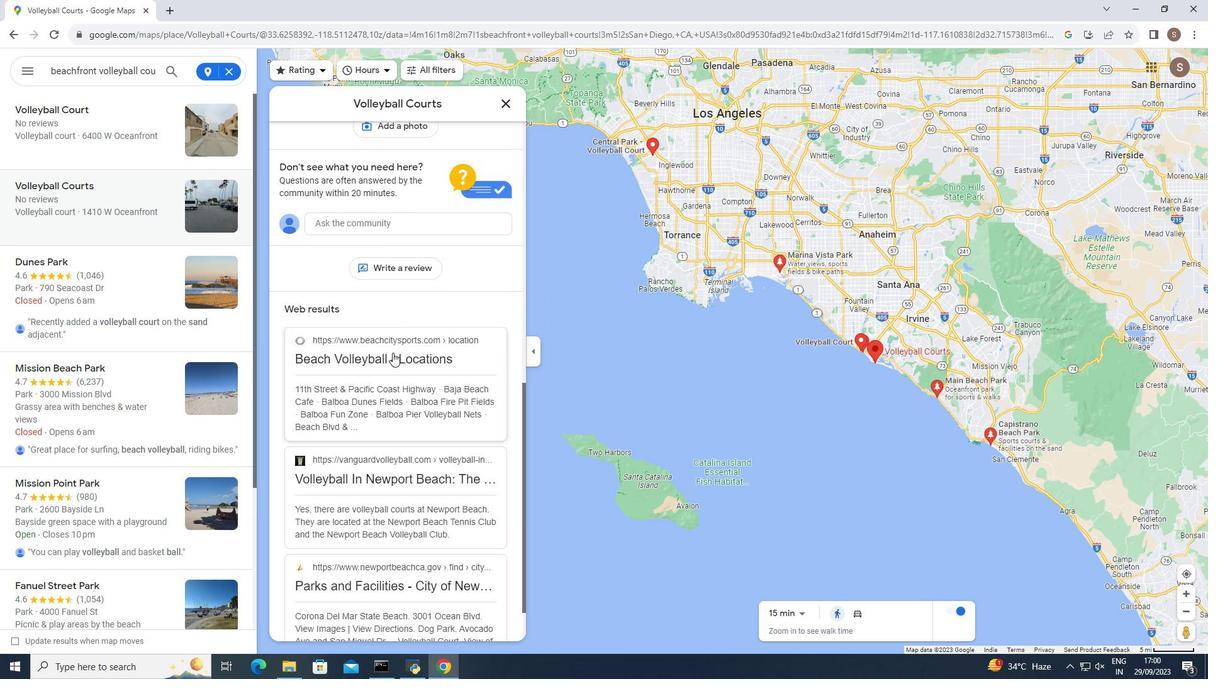 
Action: Mouse moved to (392, 352)
Screenshot: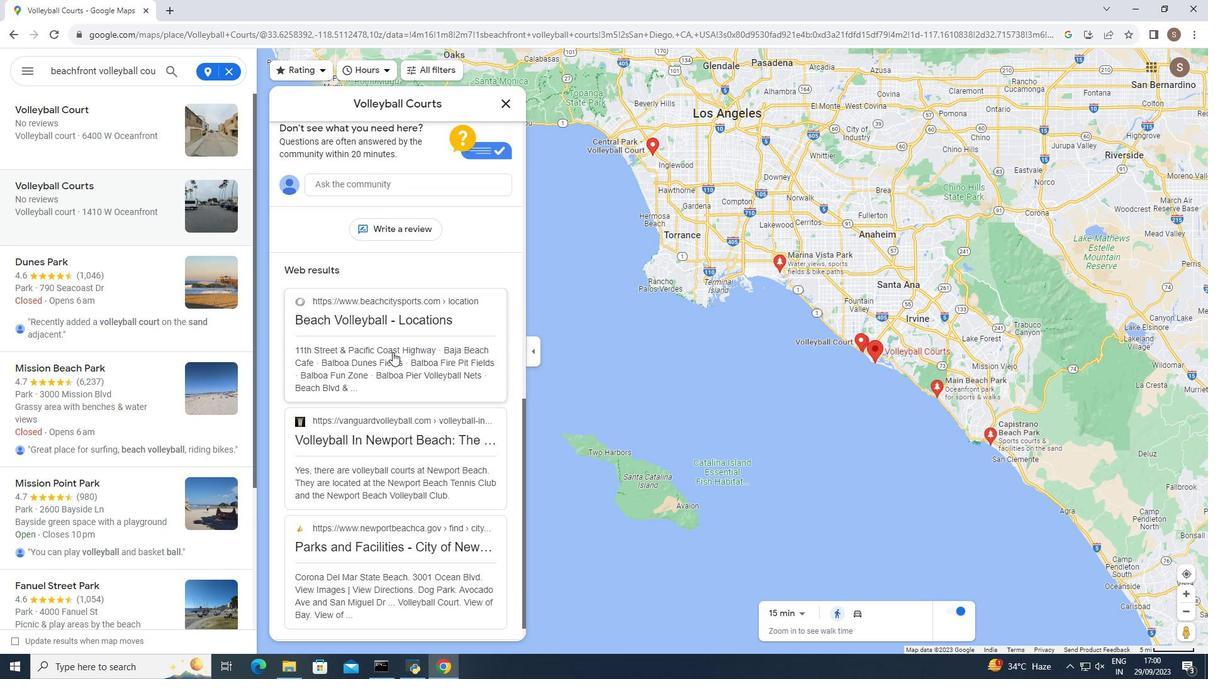 
Action: Mouse scrolled (392, 351) with delta (0, 0)
Screenshot: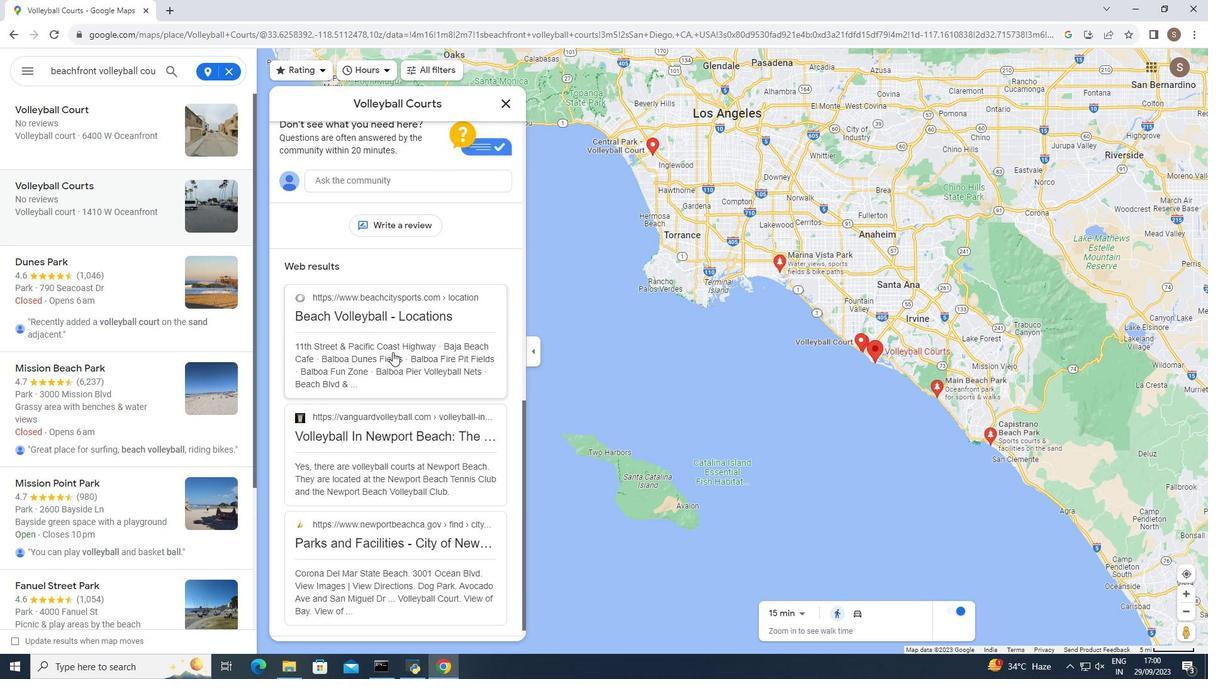 
Action: Mouse scrolled (392, 351) with delta (0, 0)
Screenshot: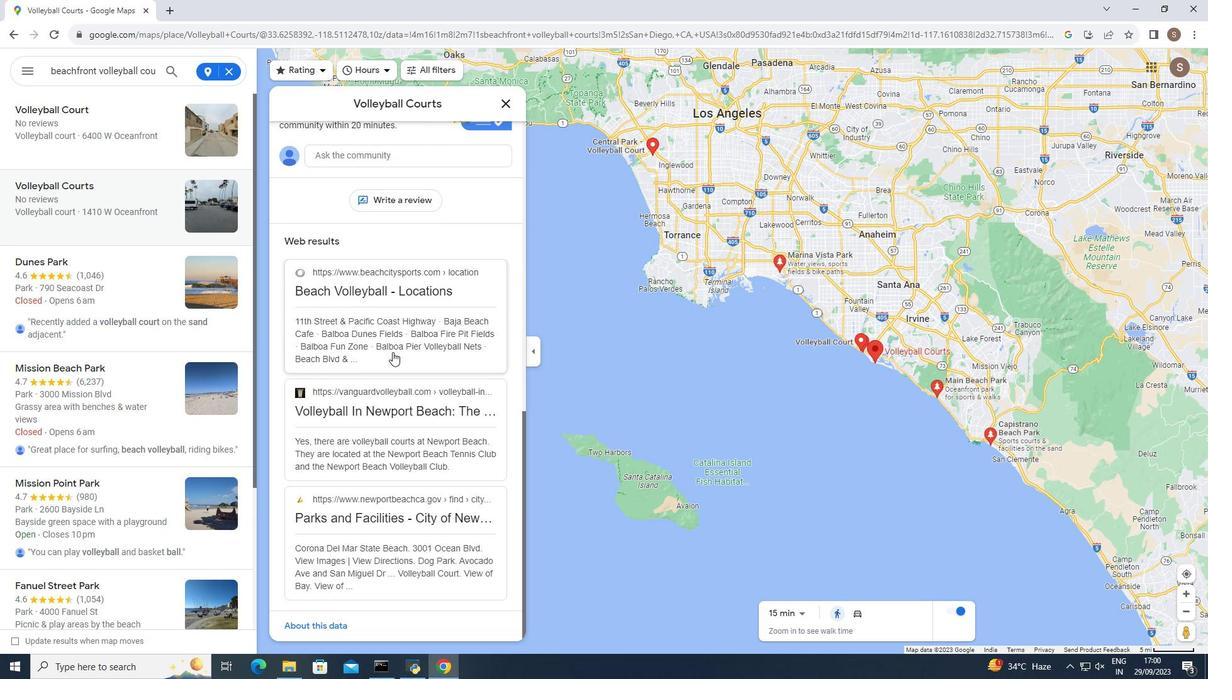 
Action: Mouse scrolled (392, 351) with delta (0, 0)
Screenshot: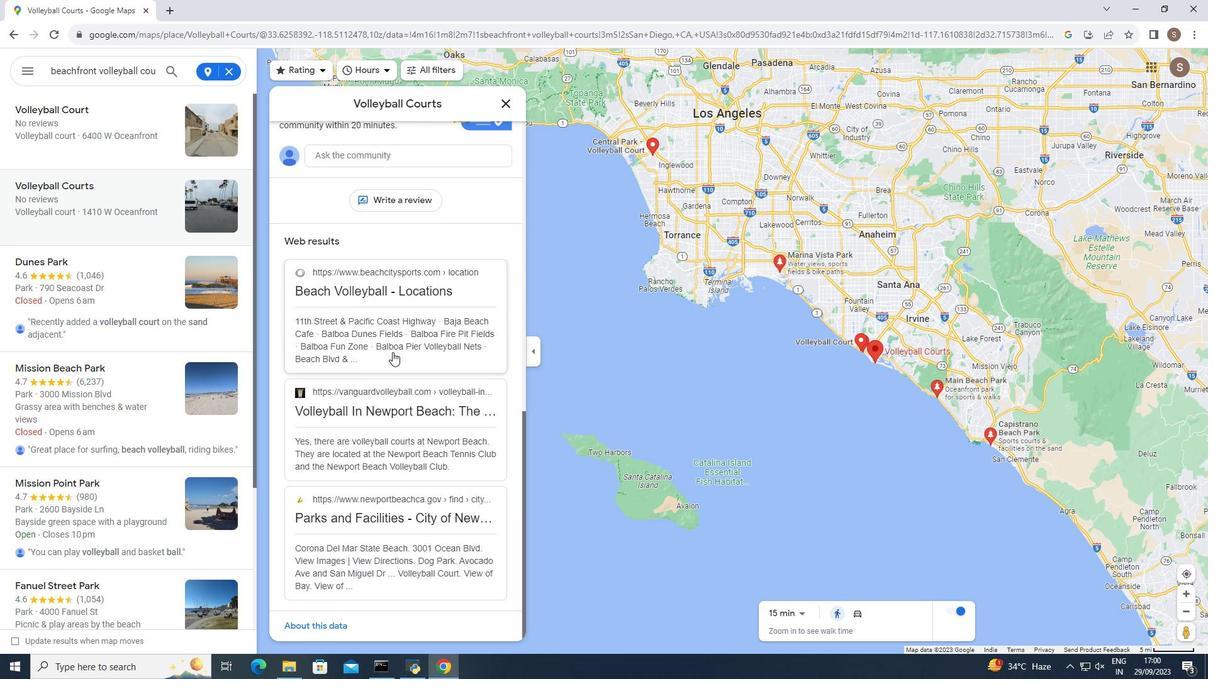 
Action: Mouse scrolled (392, 351) with delta (0, 0)
Screenshot: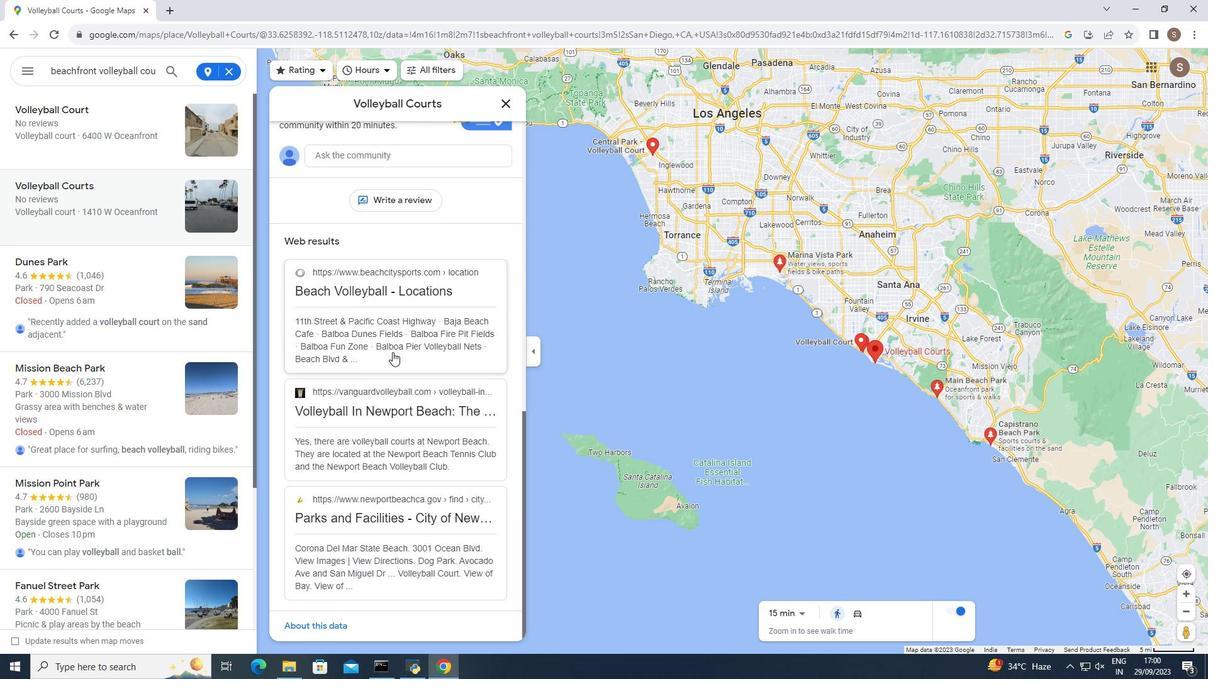 
Action: Mouse moved to (389, 352)
Screenshot: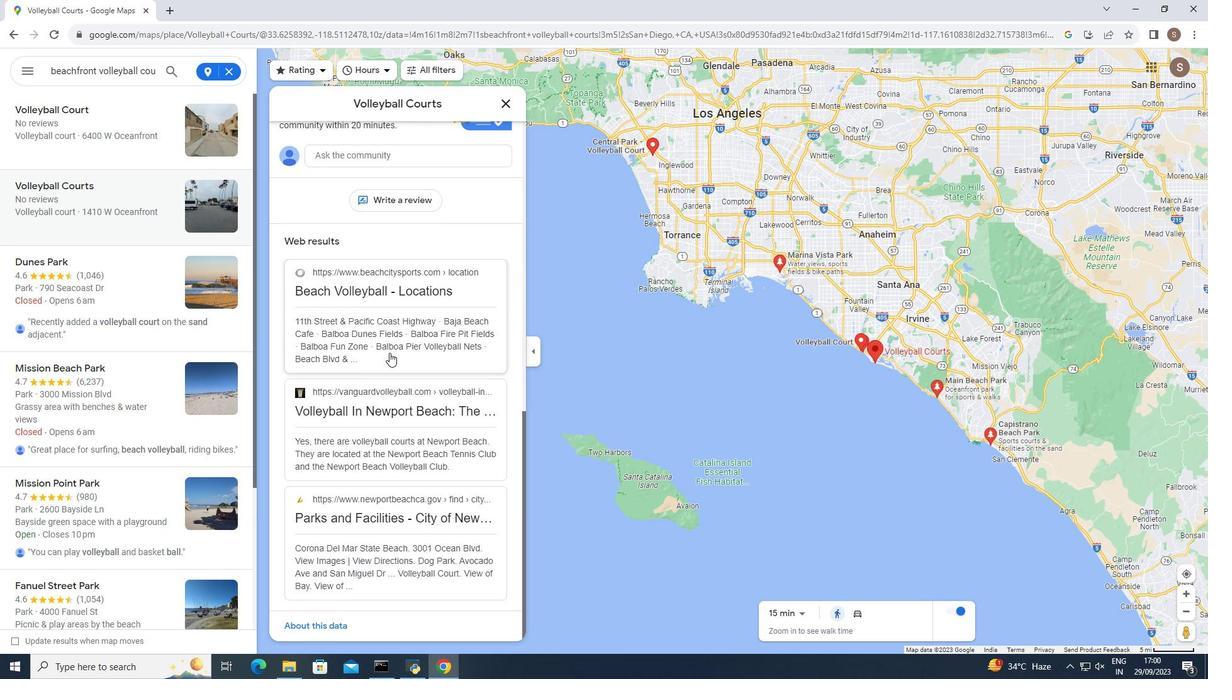 
Action: Mouse scrolled (389, 353) with delta (0, 0)
Screenshot: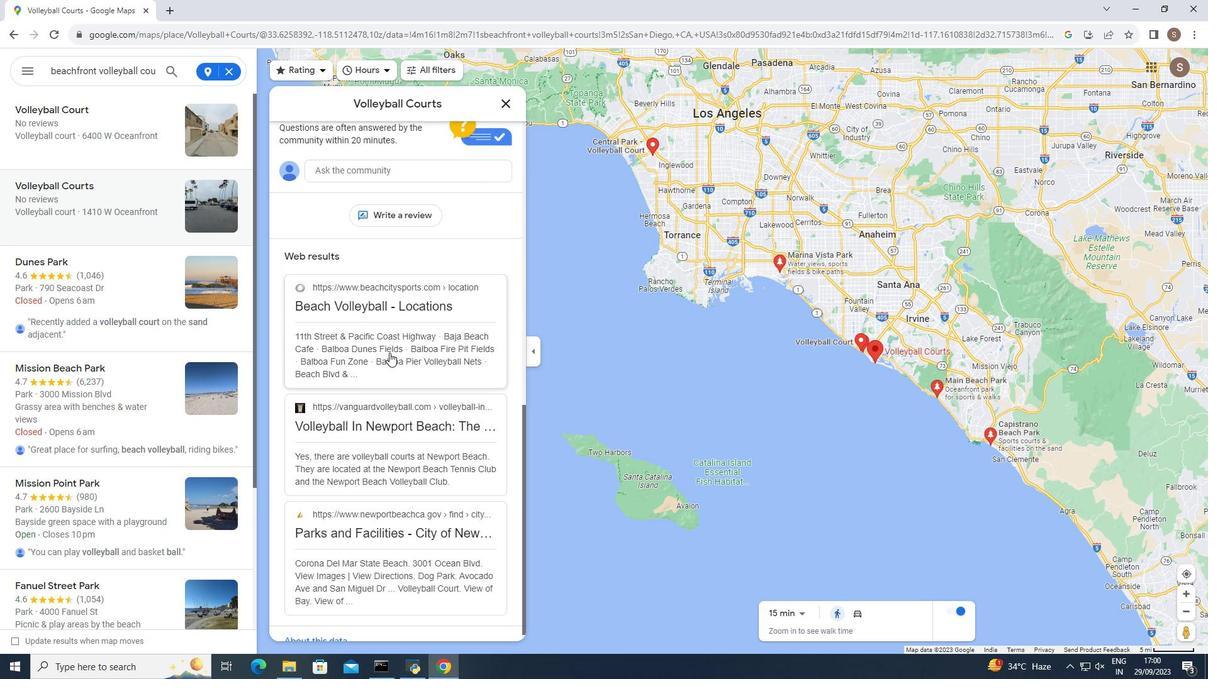 
Action: Mouse moved to (502, 102)
Screenshot: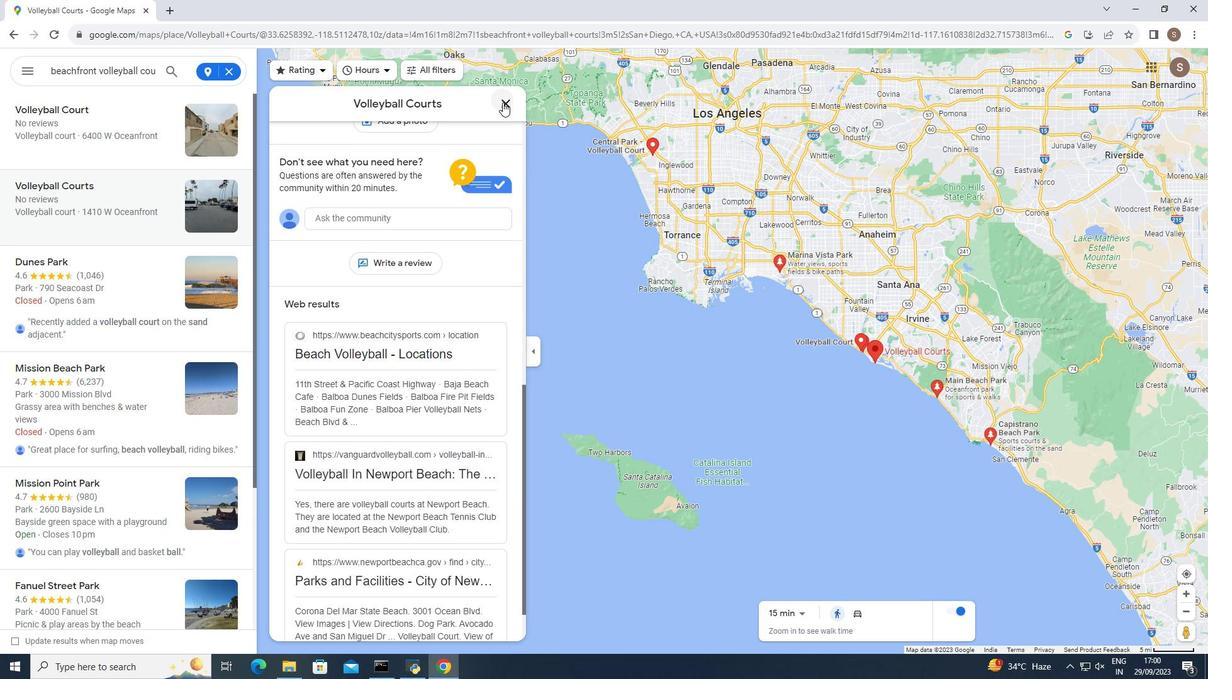 
Action: Mouse pressed left at (502, 102)
Screenshot: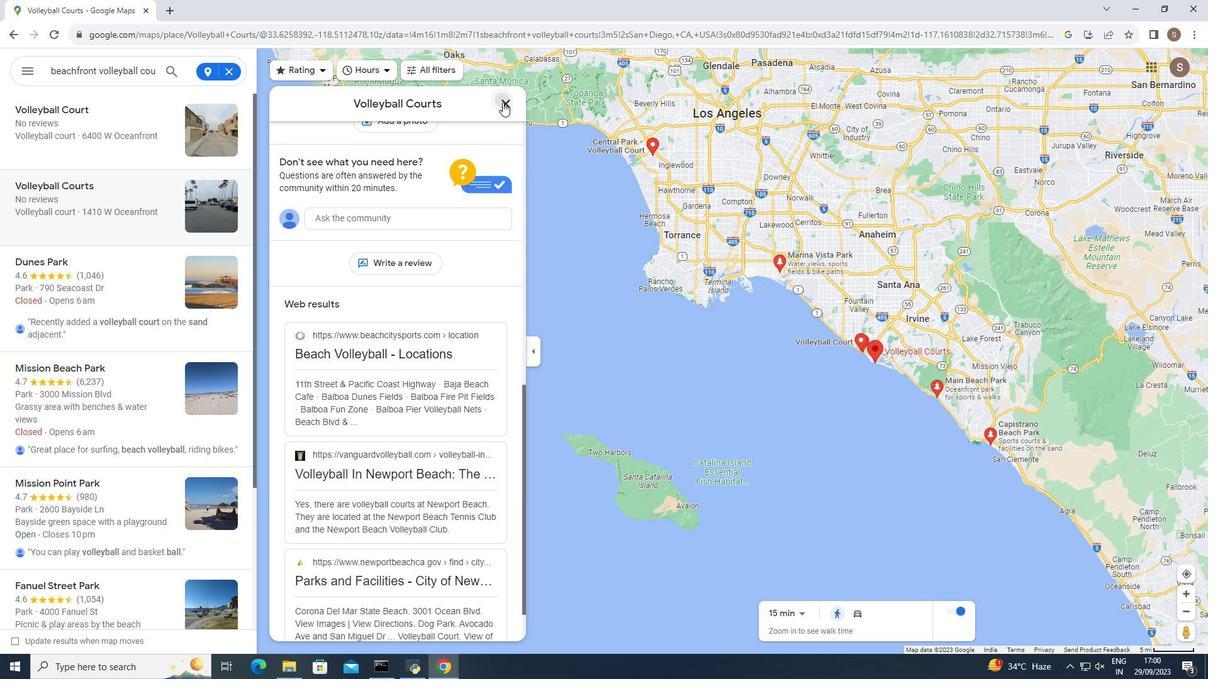 
Action: Mouse moved to (43, 241)
Screenshot: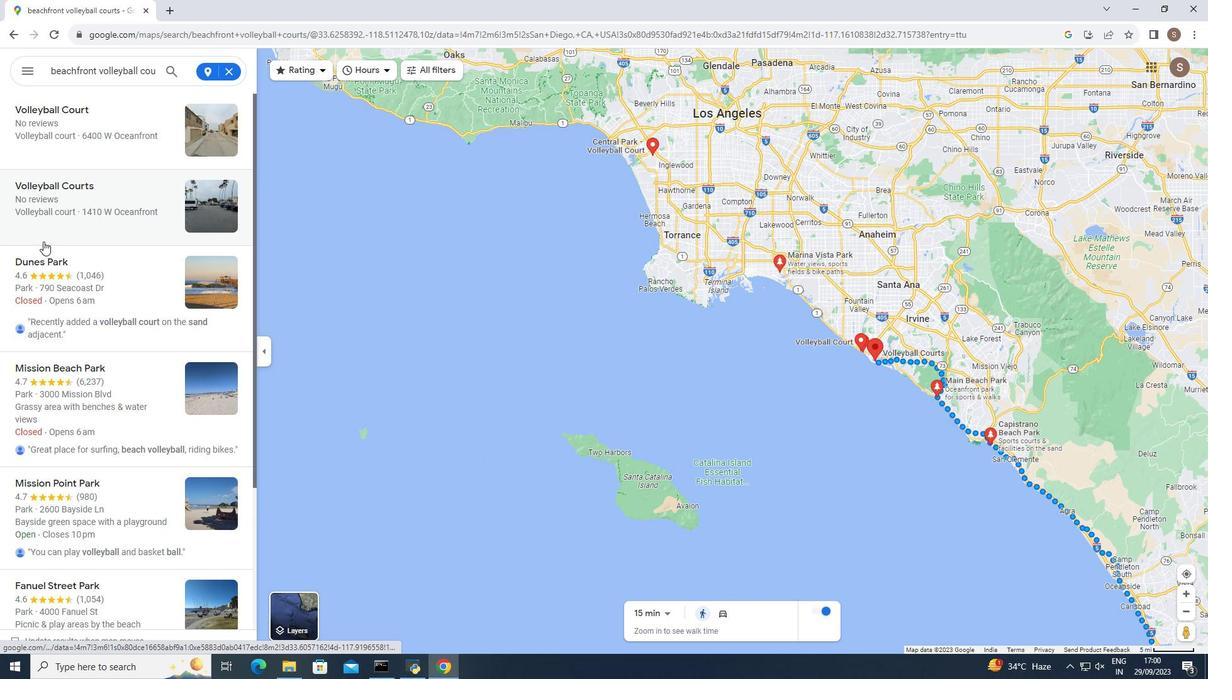 
Action: Mouse pressed left at (43, 241)
Screenshot: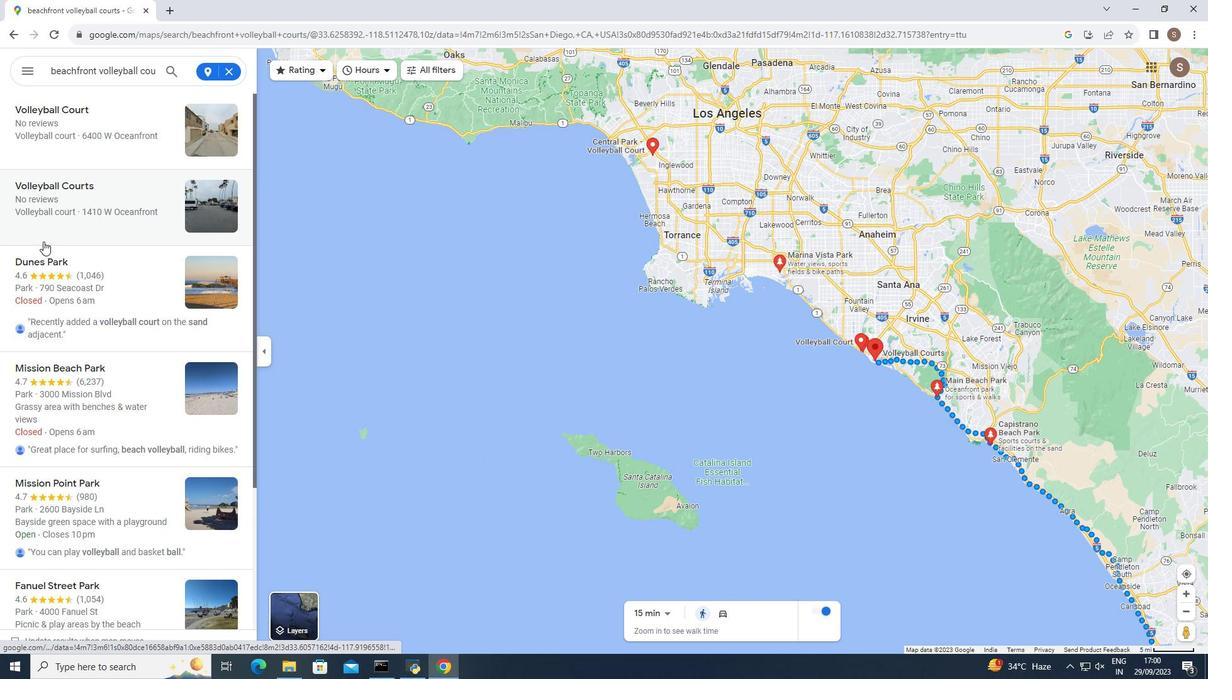 
Action: Mouse moved to (383, 326)
Screenshot: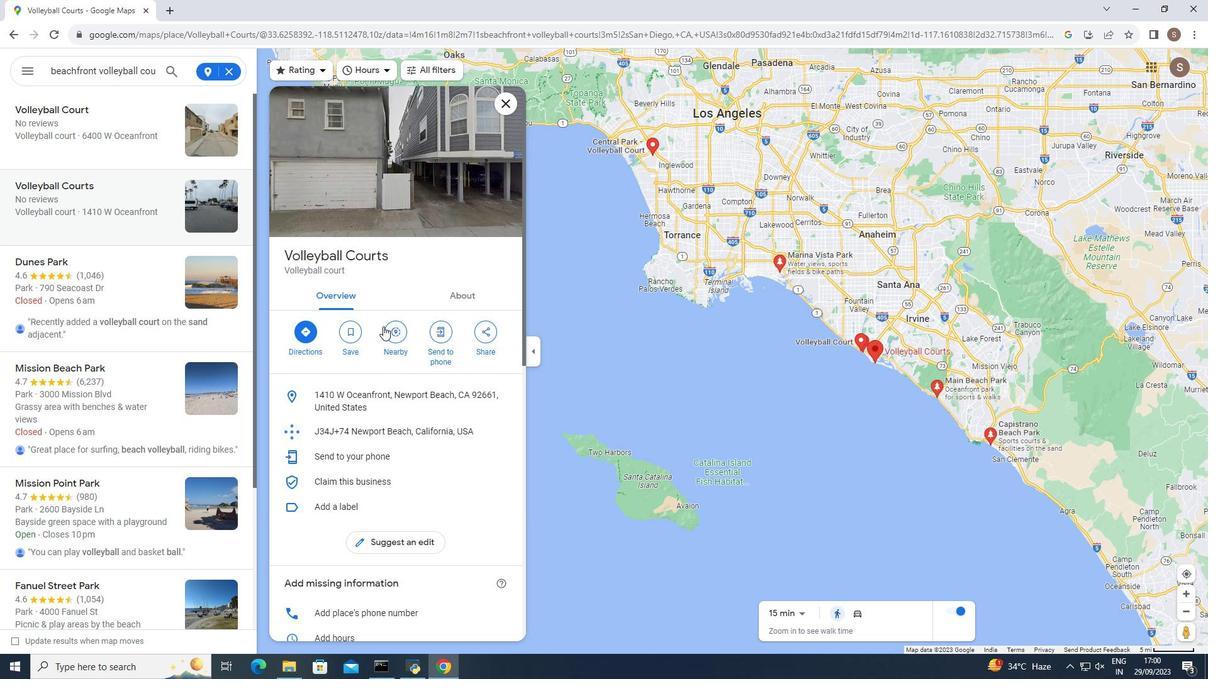 
Action: Mouse scrolled (383, 325) with delta (0, 0)
Screenshot: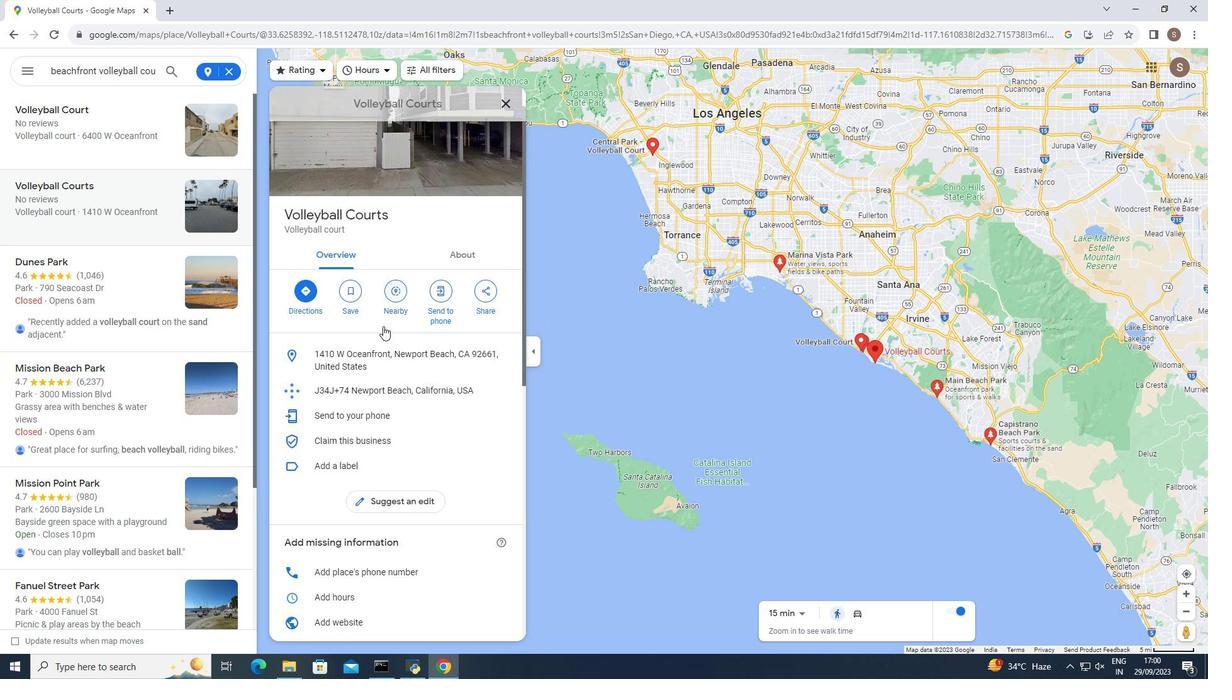 
Action: Mouse scrolled (383, 325) with delta (0, 0)
Screenshot: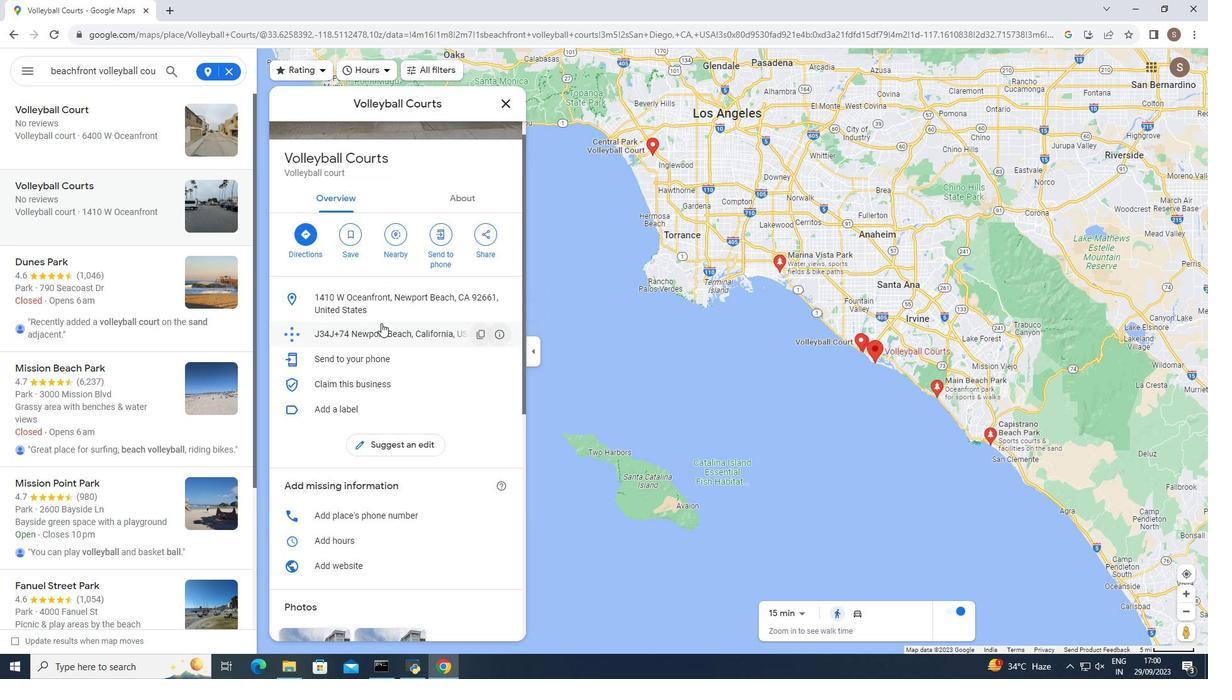
Action: Mouse moved to (380, 322)
Screenshot: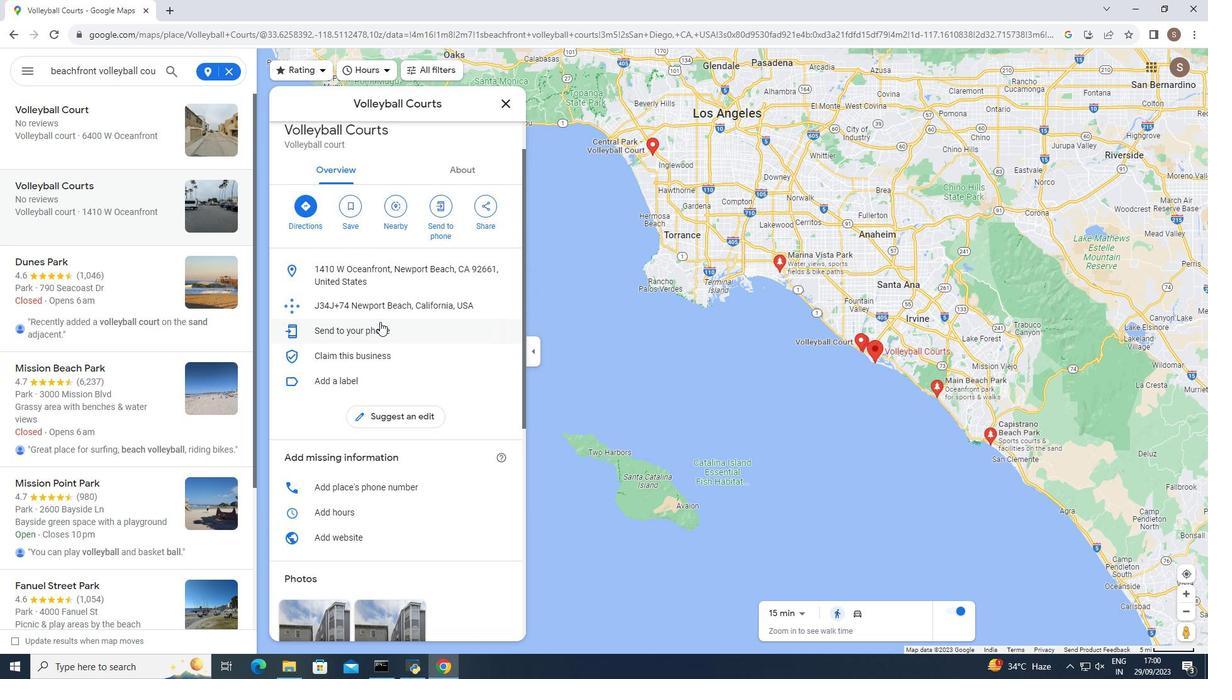 
Action: Mouse scrolled (380, 321) with delta (0, 0)
Screenshot: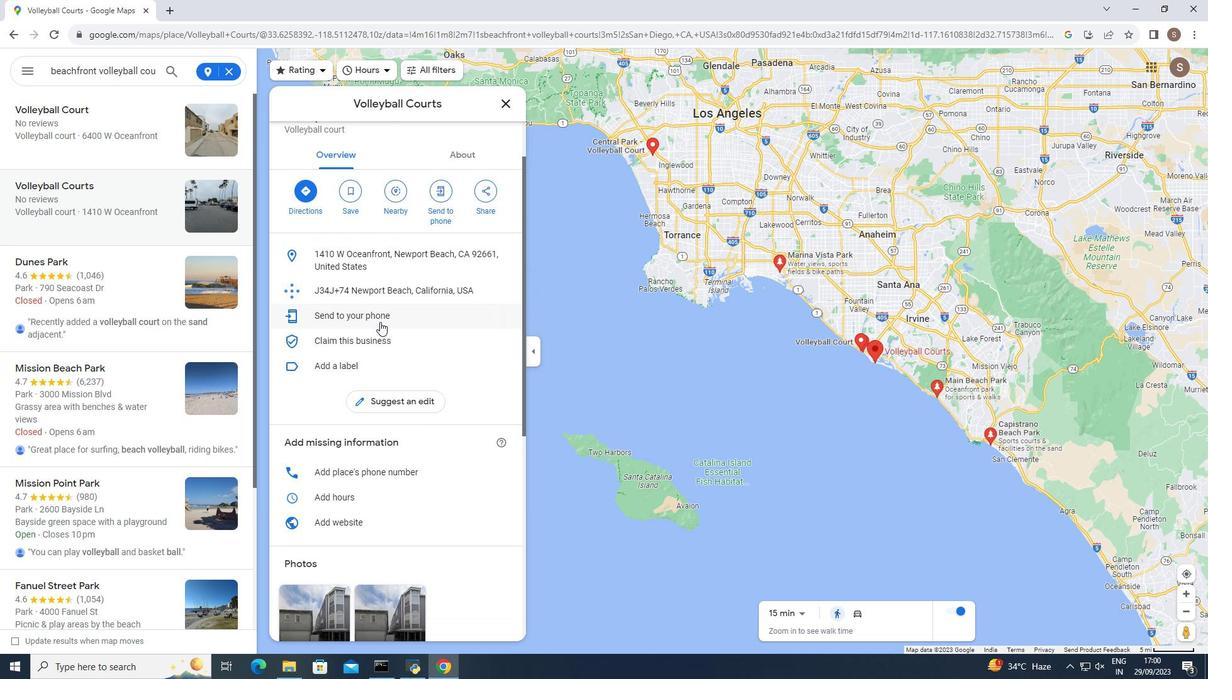 
Action: Mouse moved to (428, 220)
Screenshot: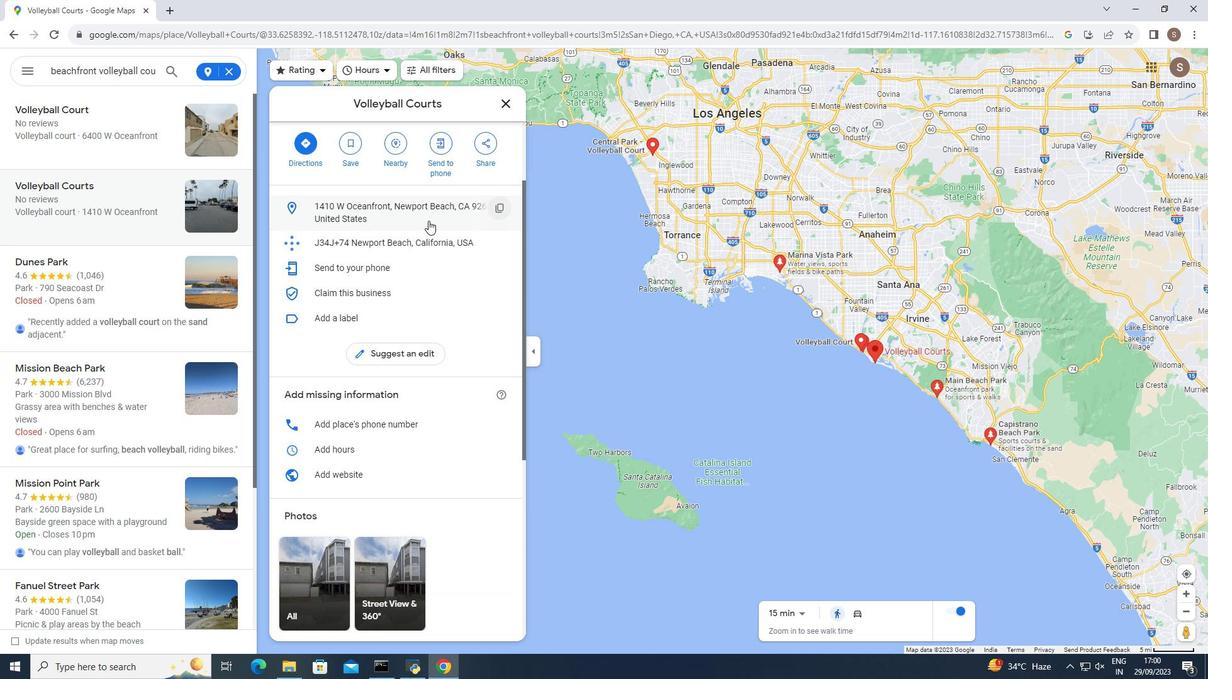 
Action: Mouse scrolled (428, 220) with delta (0, 0)
Screenshot: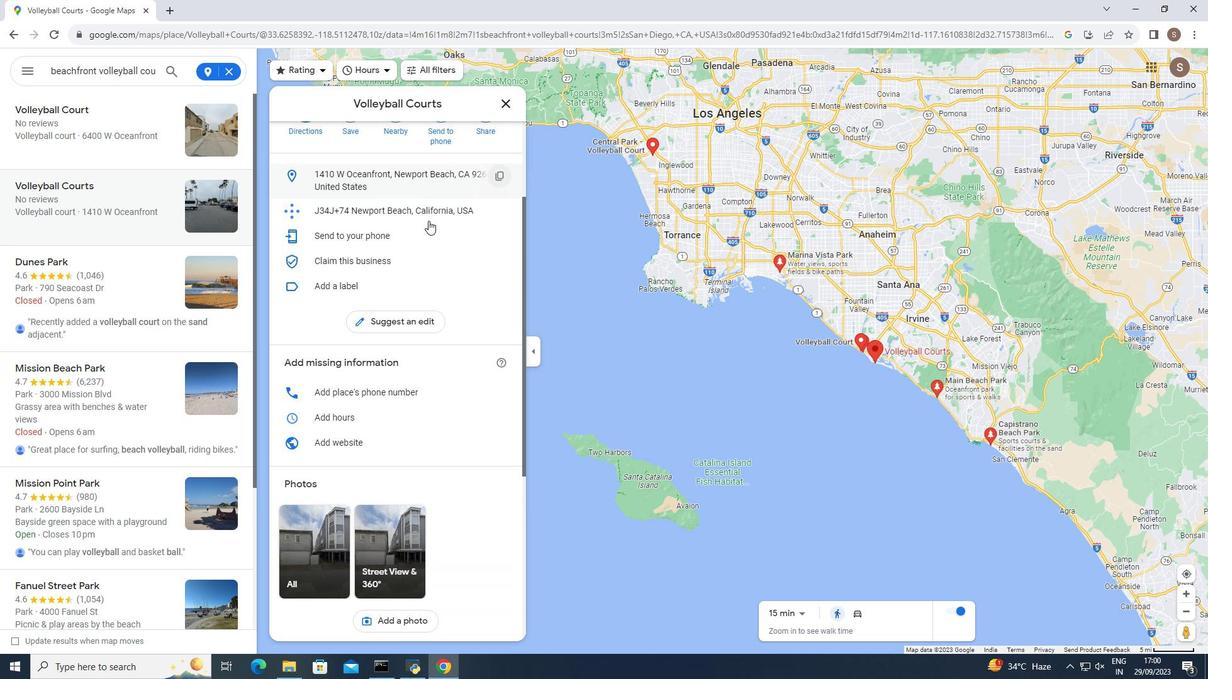 
Action: Mouse scrolled (428, 220) with delta (0, 0)
Screenshot: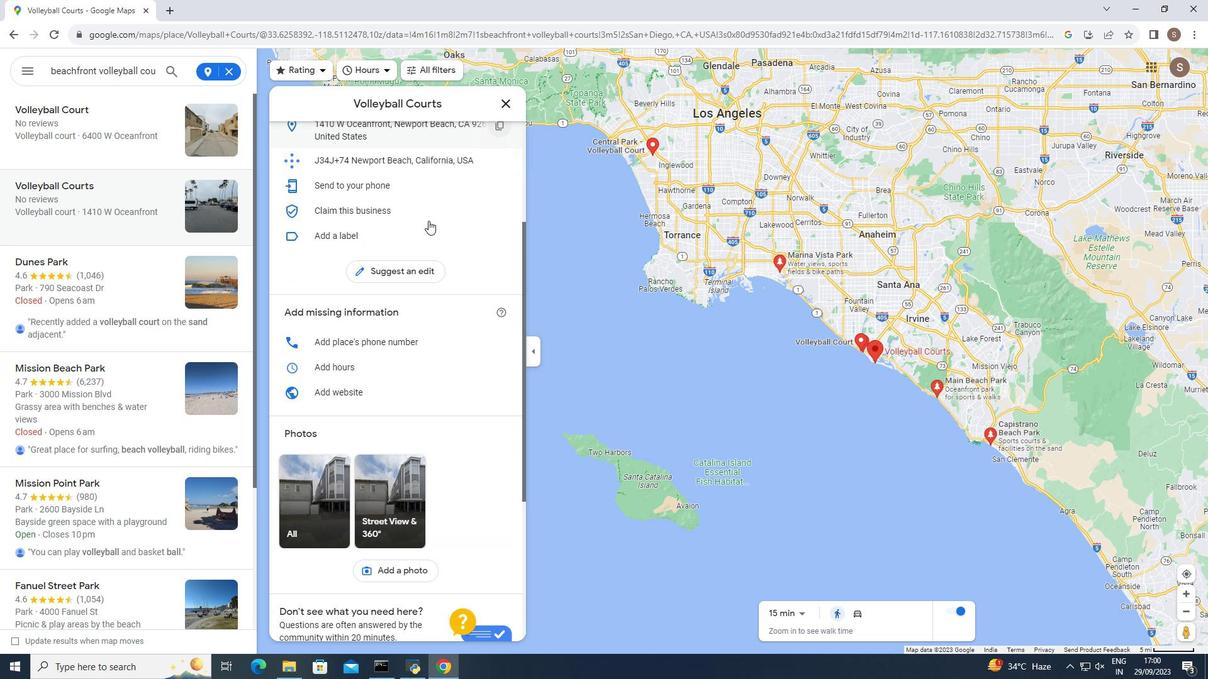 
Action: Mouse moved to (427, 222)
Screenshot: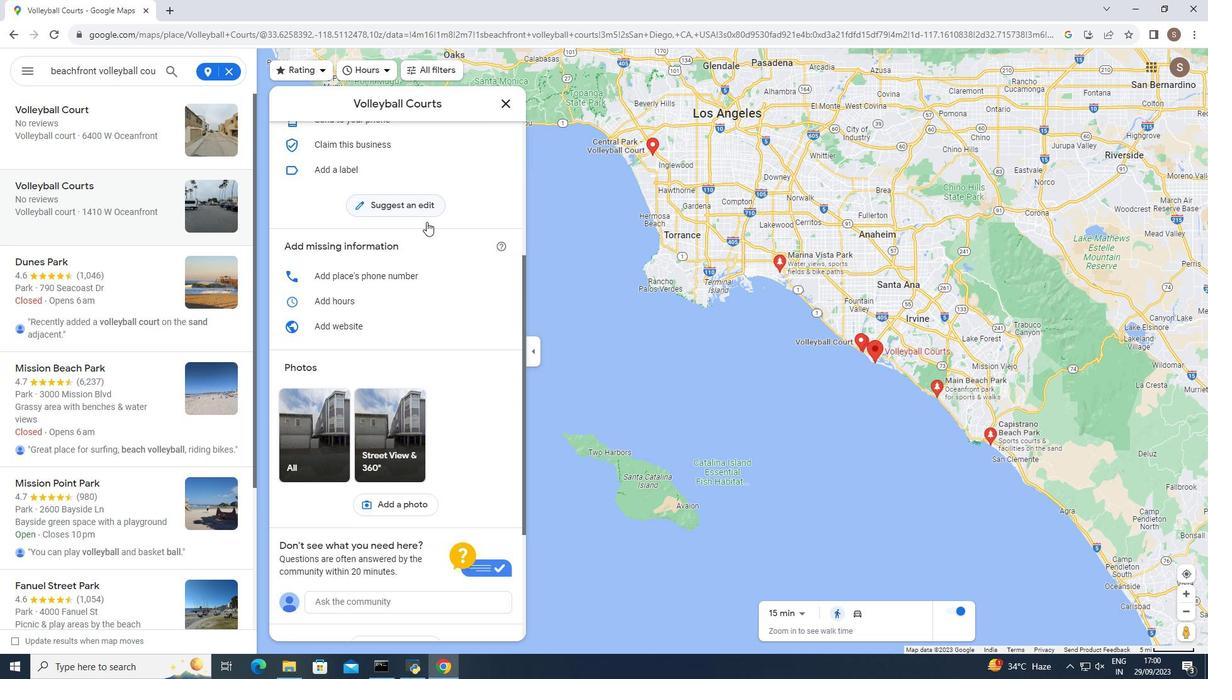 
Action: Mouse scrolled (427, 221) with delta (0, 0)
Screenshot: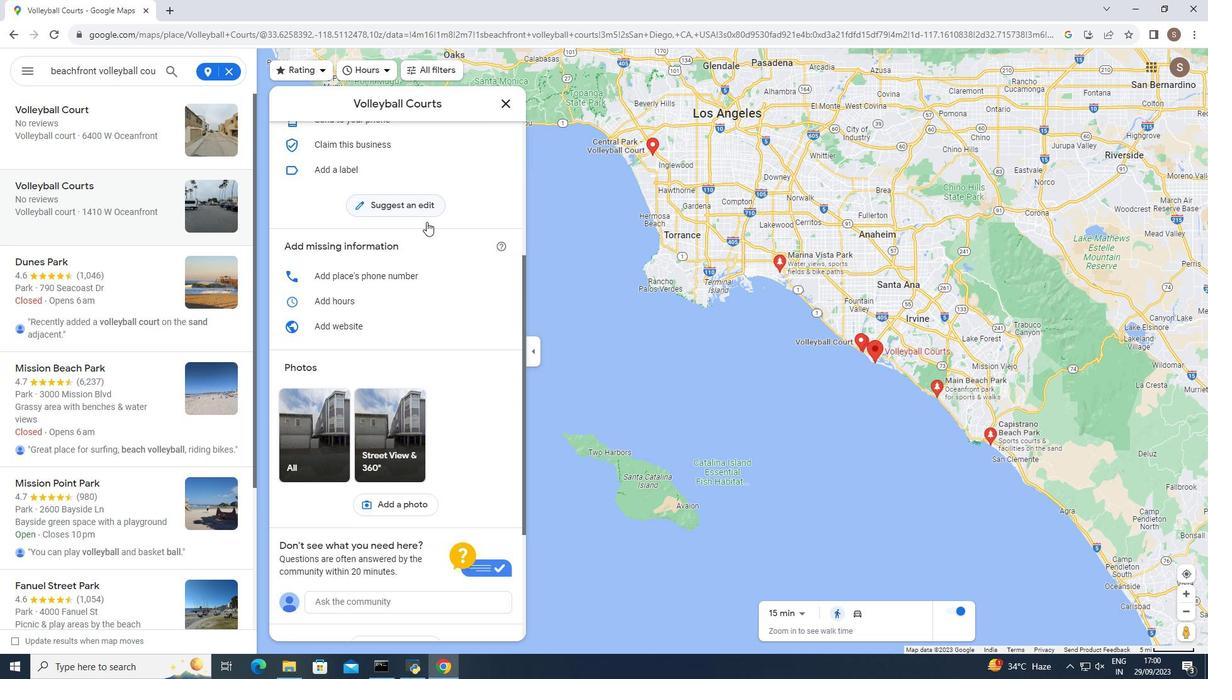 
Action: Mouse moved to (426, 222)
Screenshot: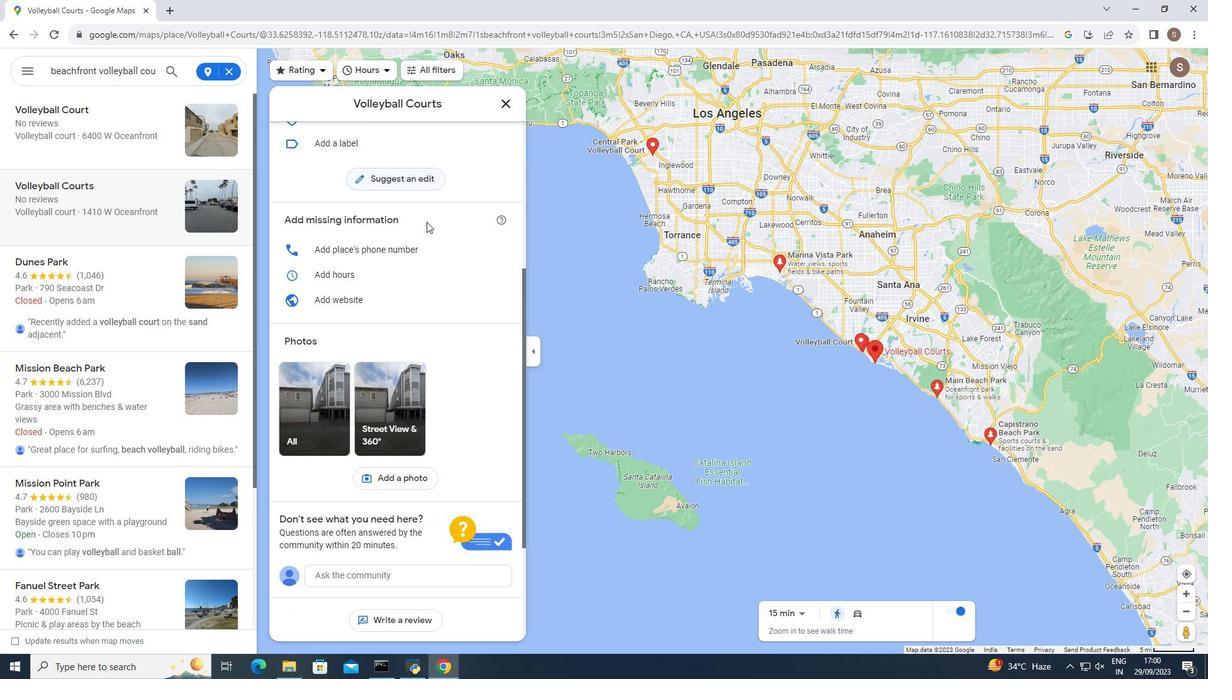 
Action: Mouse scrolled (426, 221) with delta (0, 0)
Screenshot: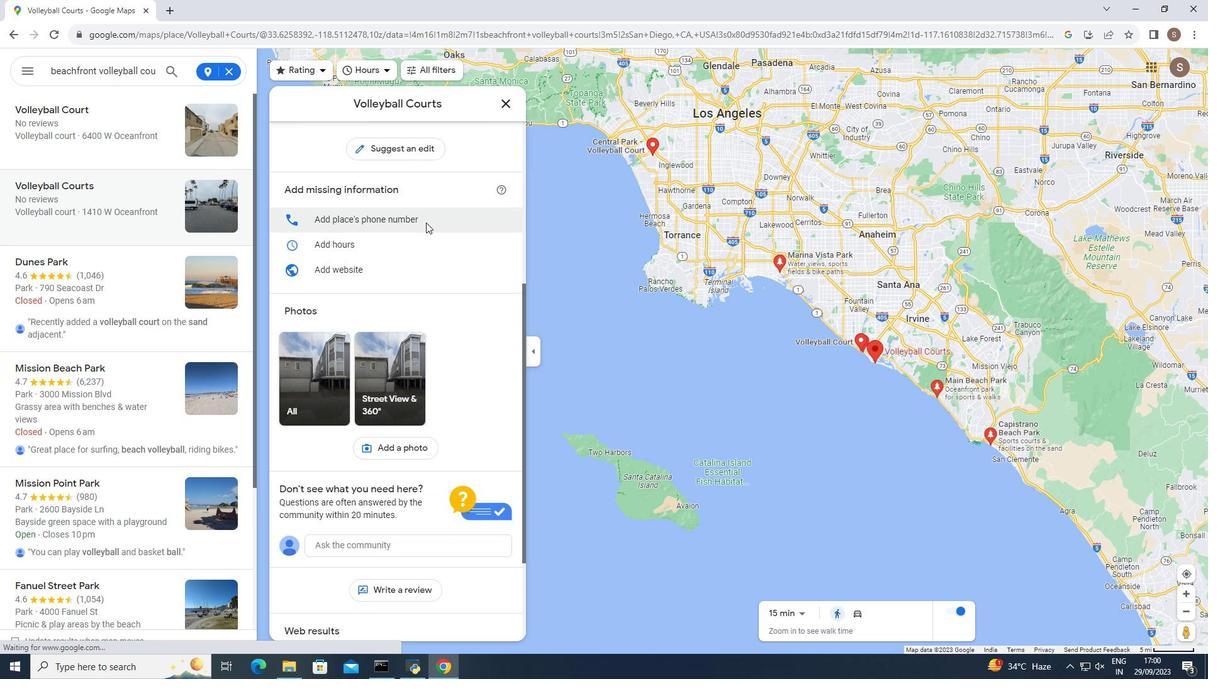 
Action: Mouse moved to (425, 223)
Screenshot: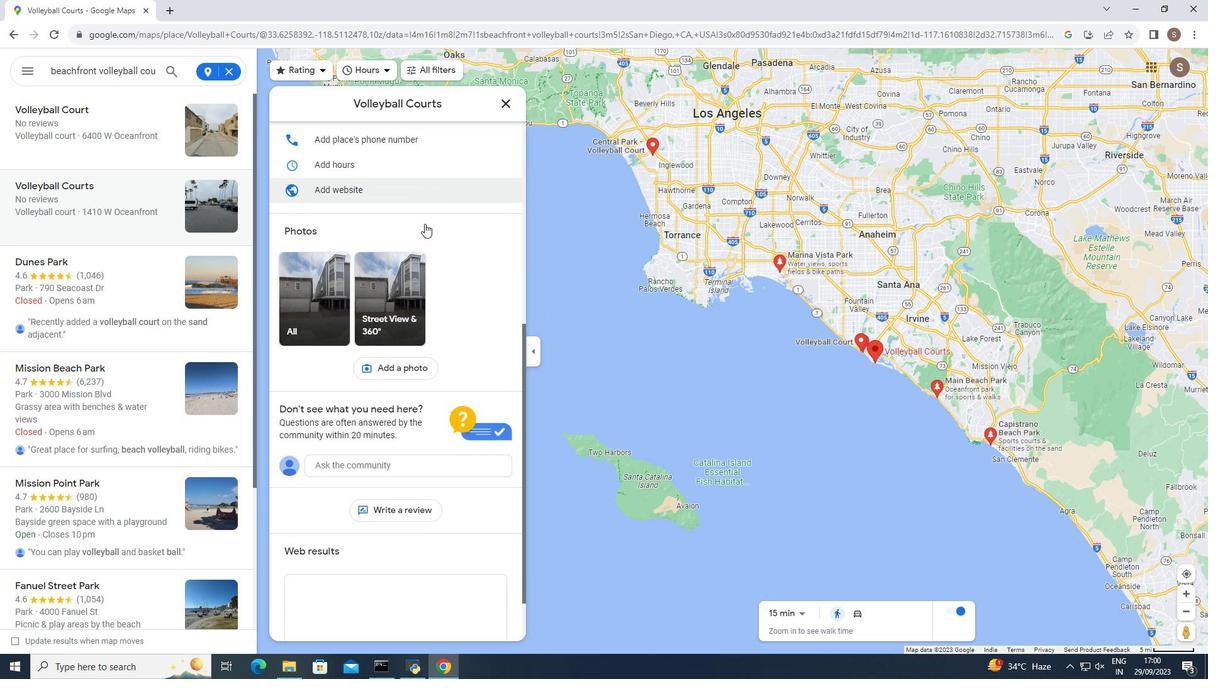 
Action: Mouse scrolled (425, 222) with delta (0, 0)
Screenshot: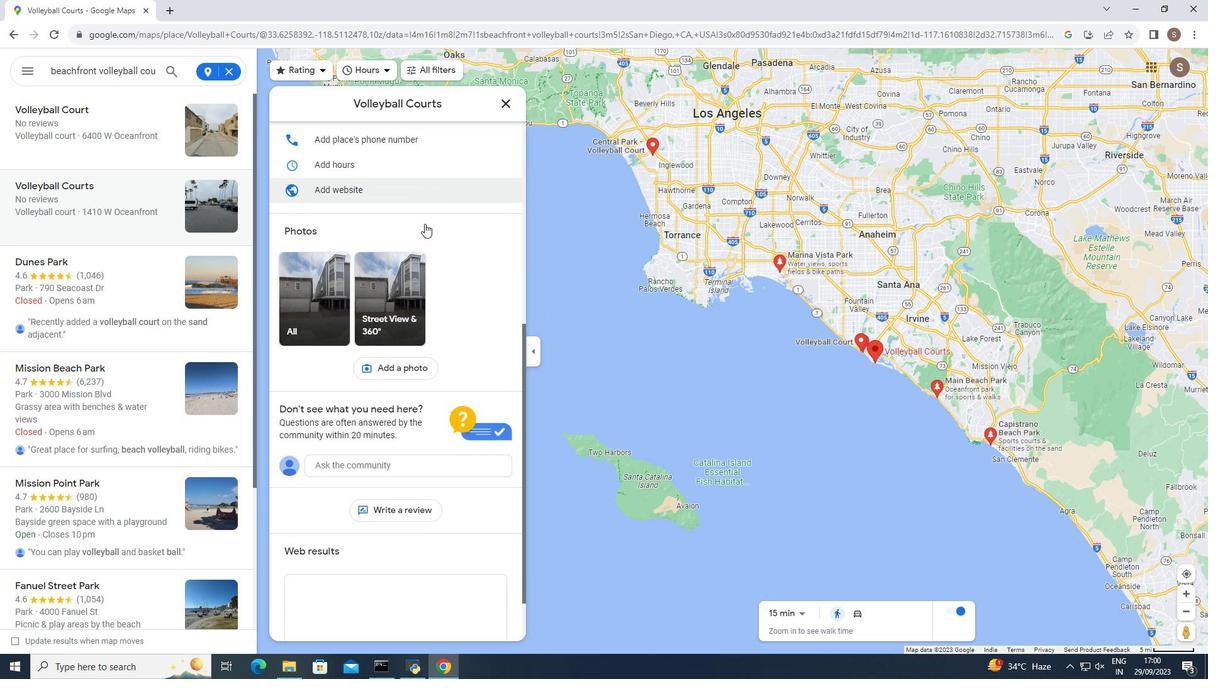 
Action: Mouse moved to (424, 224)
Screenshot: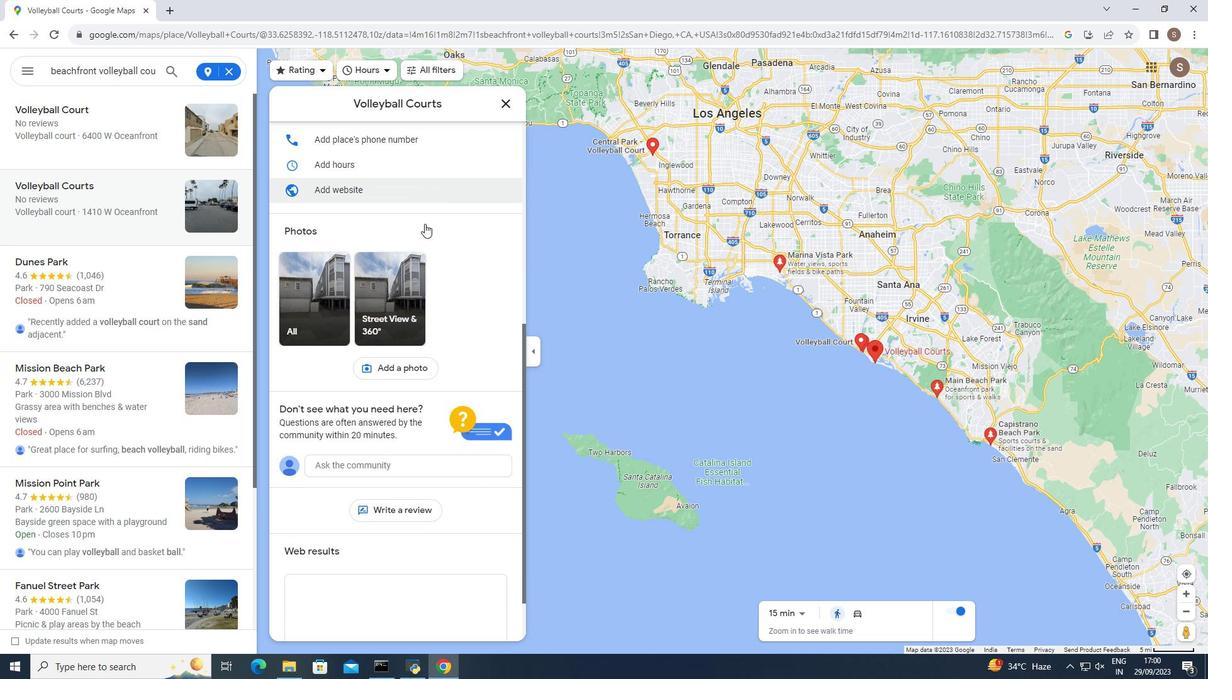 
Action: Mouse scrolled (424, 223) with delta (0, 0)
Screenshot: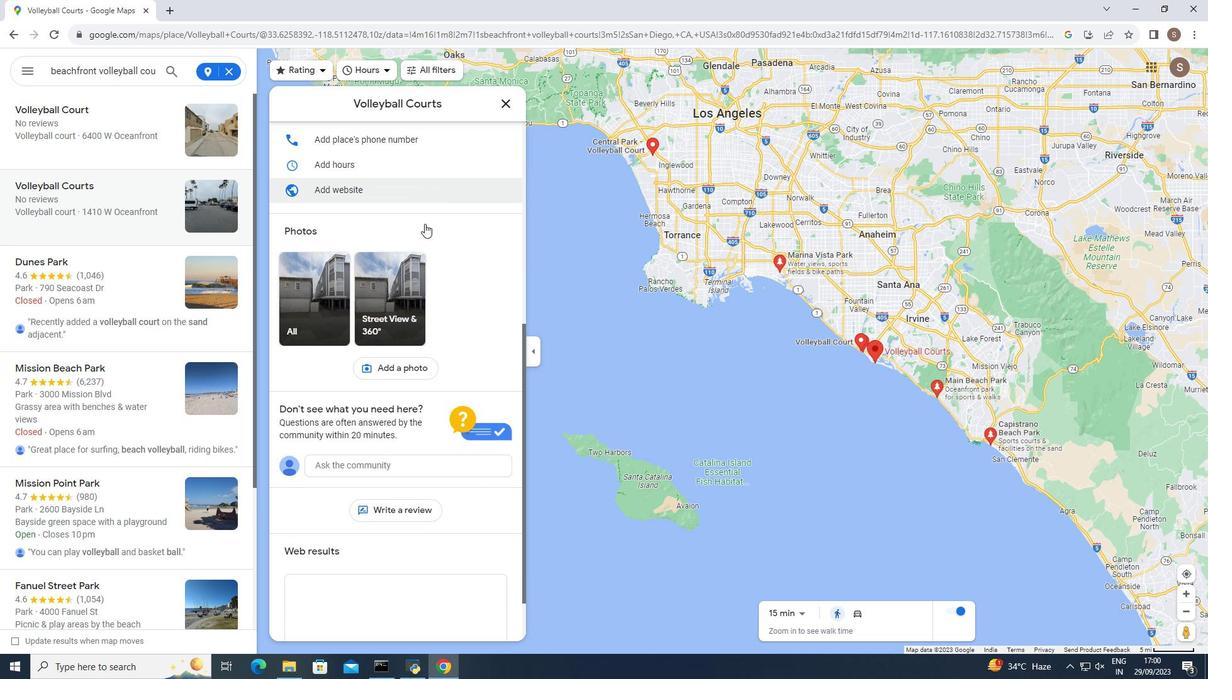 
Action: Mouse moved to (422, 225)
Screenshot: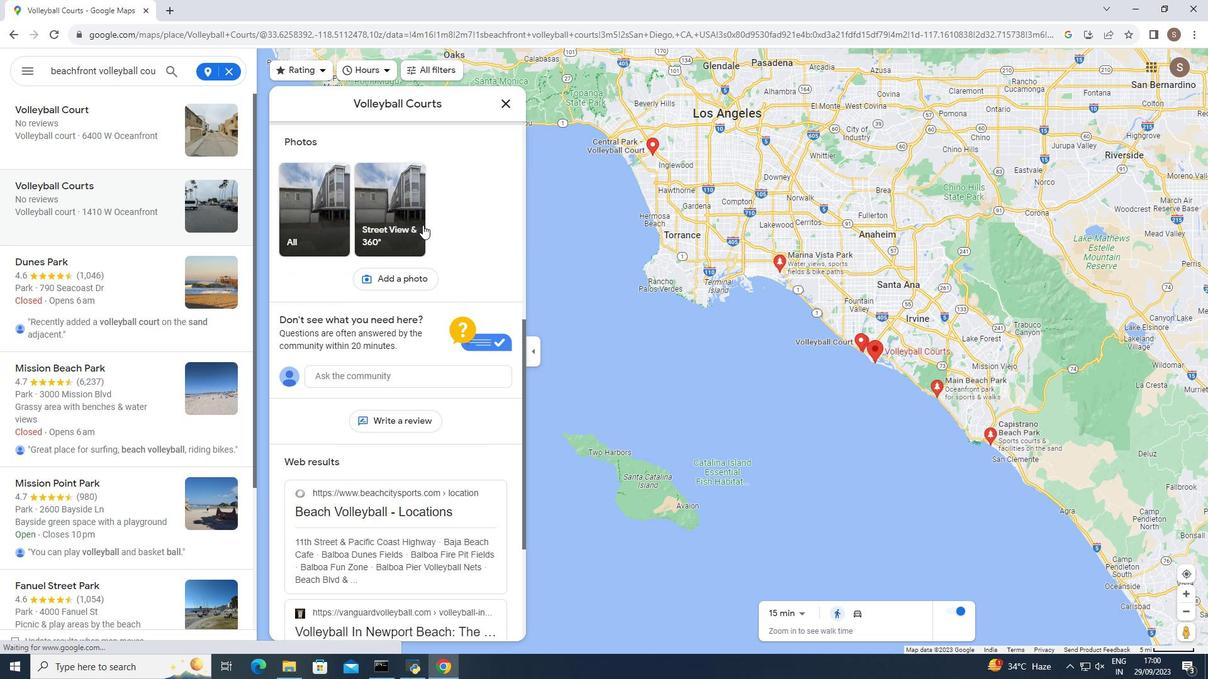 
Action: Mouse scrolled (422, 224) with delta (0, 0)
Screenshot: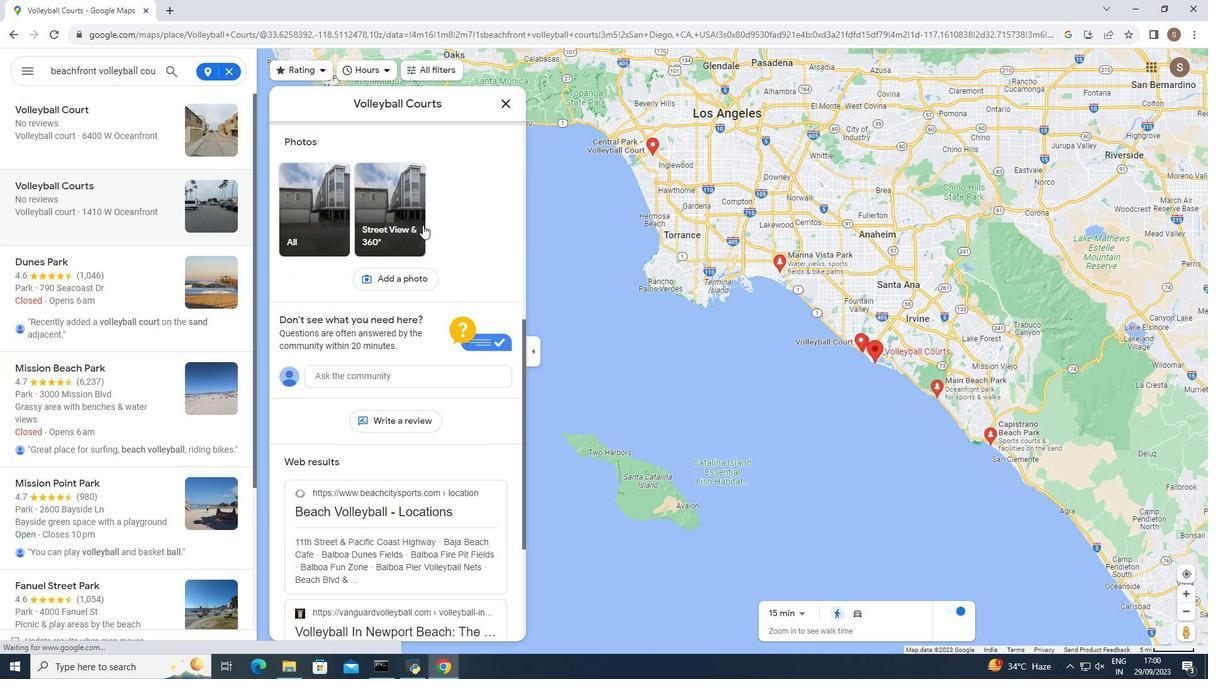 
Action: Mouse moved to (422, 225)
Screenshot: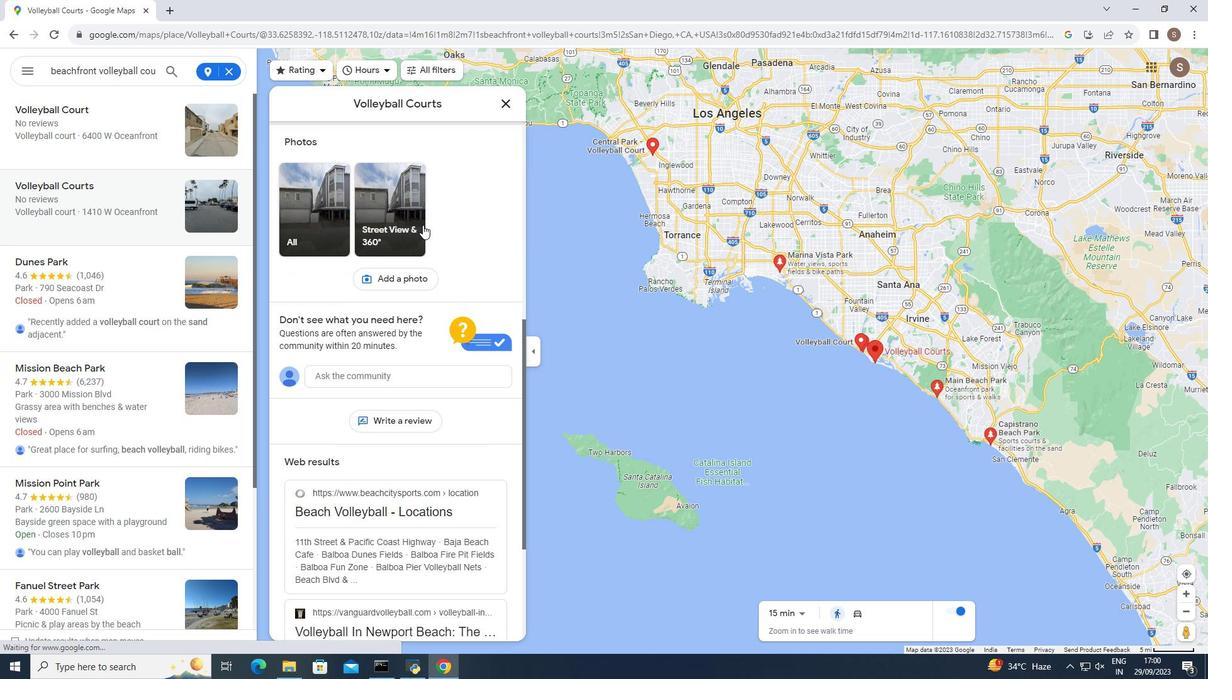 
Action: Mouse scrolled (422, 224) with delta (0, 0)
Screenshot: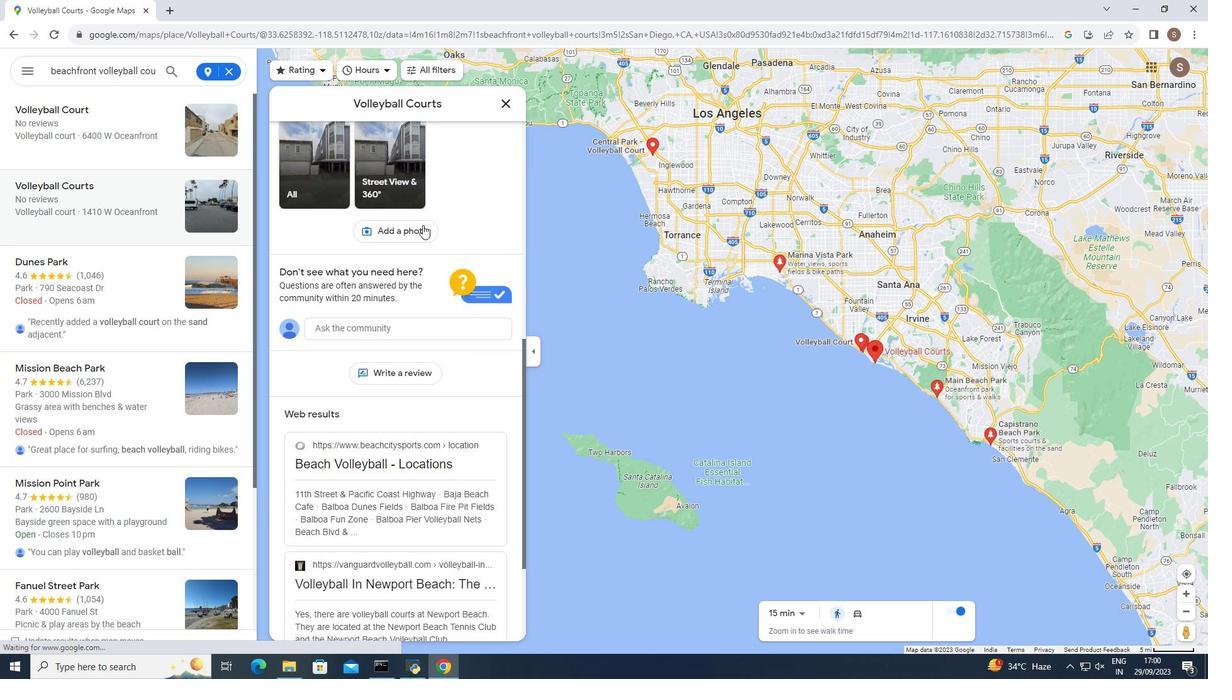 
Action: Mouse moved to (422, 225)
Screenshot: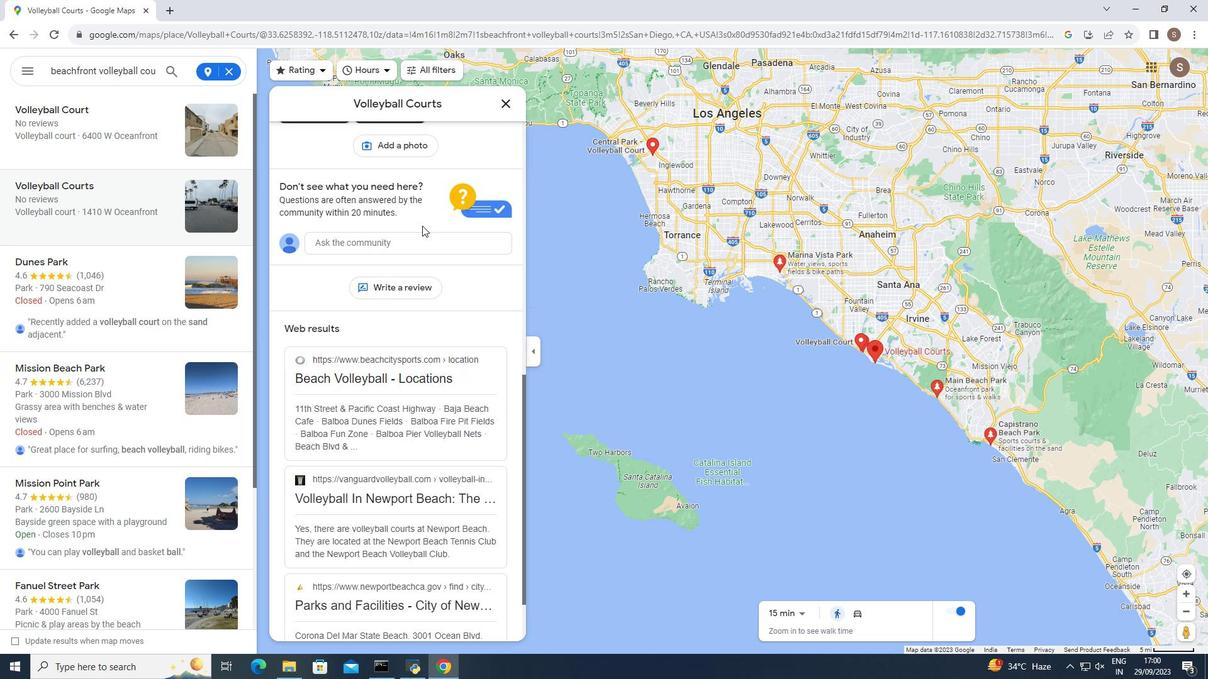 
Action: Mouse scrolled (422, 225) with delta (0, 0)
Screenshot: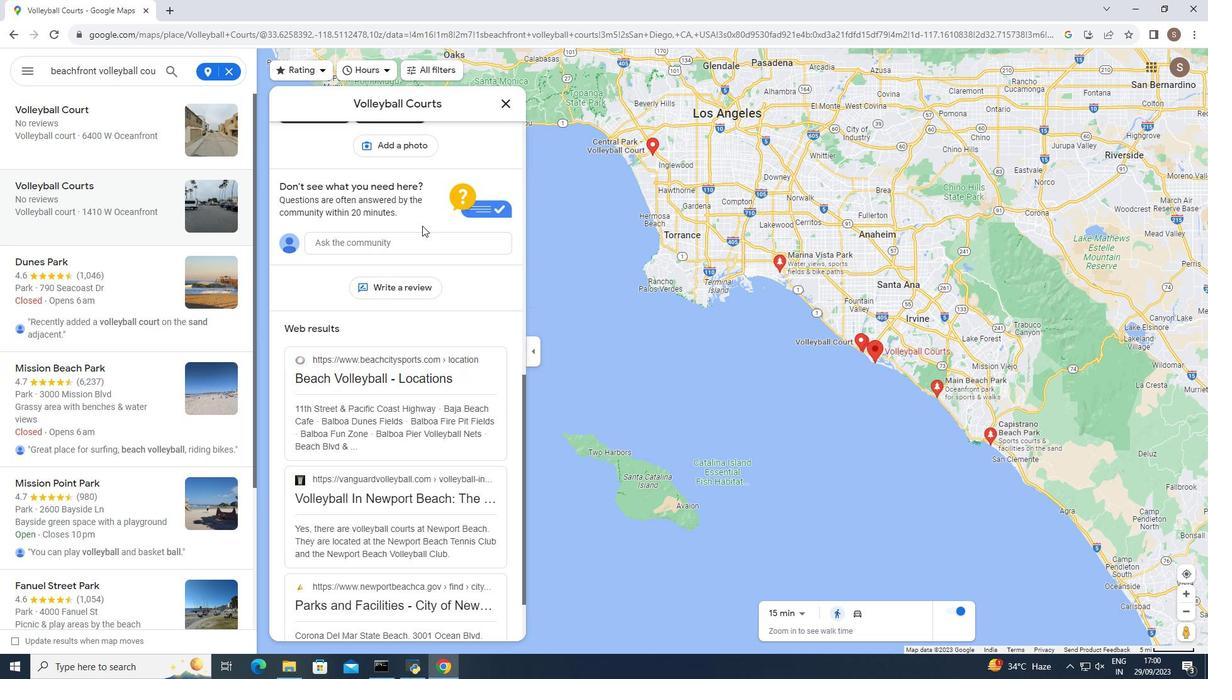
Action: Mouse scrolled (422, 225) with delta (0, 0)
Screenshot: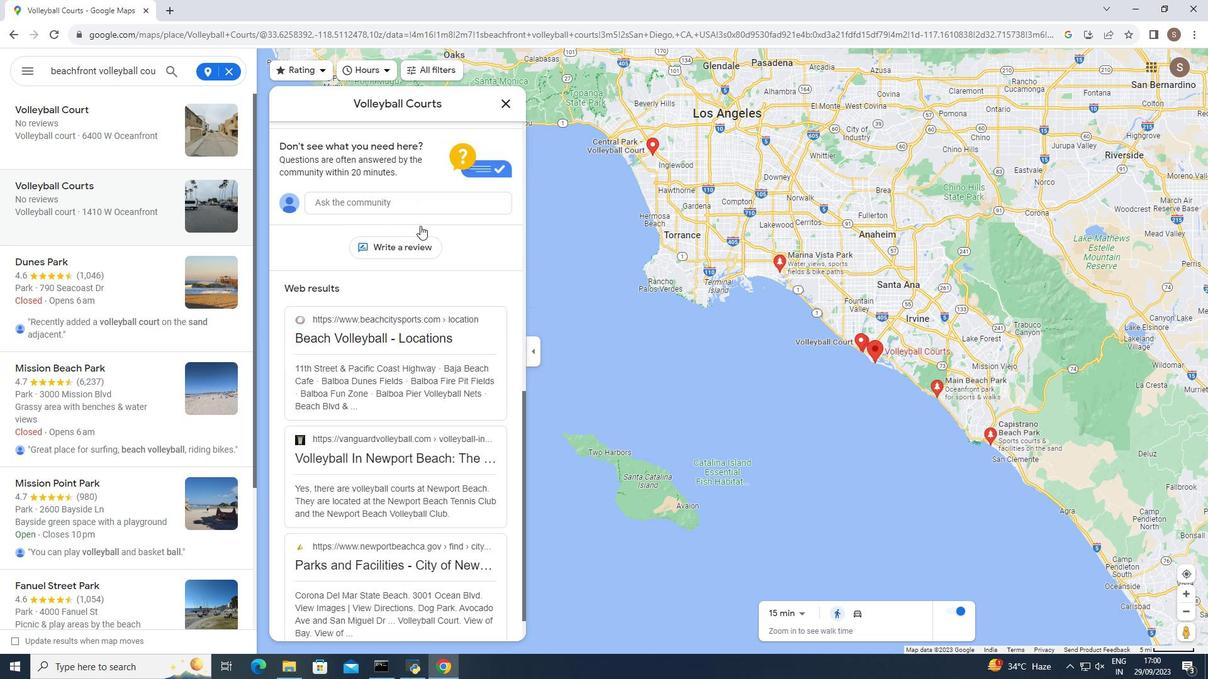 
Action: Mouse moved to (419, 225)
Screenshot: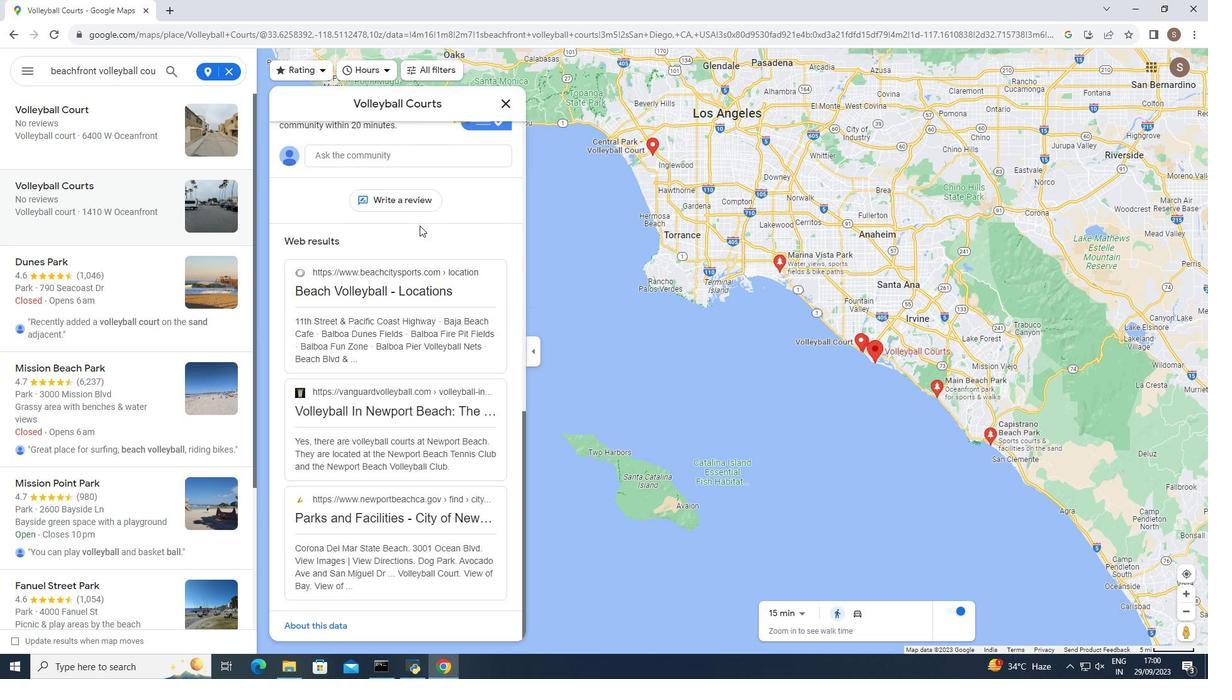 
Action: Mouse scrolled (419, 225) with delta (0, 0)
Screenshot: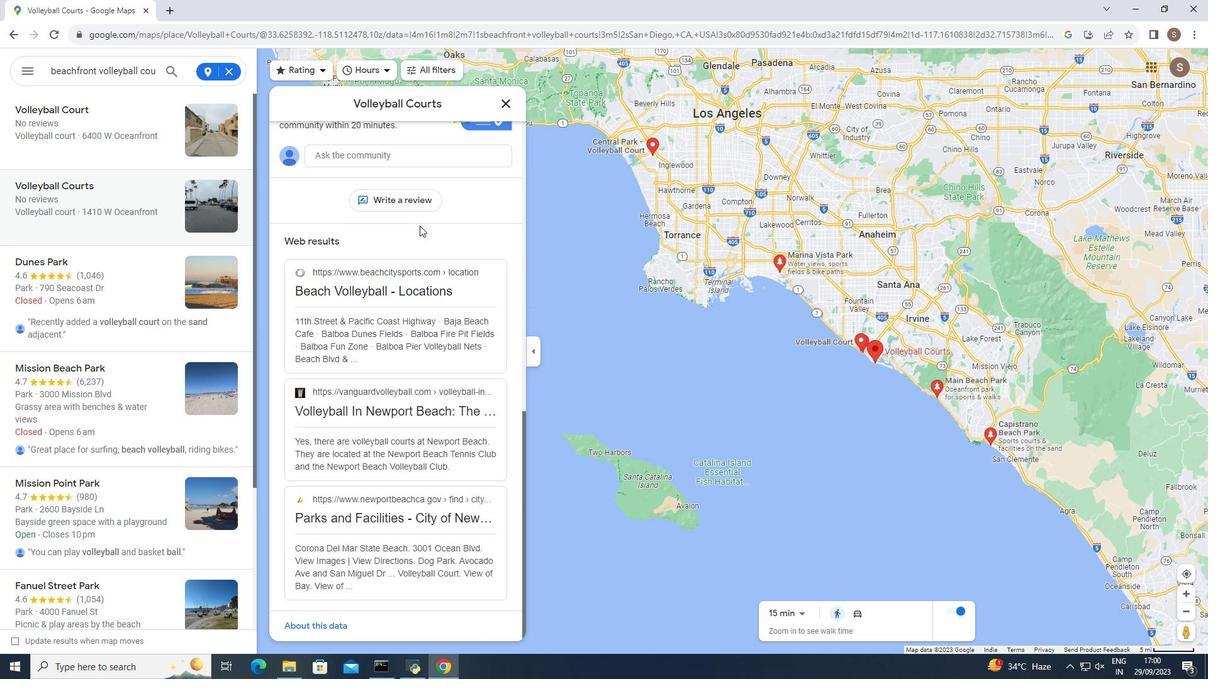 
Action: Mouse moved to (419, 225)
Screenshot: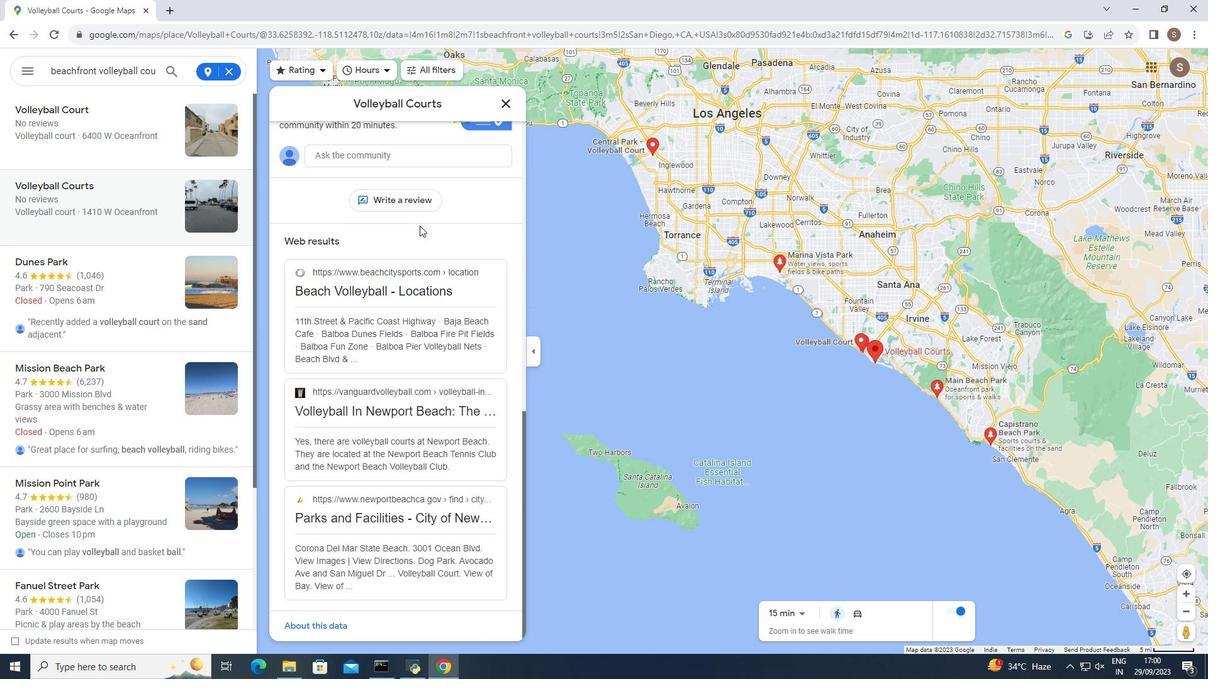 
Action: Mouse scrolled (419, 225) with delta (0, 0)
Screenshot: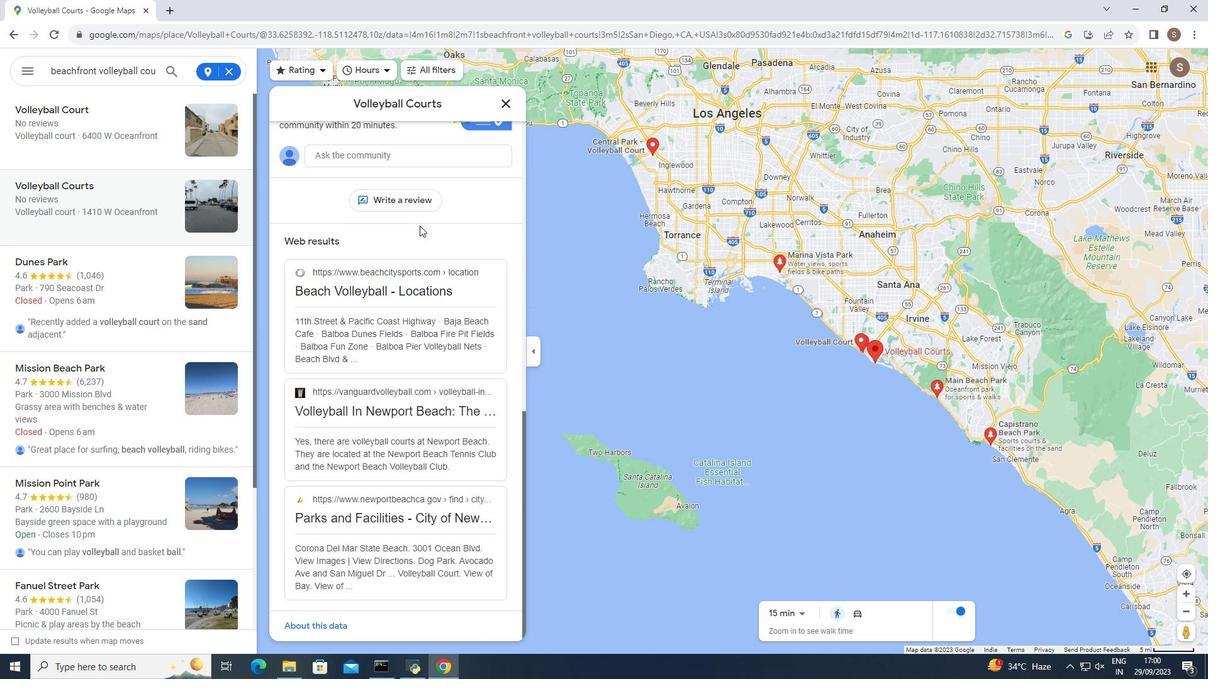 
Action: Mouse moved to (502, 103)
Screenshot: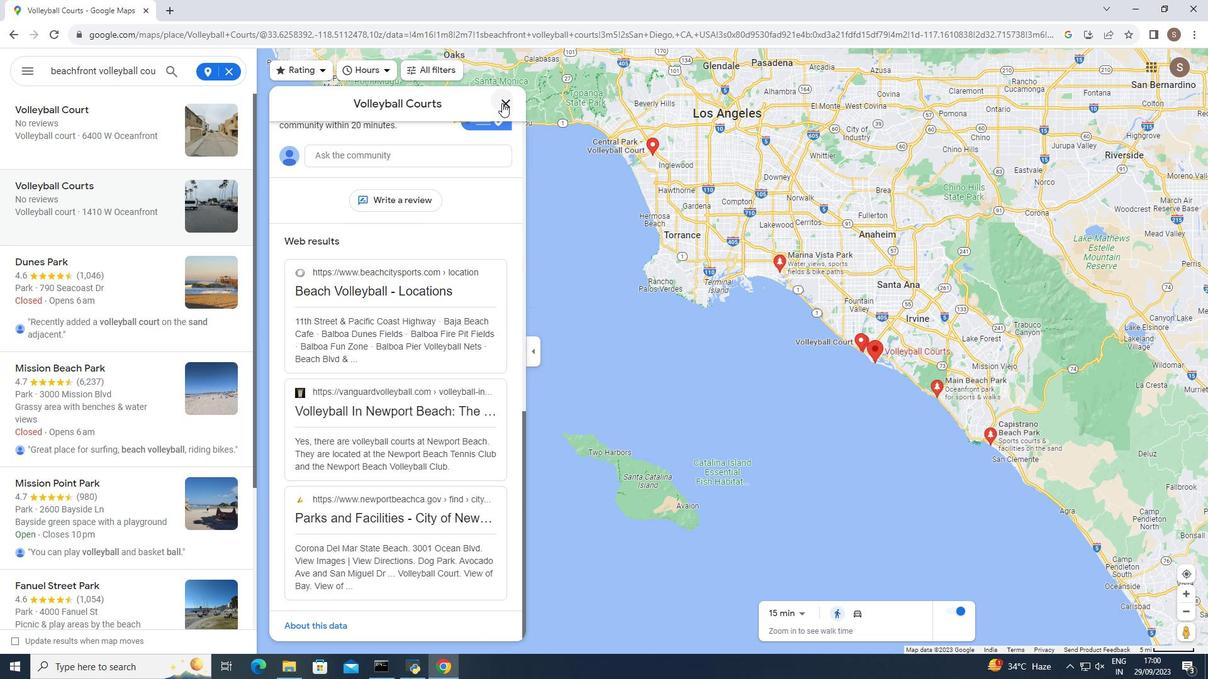 
Action: Mouse pressed left at (502, 103)
Screenshot: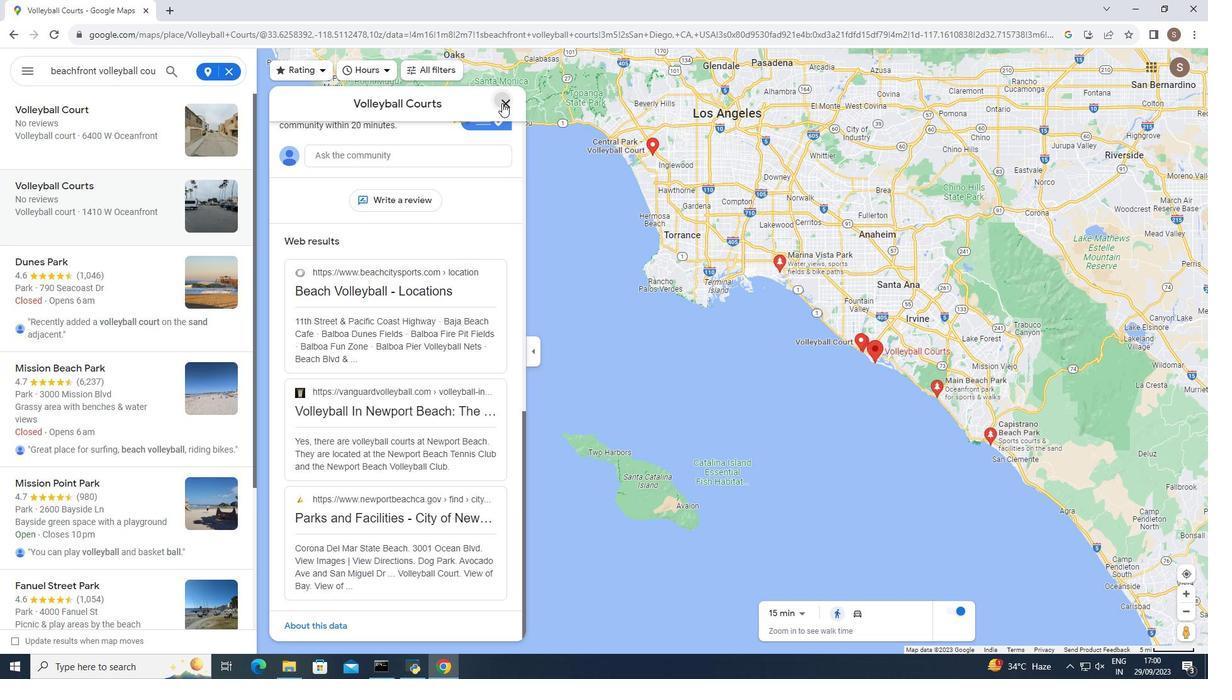 
Action: Mouse moved to (495, 108)
Screenshot: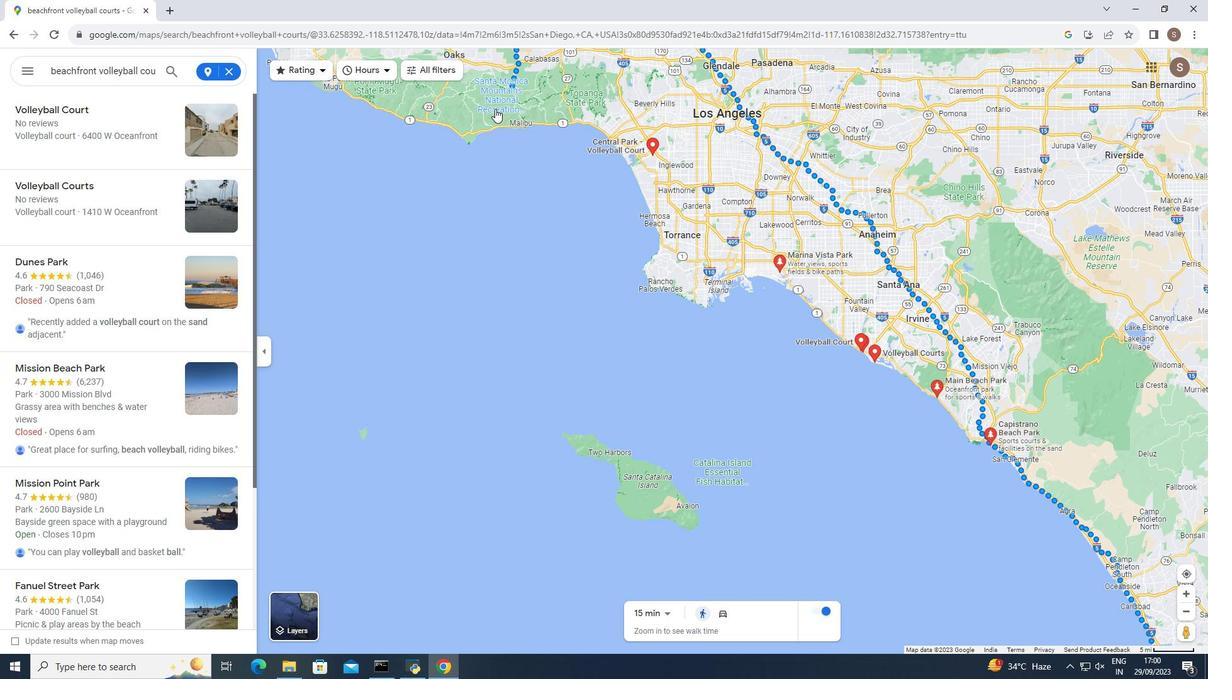
